 Task: Find and compare flights from New Delhi to Dubai for 01 Jun 2023, considering price and duration.
Action: Mouse pressed left at (142, 98)
Screenshot: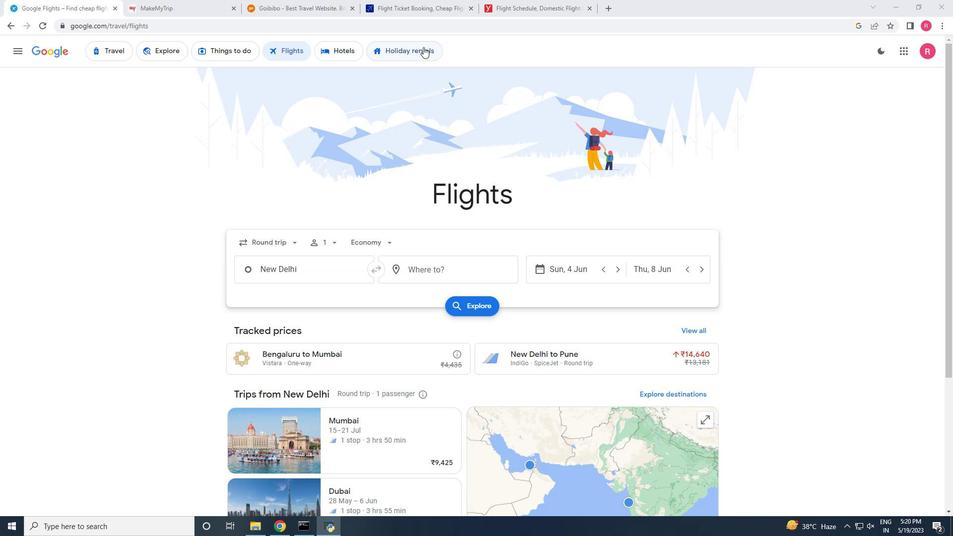 
Action: Mouse moved to (152, 241)
Screenshot: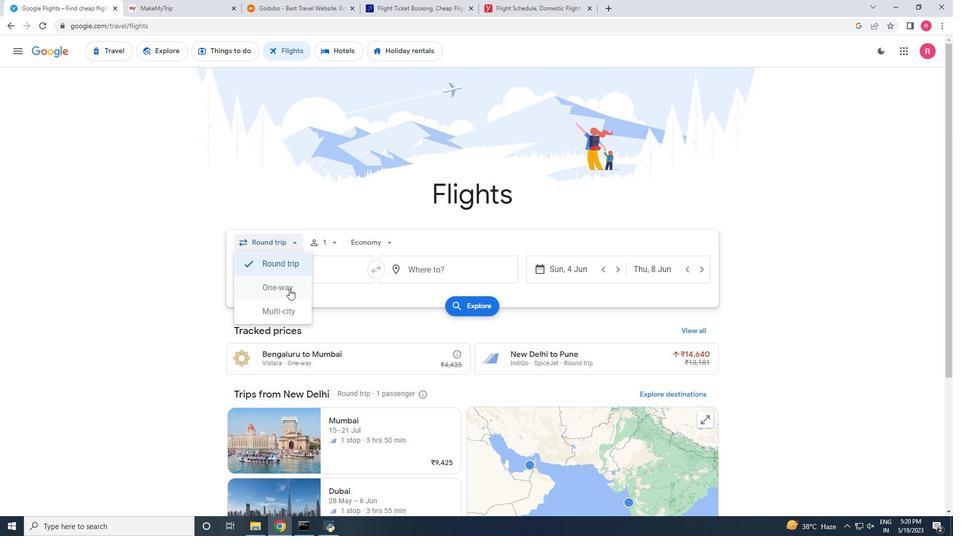 
Action: Mouse pressed left at (152, 241)
Screenshot: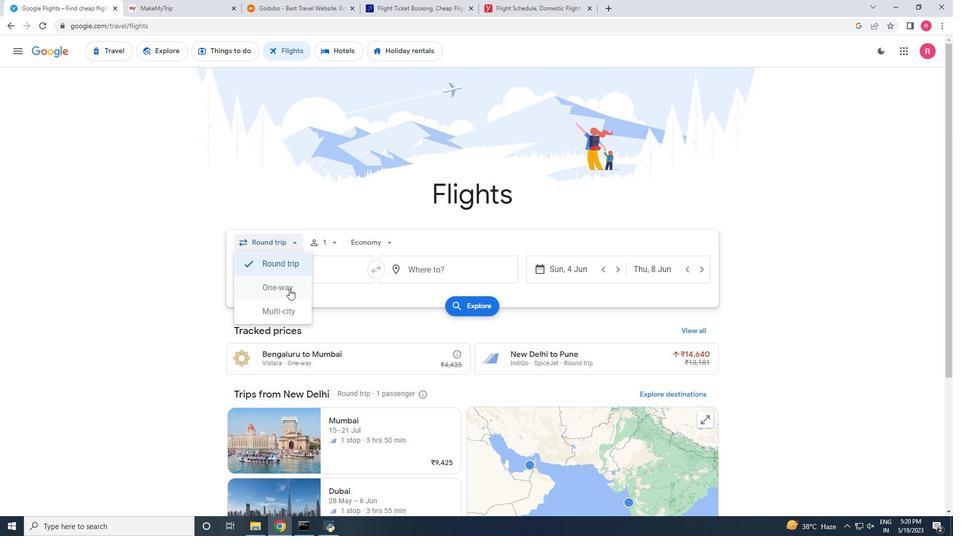 
Action: Mouse moved to (165, 69)
Screenshot: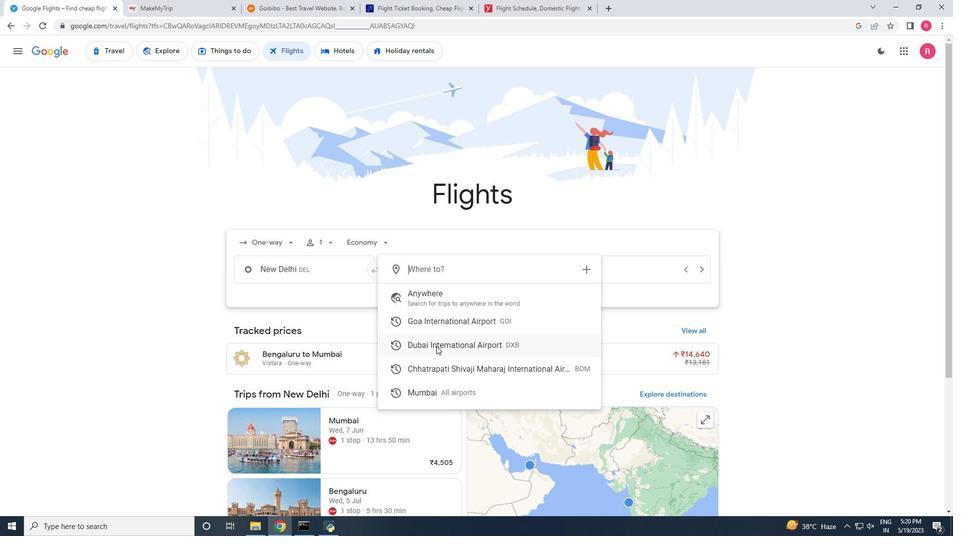 
Action: Mouse pressed left at (165, 69)
Screenshot: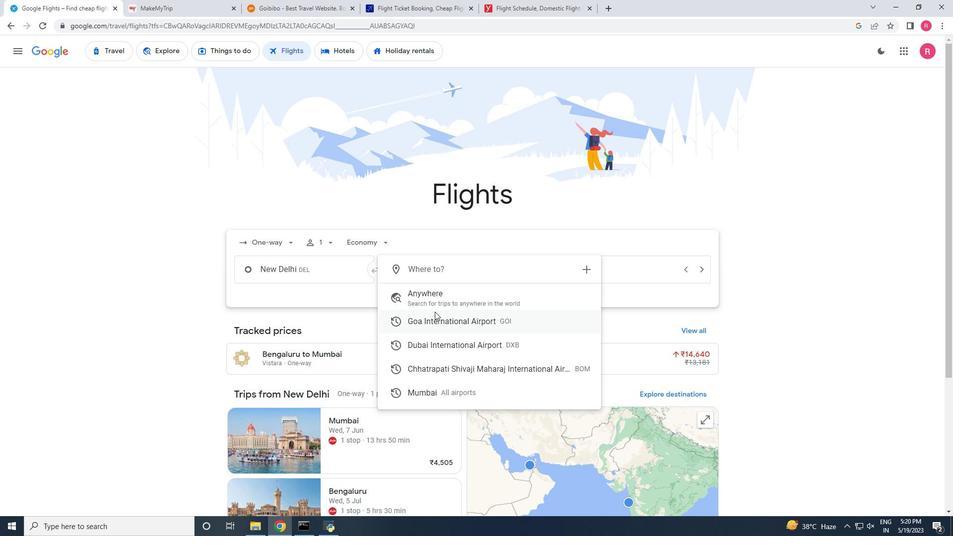
Action: Mouse moved to (3, 25)
Screenshot: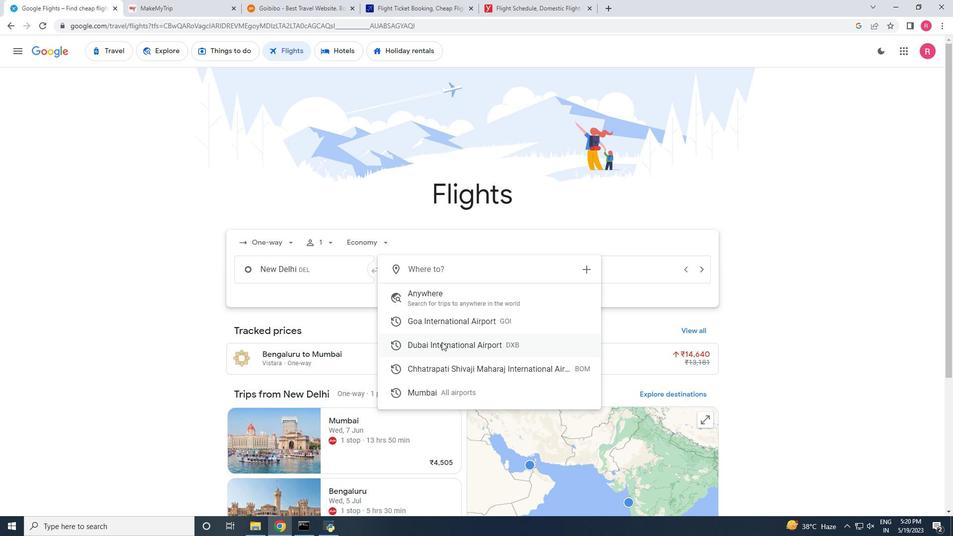 
Action: Mouse pressed left at (3, 25)
Screenshot: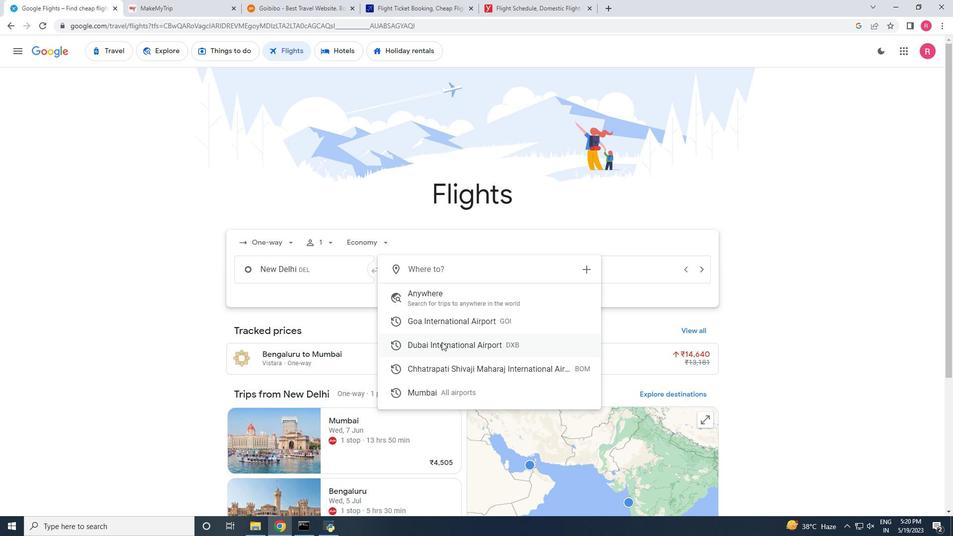 
Action: Mouse moved to (12, 24)
Screenshot: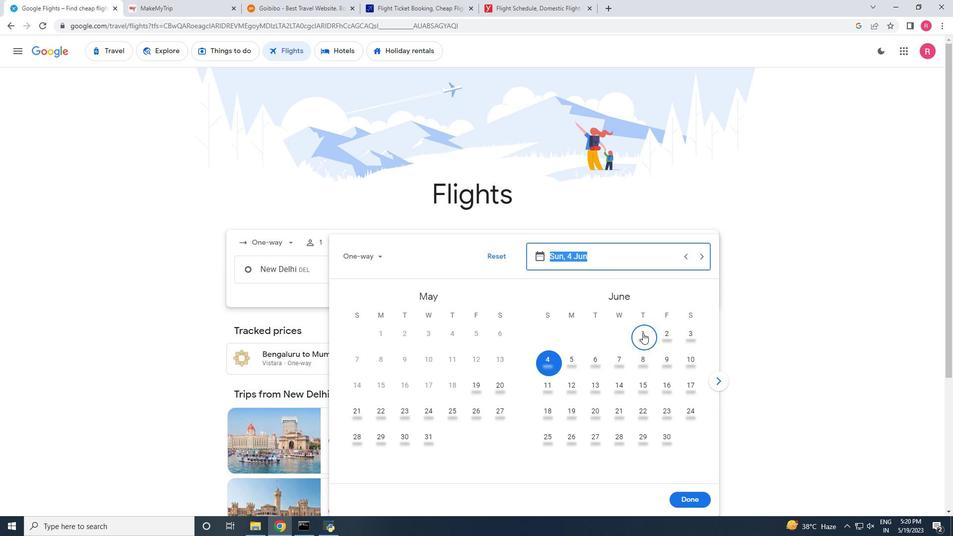 
Action: Mouse pressed left at (12, 24)
Screenshot: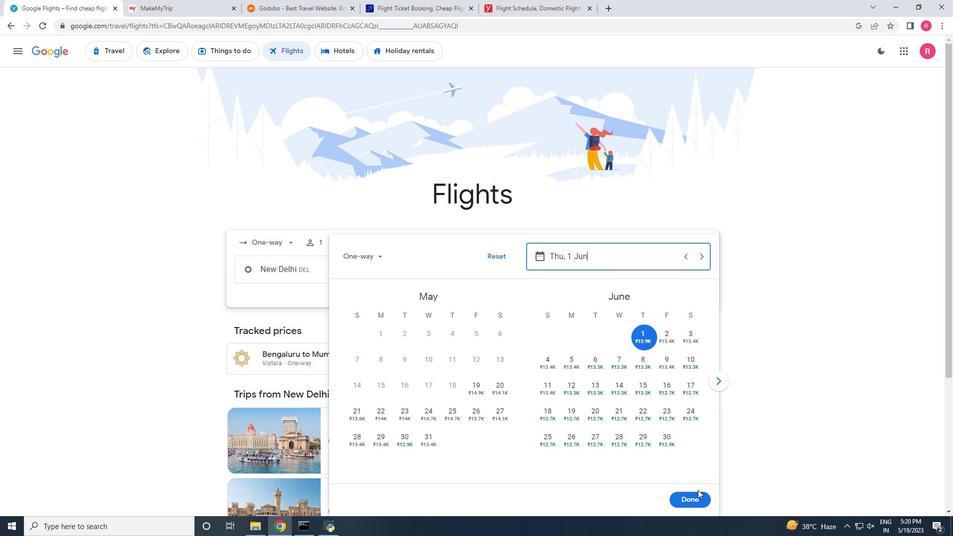 
Action: Mouse moved to (13, 25)
Screenshot: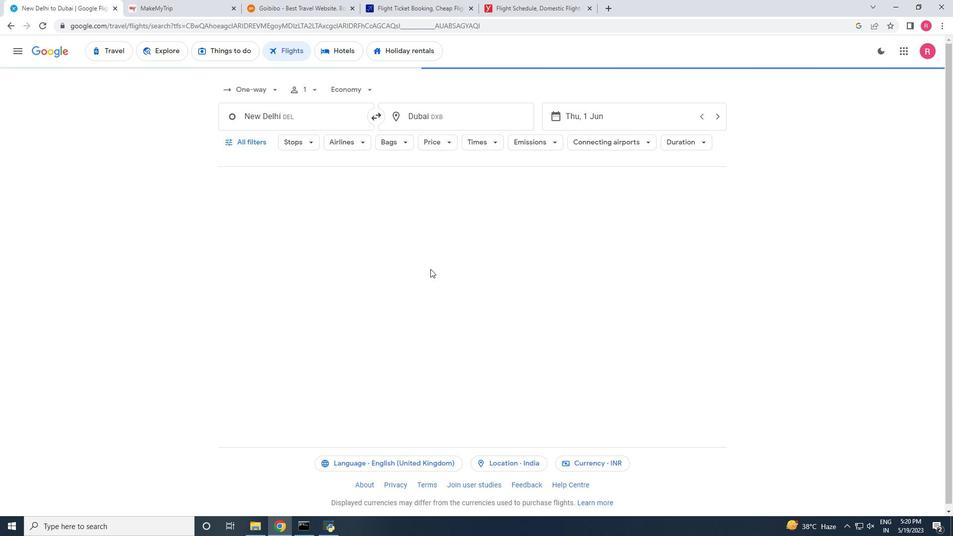
Action: Mouse pressed left at (13, 25)
Screenshot: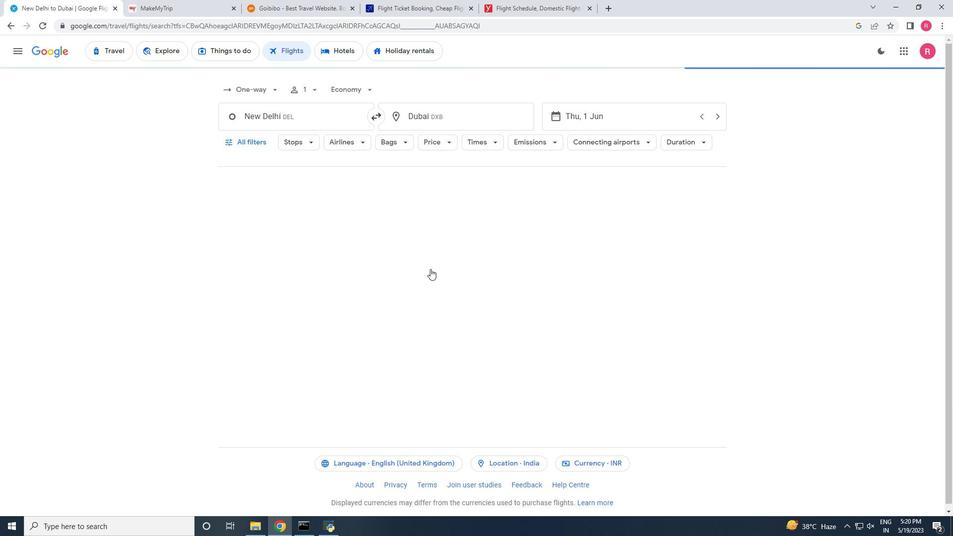 
Action: Mouse moved to (139, 315)
Screenshot: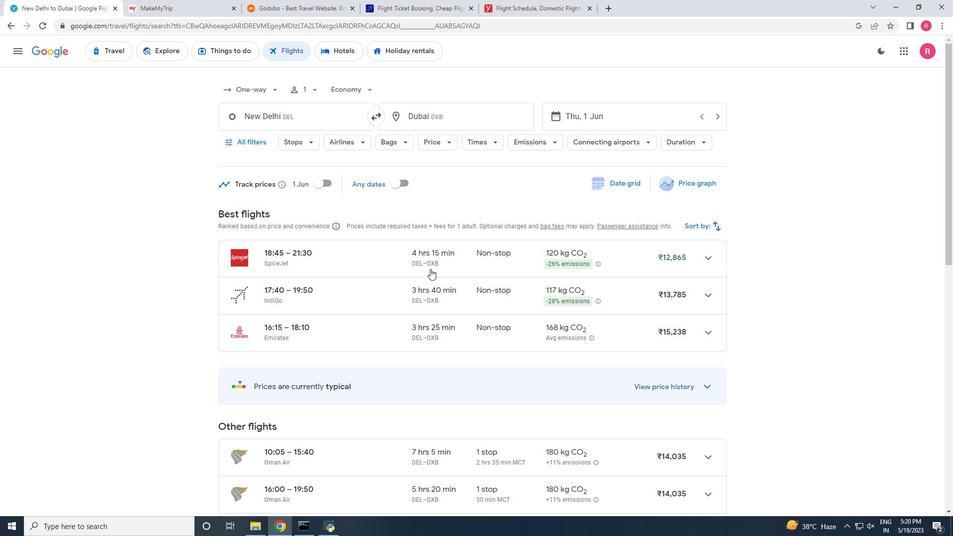 
Action: Mouse scrolled (139, 314) with delta (0, 0)
Screenshot: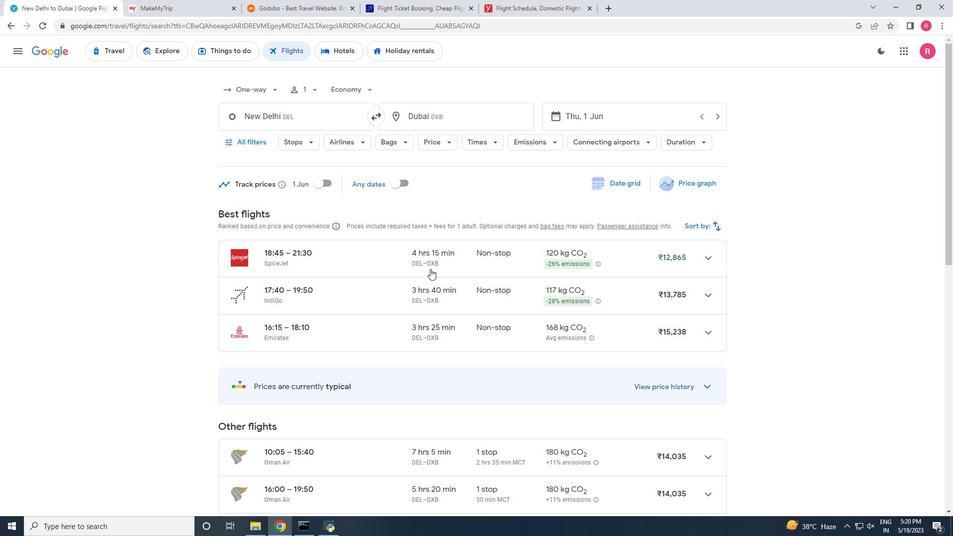 
Action: Mouse scrolled (139, 314) with delta (0, 0)
Screenshot: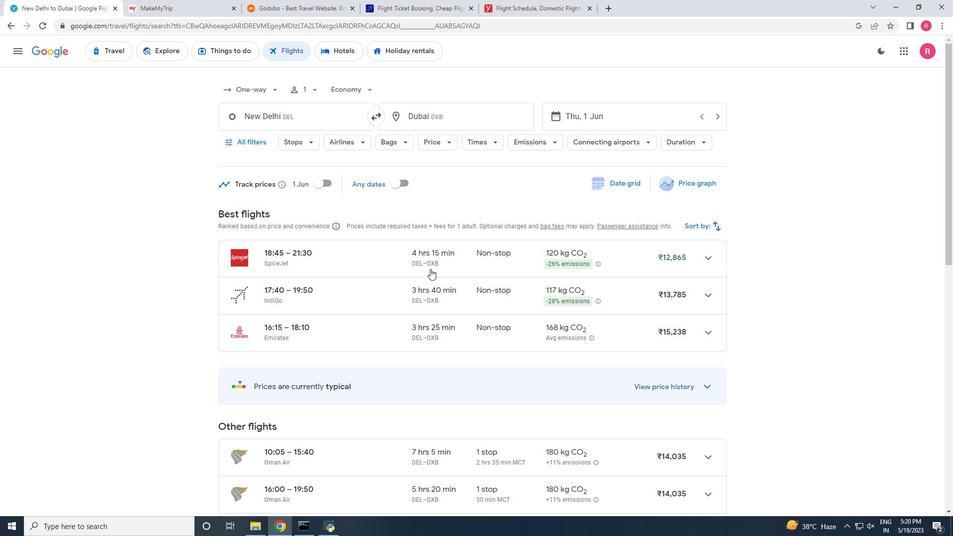 
Action: Mouse moved to (150, 198)
Screenshot: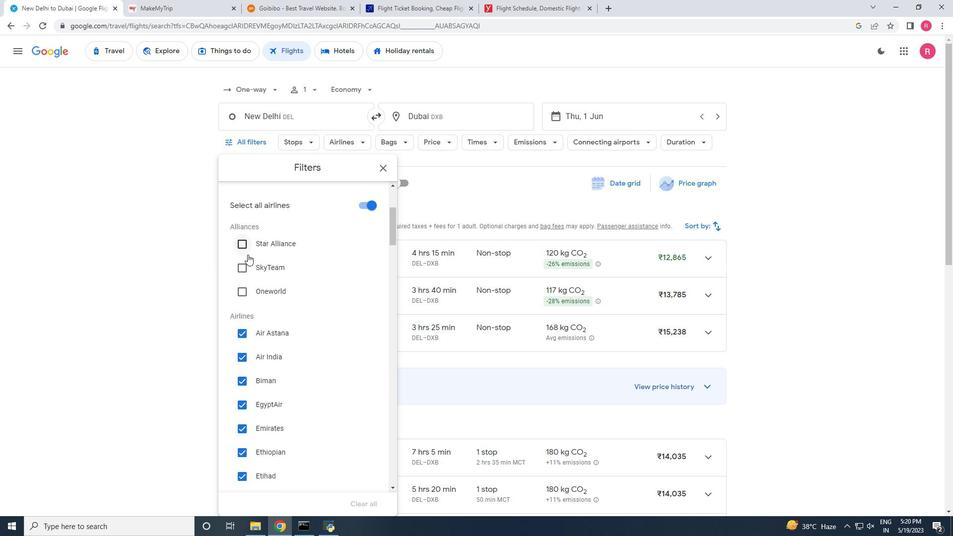 
Action: Mouse pressed left at (150, 198)
Screenshot: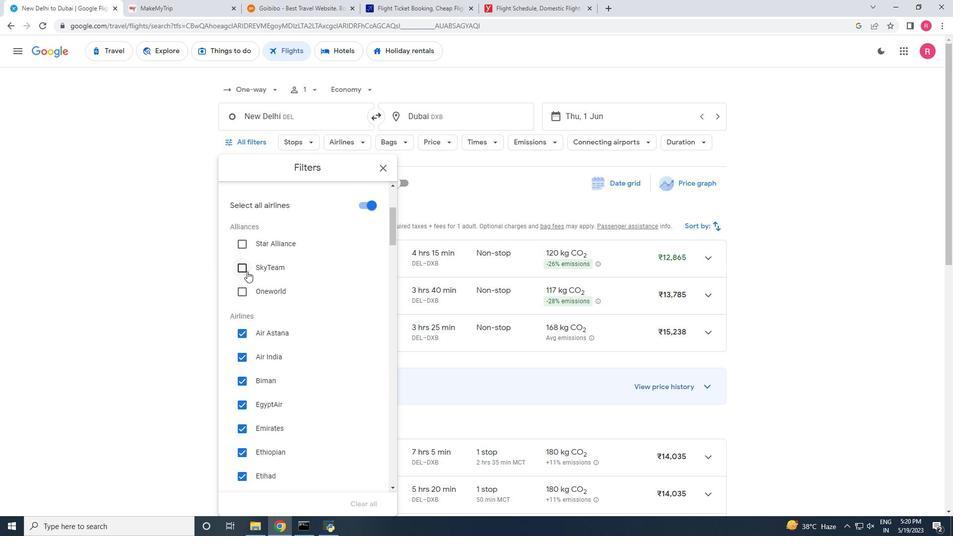 
Action: Mouse moved to (269, 237)
Screenshot: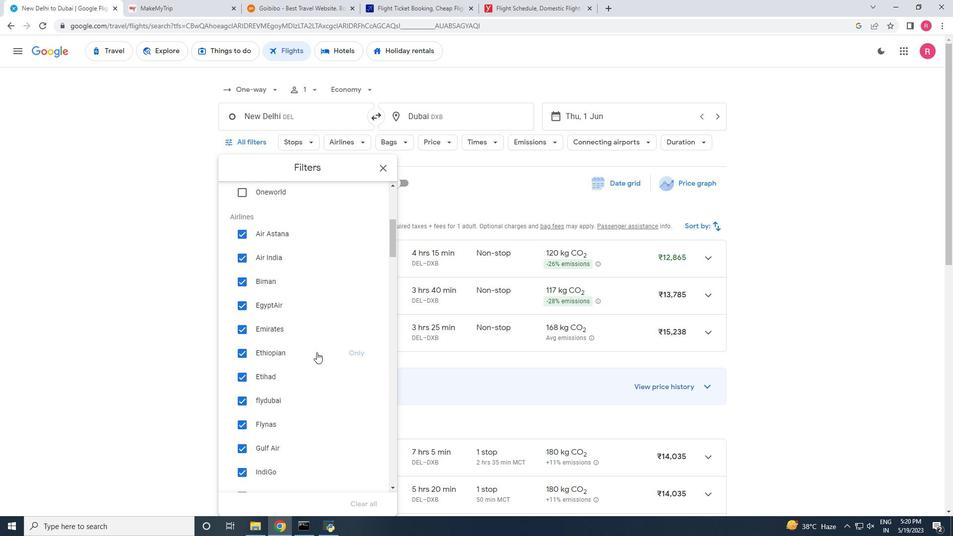 
Action: Mouse scrolled (269, 236) with delta (0, 0)
Screenshot: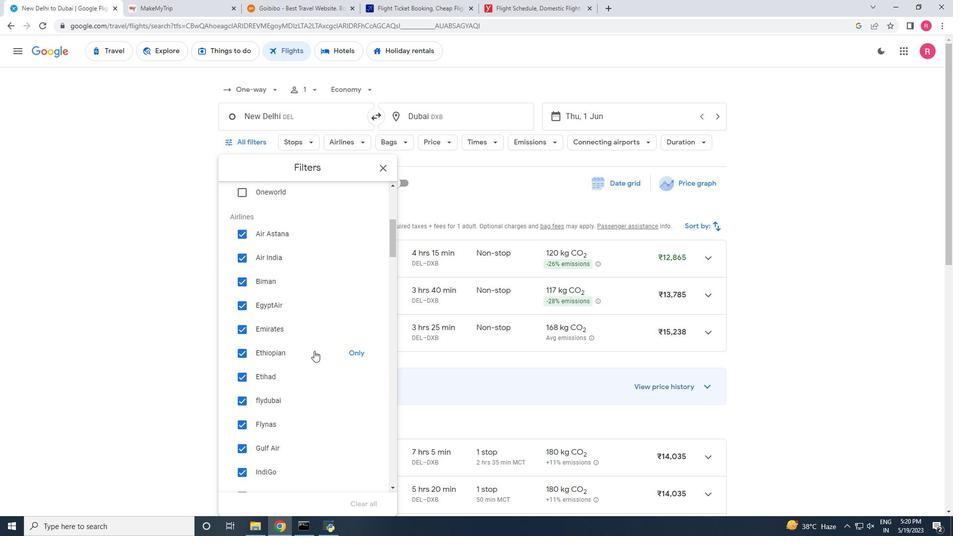 
Action: Mouse scrolled (269, 236) with delta (0, 0)
Screenshot: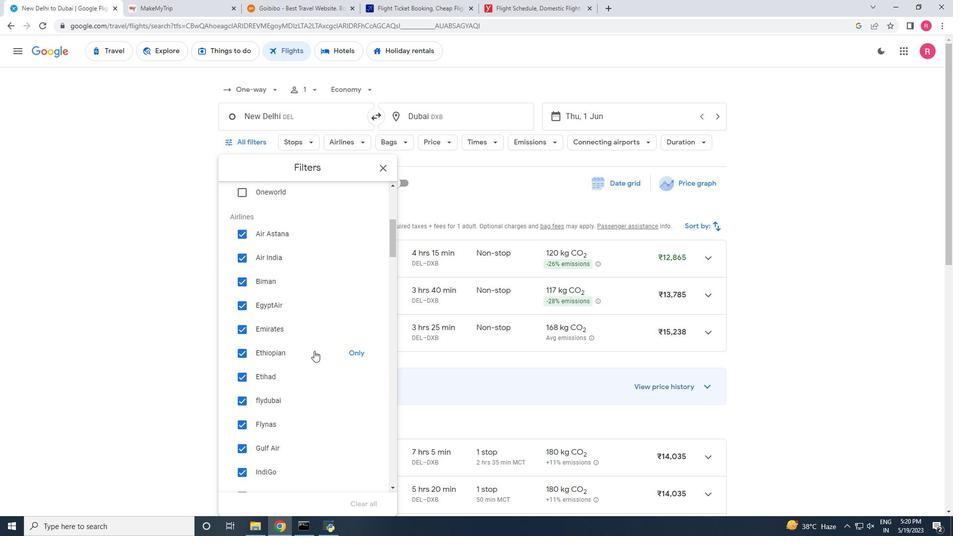 
Action: Mouse moved to (270, 278)
Screenshot: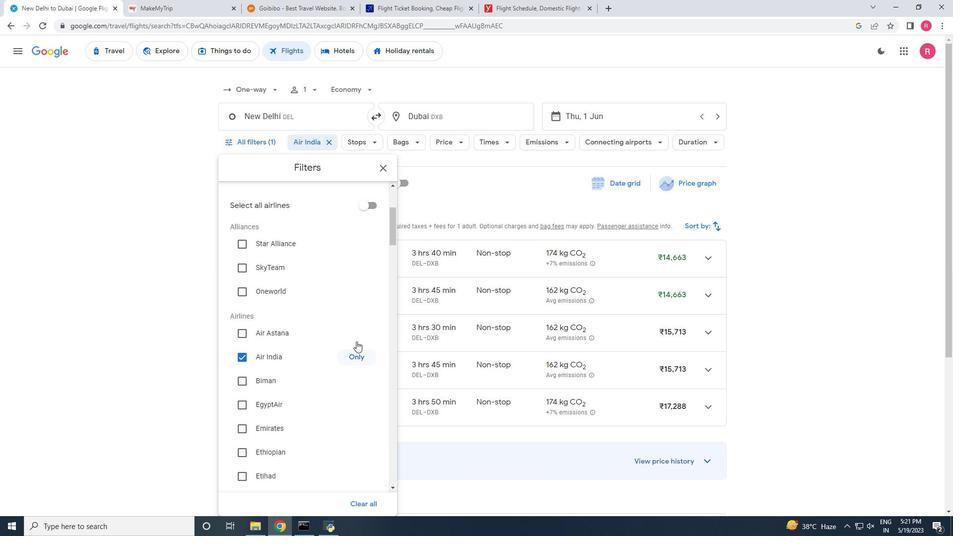 
Action: Mouse pressed left at (270, 278)
Screenshot: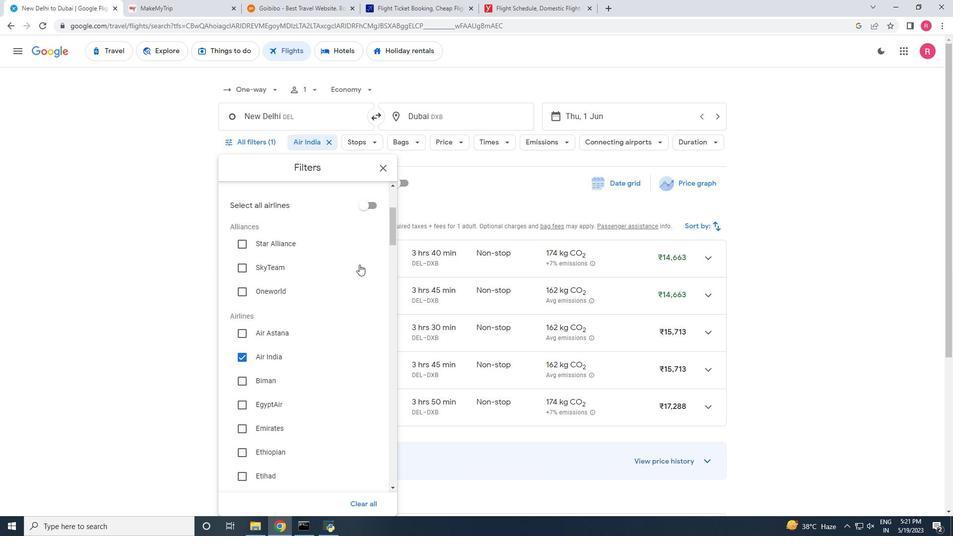 
Action: Mouse moved to (168, 242)
Screenshot: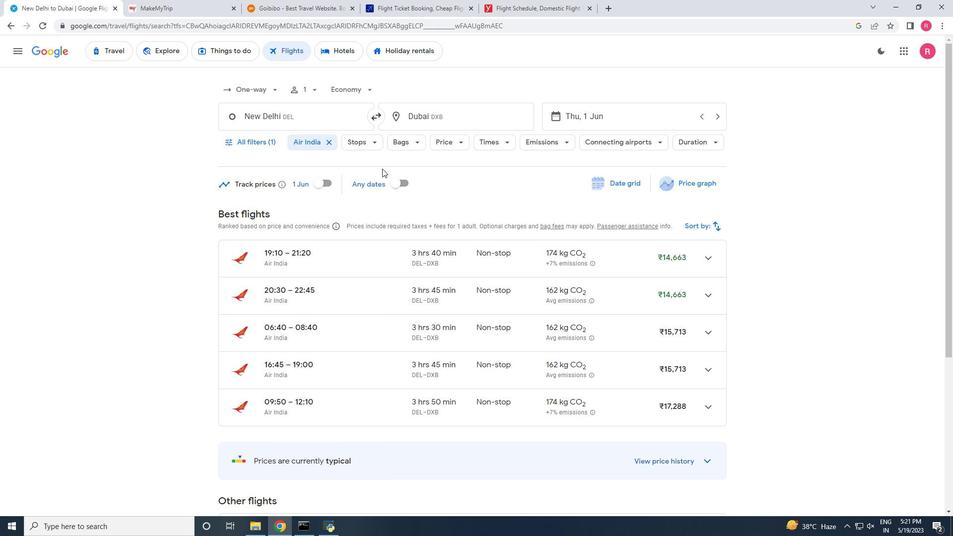 
Action: Mouse pressed left at (168, 242)
Screenshot: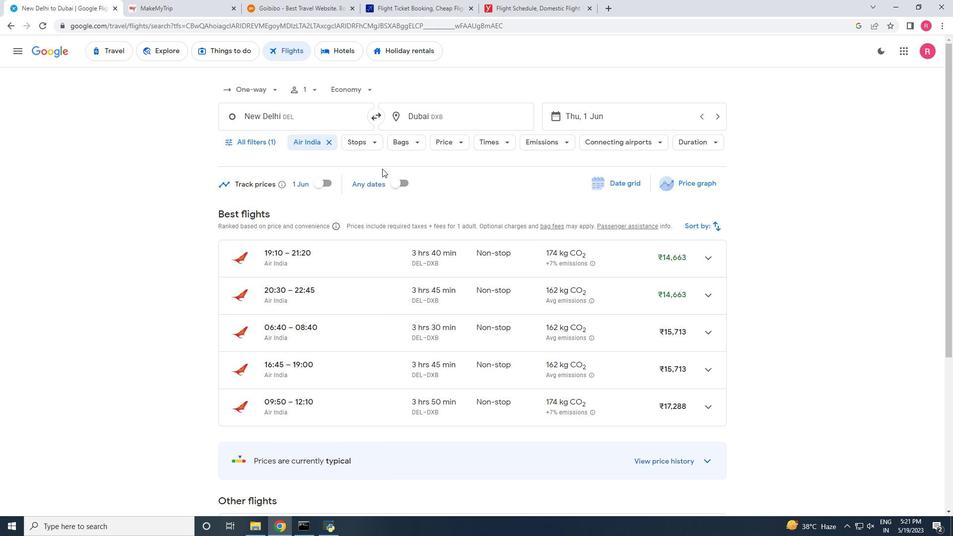 
Action: Mouse moved to (420, 186)
Screenshot: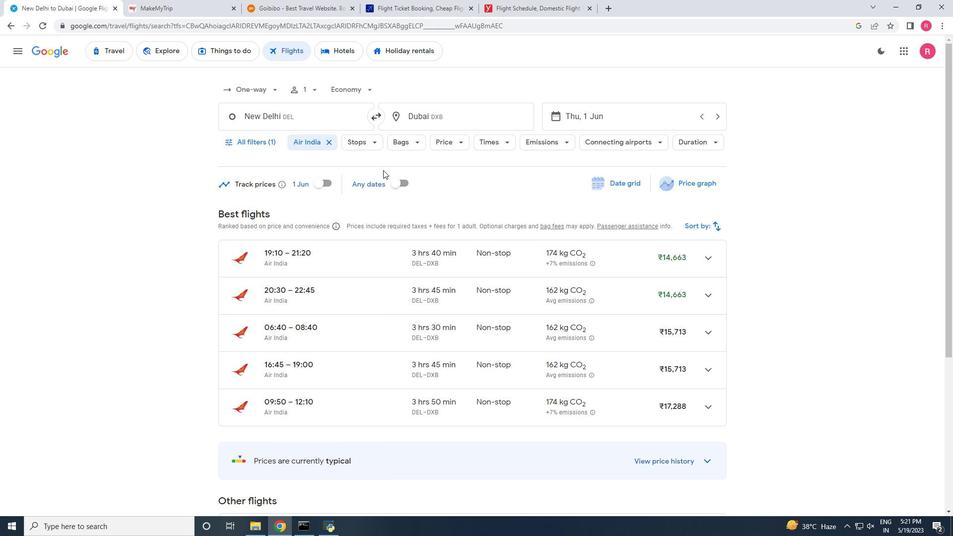 
Action: Mouse scrolled (420, 186) with delta (0, 0)
Screenshot: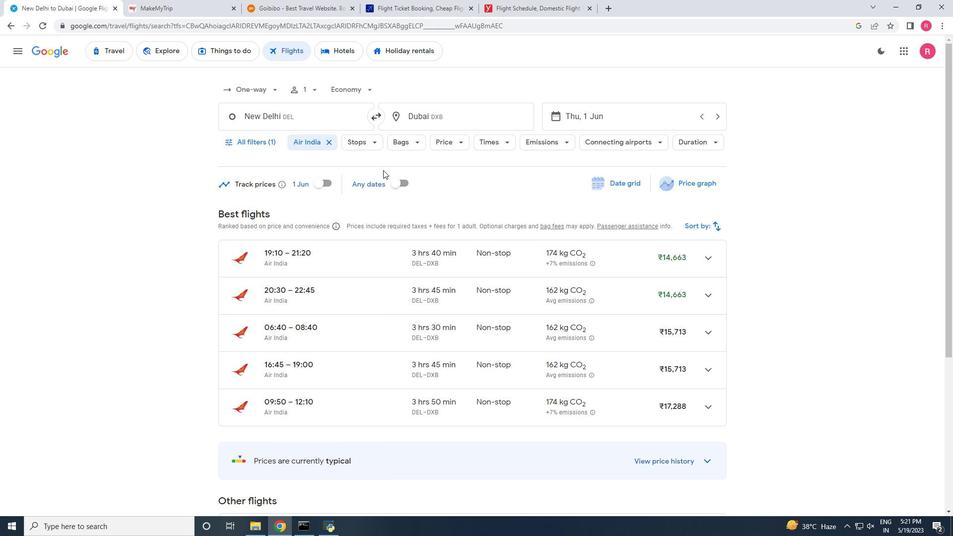 
Action: Mouse scrolled (420, 186) with delta (0, 0)
Screenshot: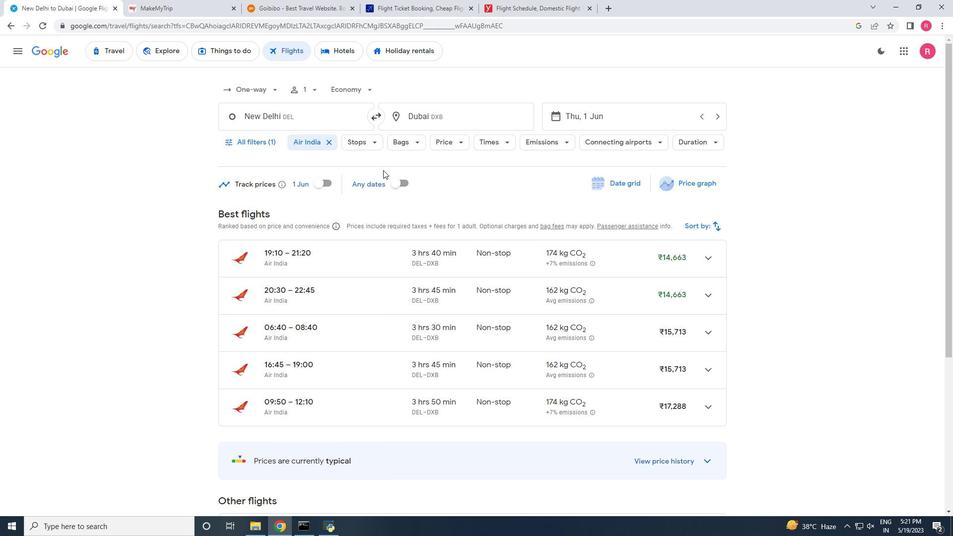
Action: Mouse scrolled (420, 186) with delta (0, 0)
Screenshot: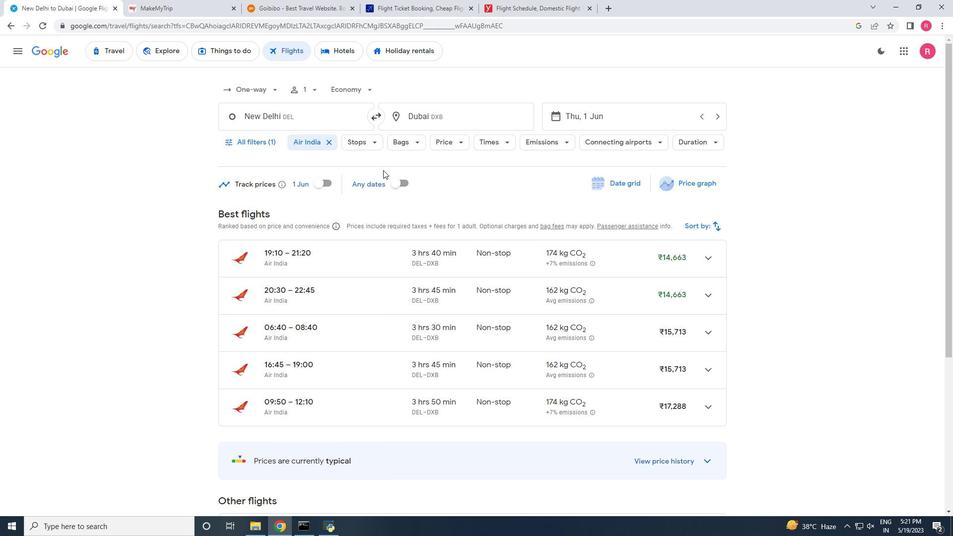 
Action: Mouse scrolled (420, 186) with delta (0, 0)
Screenshot: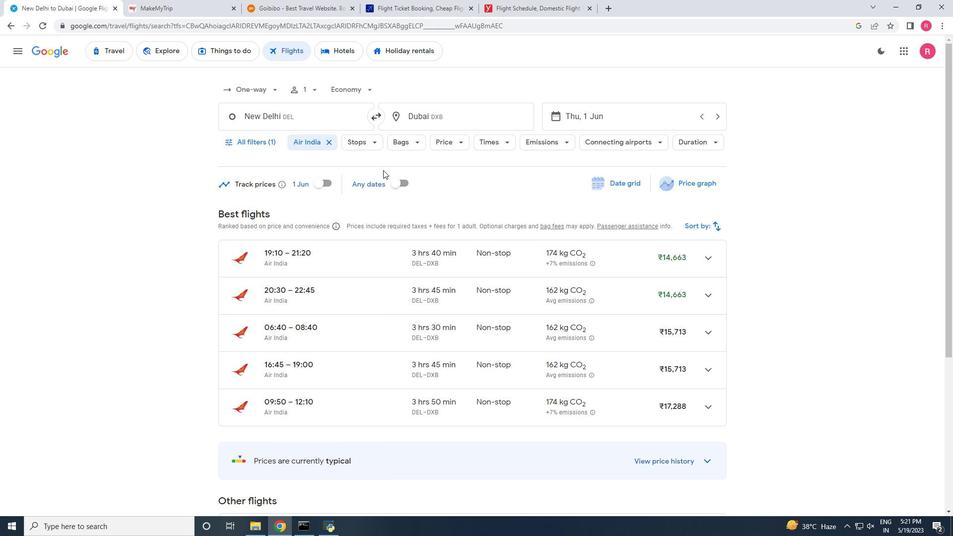 
Action: Mouse scrolled (420, 186) with delta (0, 0)
Screenshot: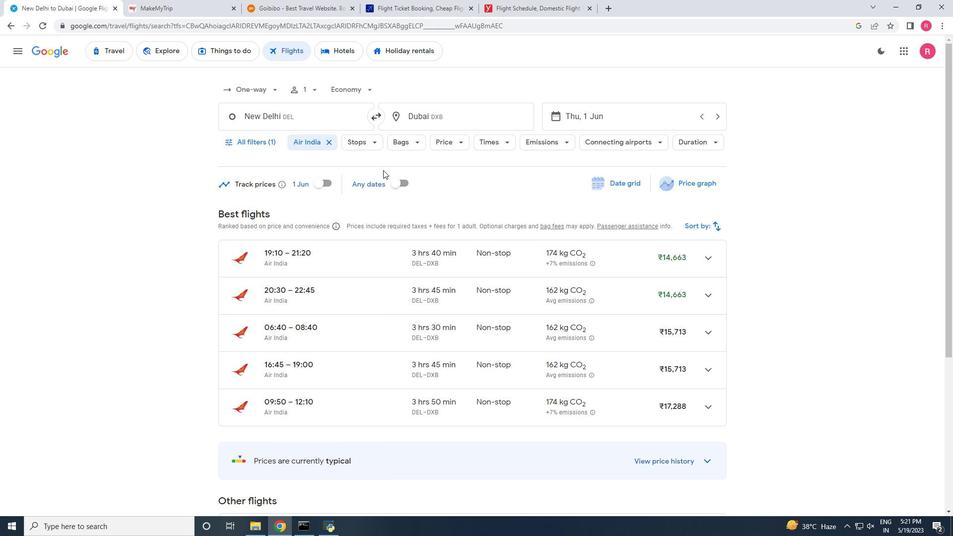 
Action: Mouse scrolled (420, 186) with delta (0, 0)
Screenshot: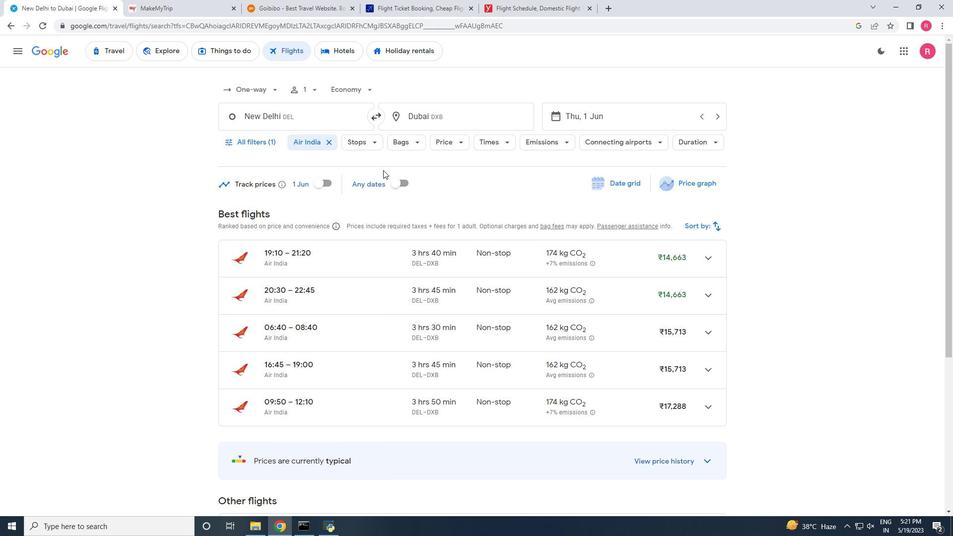 
Action: Mouse scrolled (420, 186) with delta (0, 0)
Screenshot: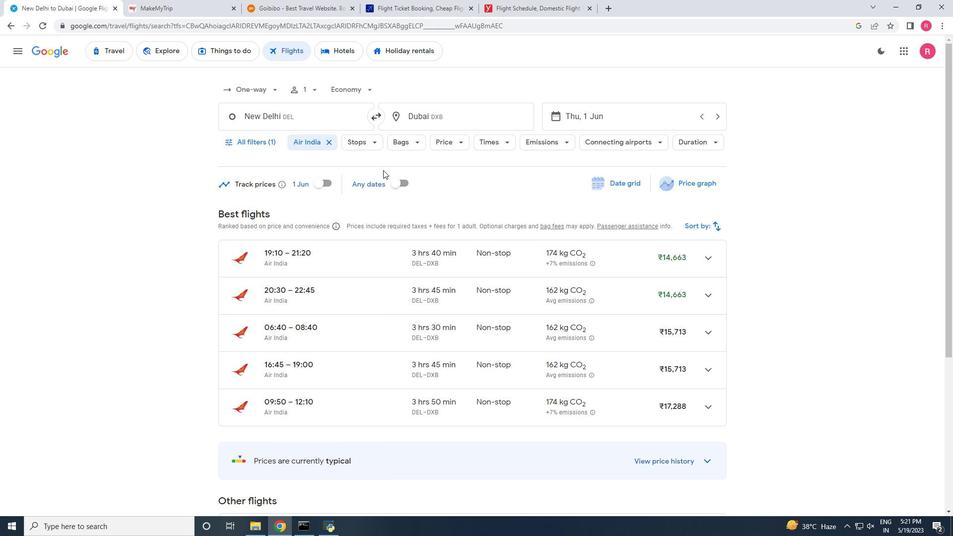 
Action: Mouse moved to (419, 186)
Screenshot: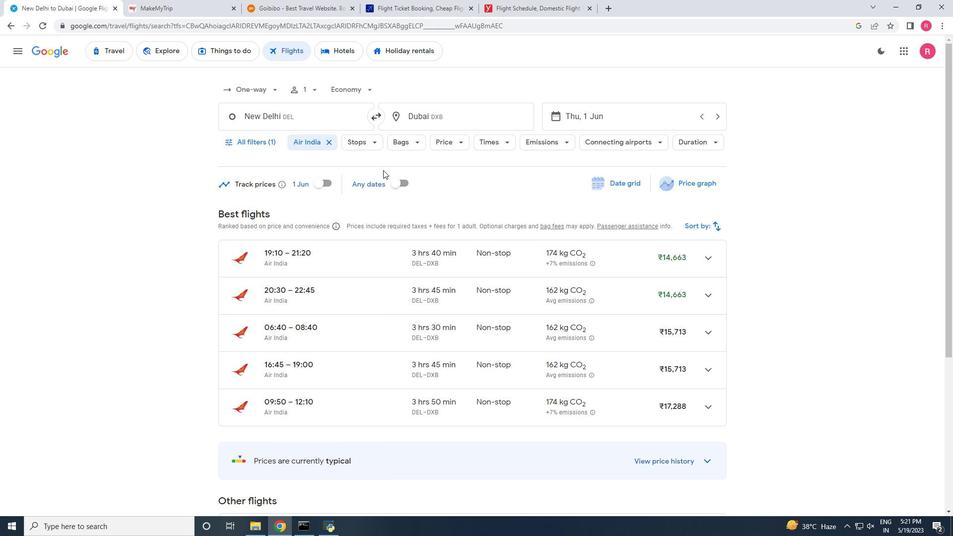 
Action: Mouse scrolled (419, 186) with delta (0, 0)
Screenshot: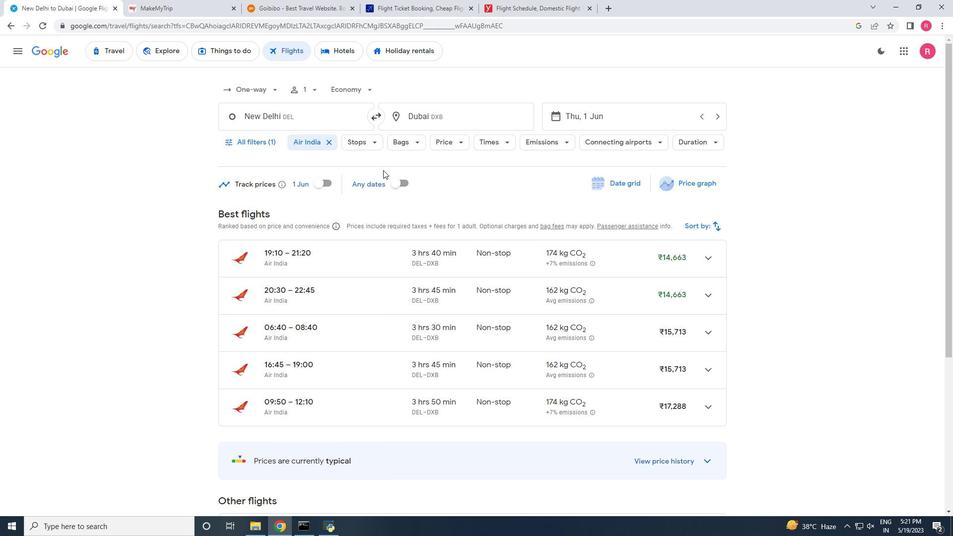 
Action: Mouse moved to (419, 187)
Screenshot: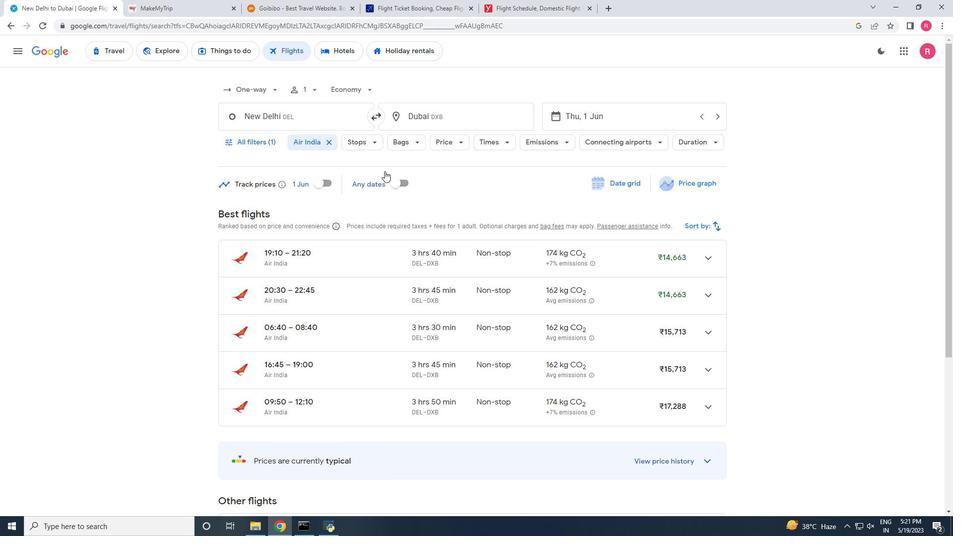 
Action: Mouse scrolled (419, 186) with delta (0, 0)
Screenshot: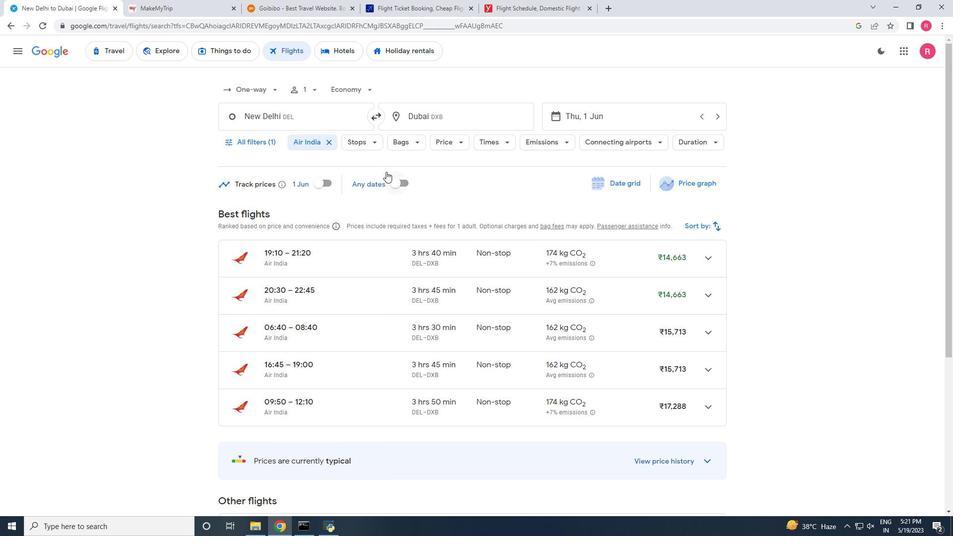 
Action: Mouse moved to (418, 187)
Screenshot: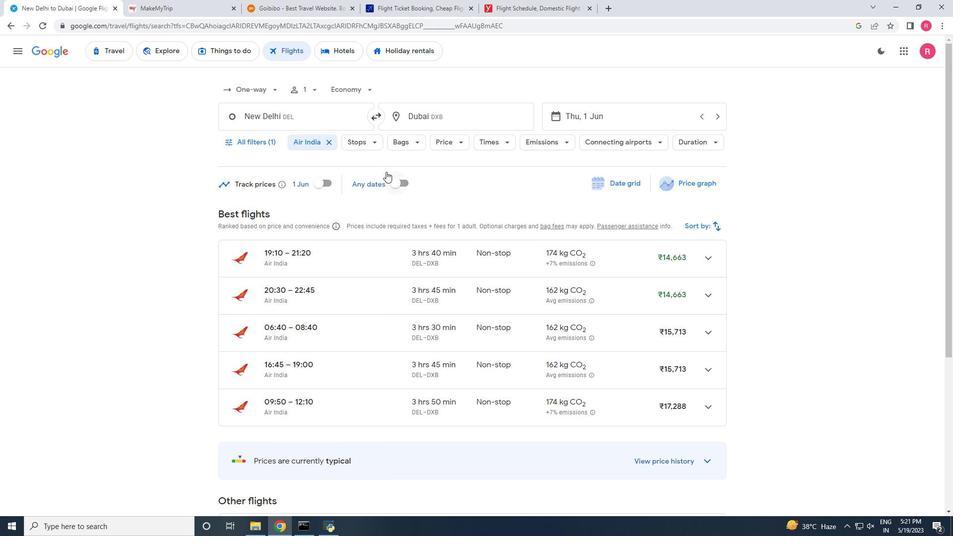 
Action: Mouse scrolled (418, 186) with delta (0, 0)
Screenshot: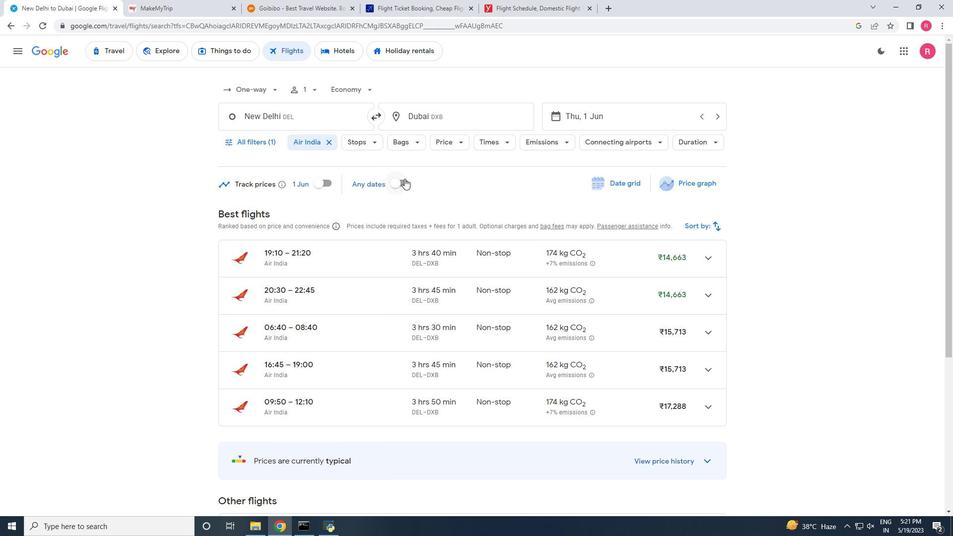 
Action: Mouse moved to (581, 431)
Screenshot: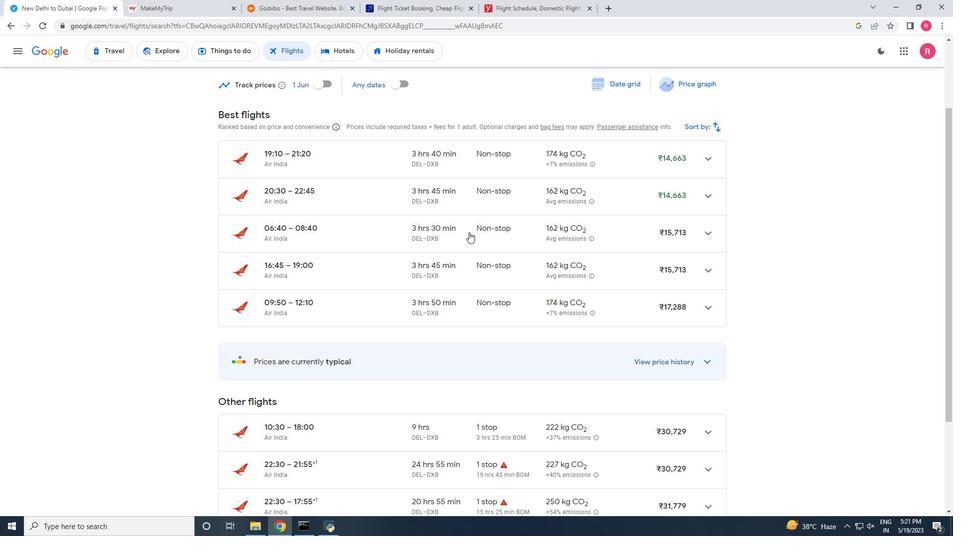 
Action: Mouse scrolled (581, 432) with delta (0, 0)
Screenshot: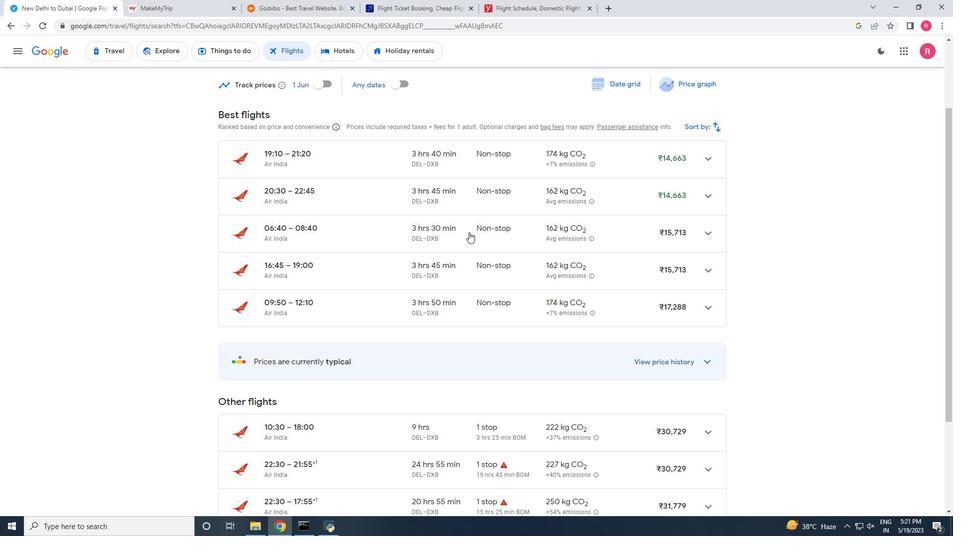 
Action: Mouse scrolled (581, 432) with delta (0, 0)
Screenshot: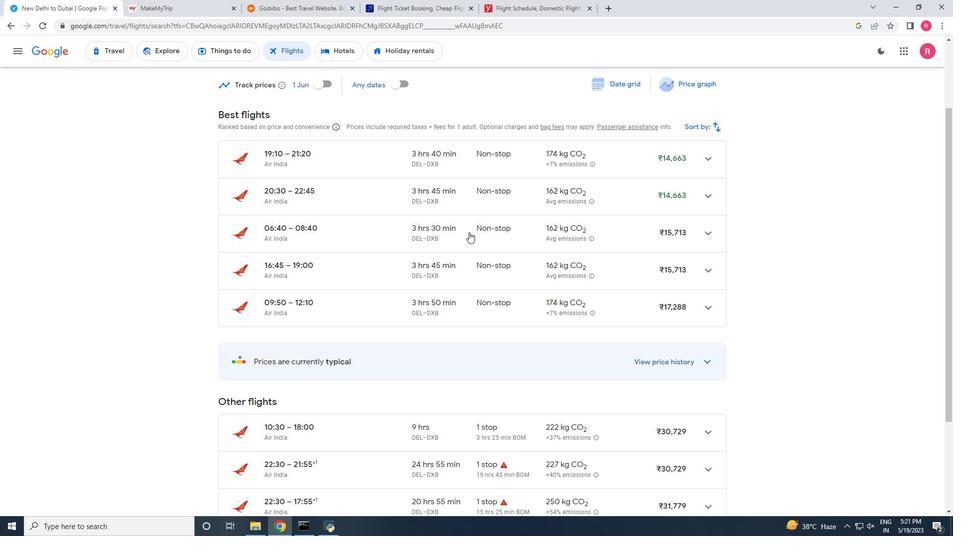 
Action: Mouse scrolled (581, 432) with delta (0, 0)
Screenshot: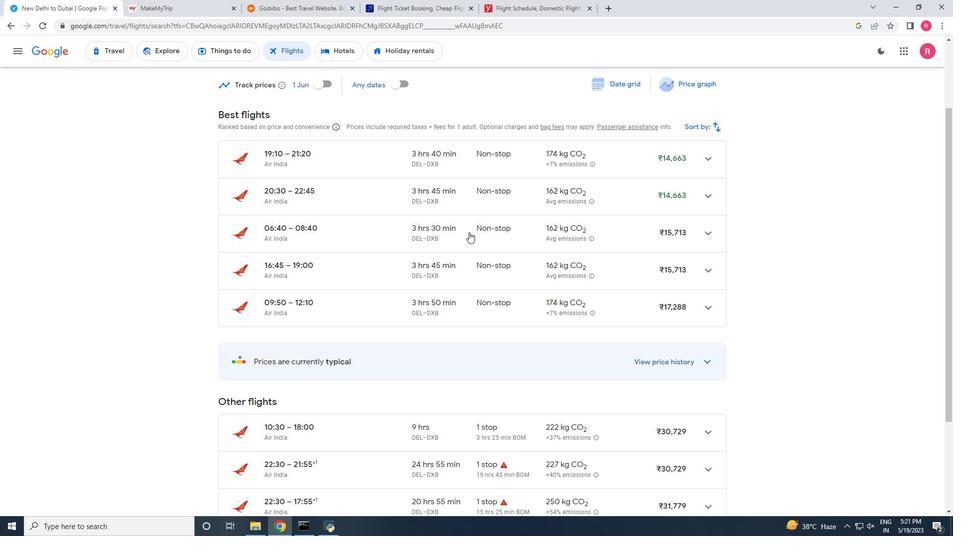
Action: Mouse scrolled (581, 432) with delta (0, 0)
Screenshot: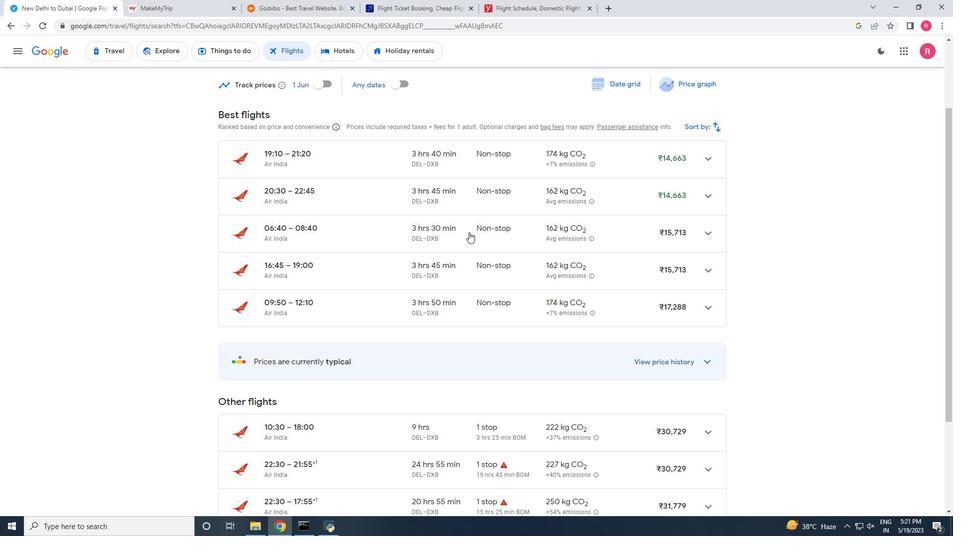 
Action: Mouse moved to (581, 431)
Screenshot: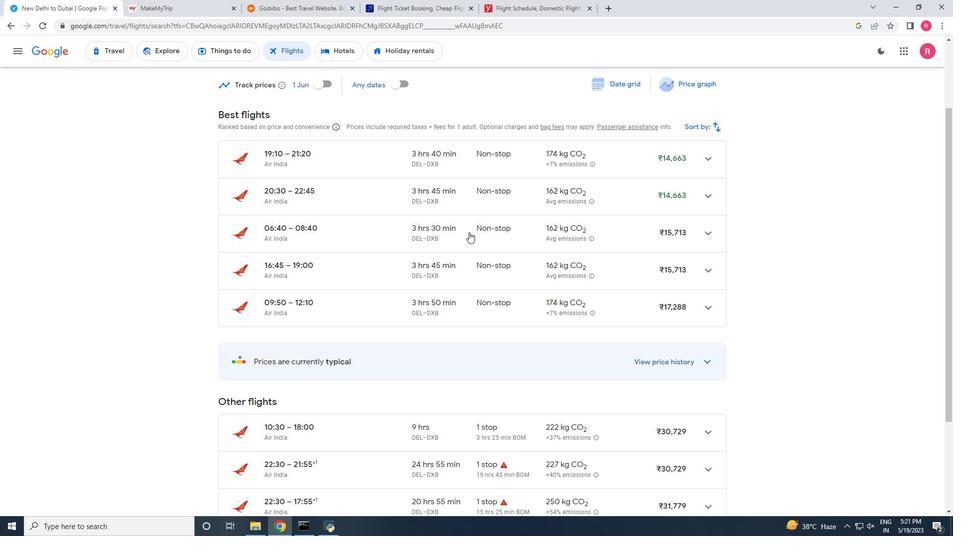 
Action: Mouse scrolled (581, 432) with delta (0, 0)
Screenshot: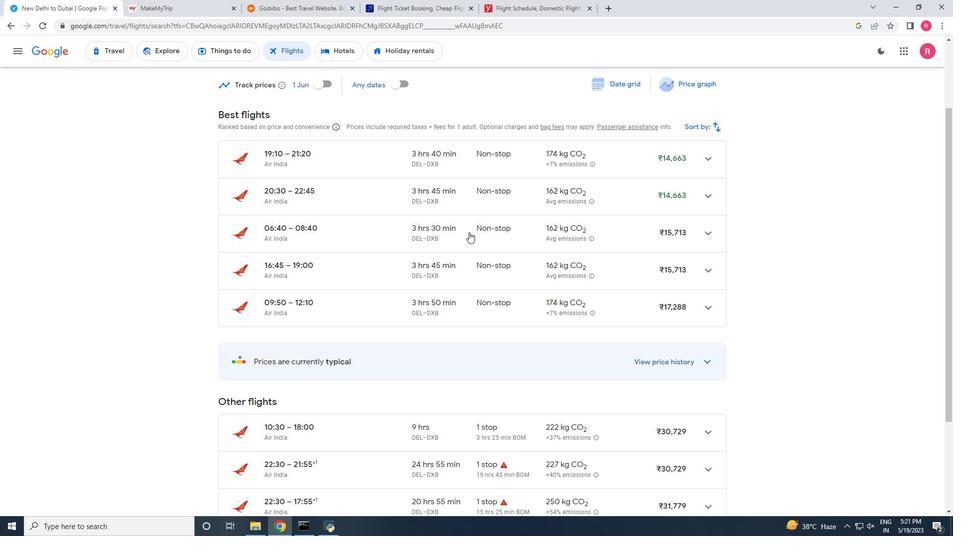 
Action: Mouse scrolled (581, 432) with delta (0, 0)
Screenshot: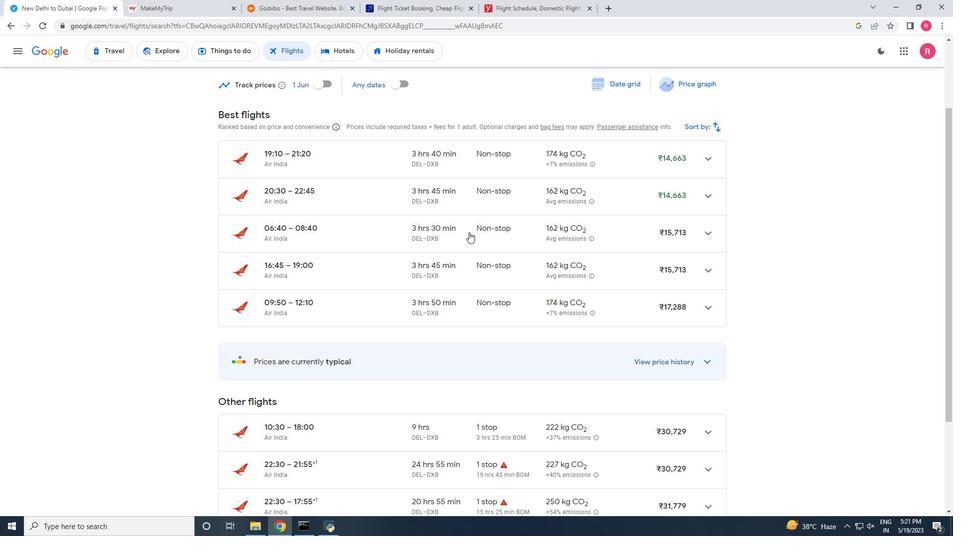 
Action: Mouse moved to (582, 430)
Screenshot: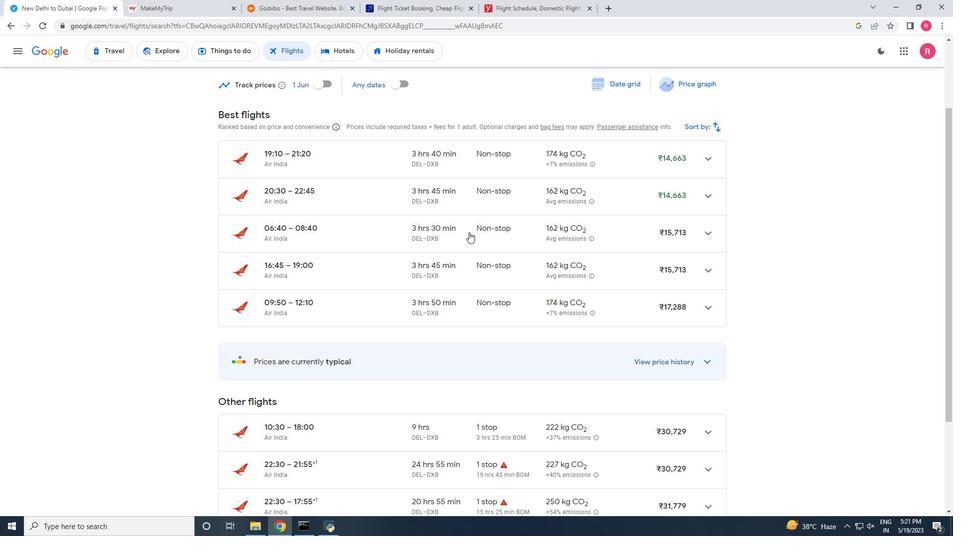 
Action: Mouse scrolled (582, 430) with delta (0, 0)
Screenshot: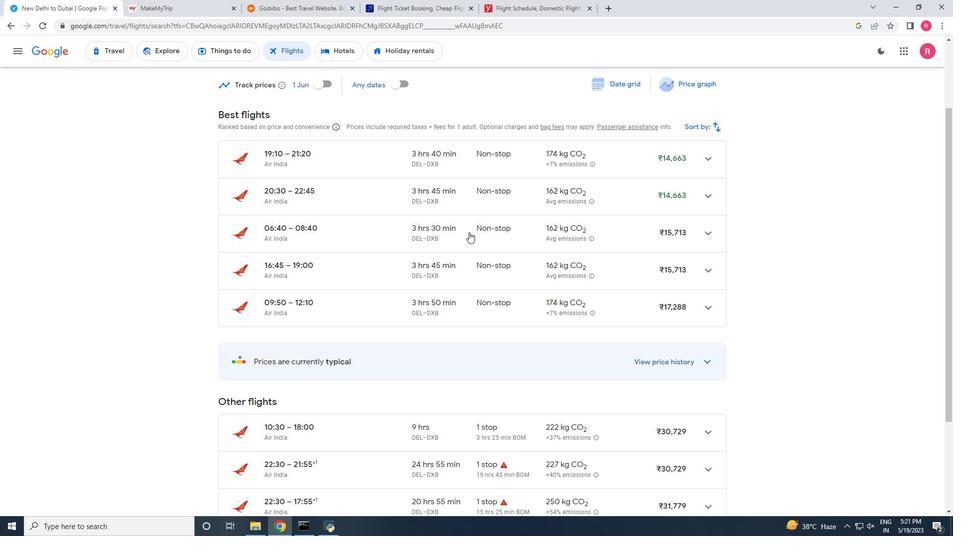 
Action: Mouse scrolled (582, 430) with delta (0, 0)
Screenshot: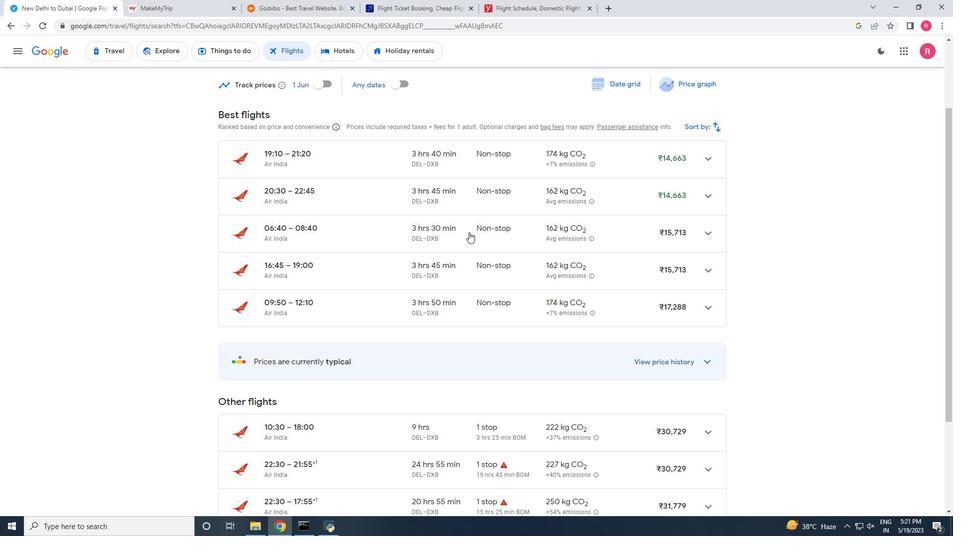 
Action: Mouse scrolled (582, 430) with delta (0, 0)
Screenshot: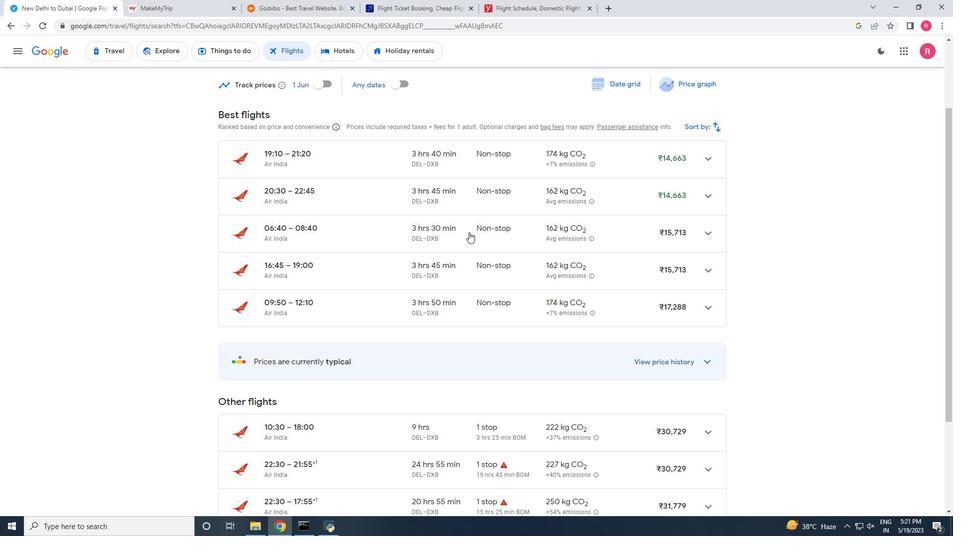 
Action: Mouse moved to (581, 430)
Screenshot: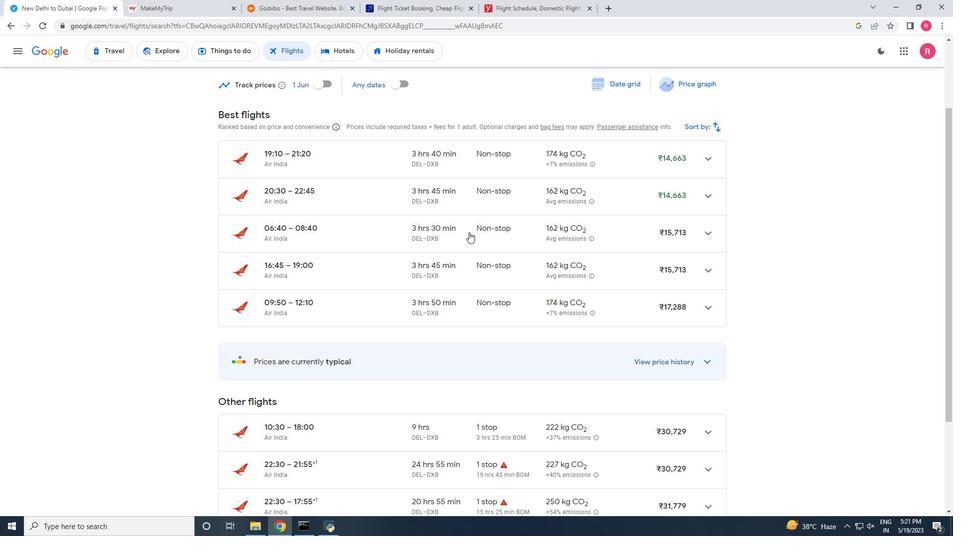 
Action: Mouse scrolled (581, 430) with delta (0, 0)
Screenshot: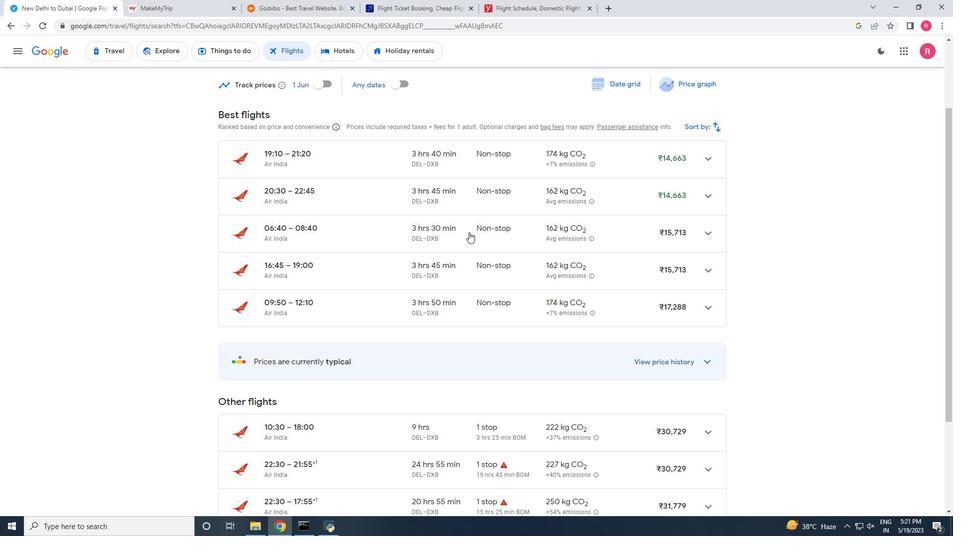
Action: Mouse moved to (580, 430)
Screenshot: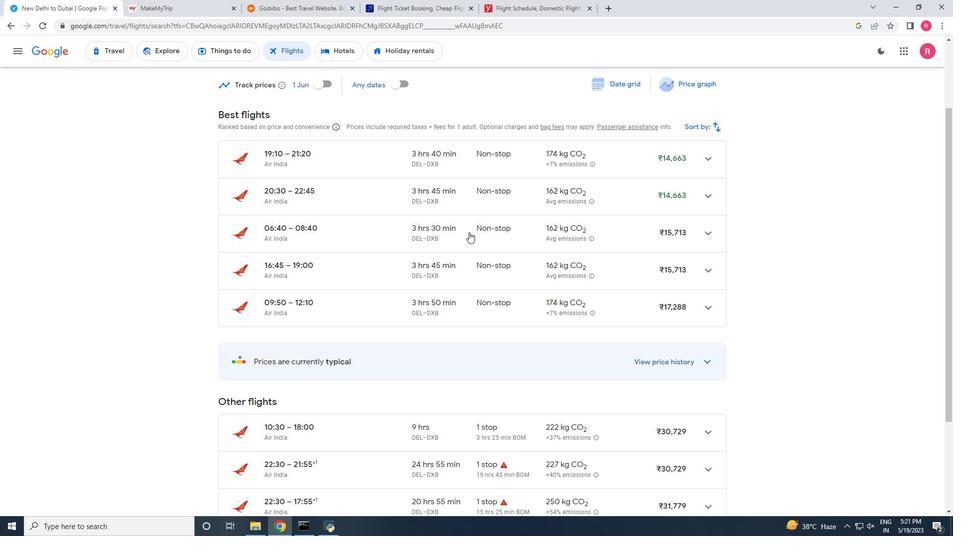 
Action: Mouse scrolled (580, 431) with delta (0, 0)
Screenshot: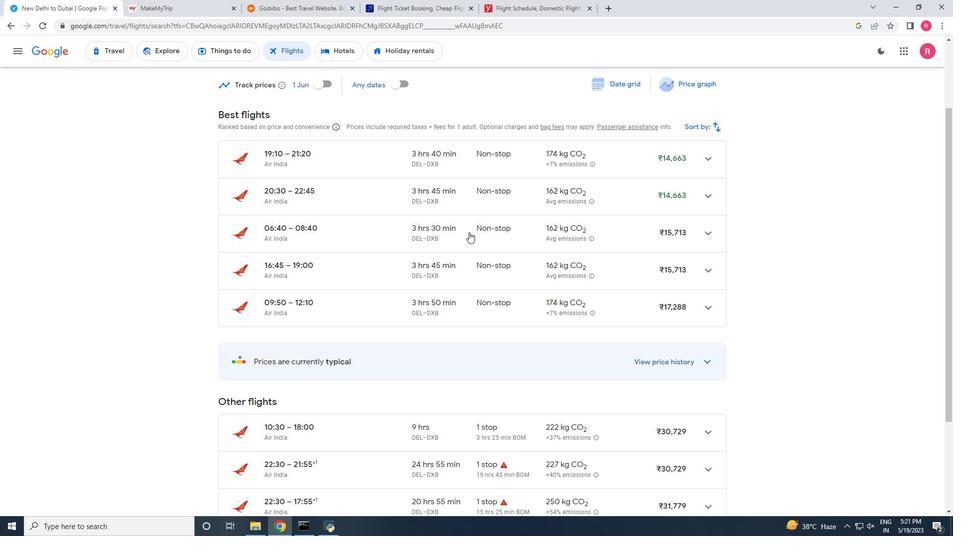
Action: Mouse moved to (365, 327)
Screenshot: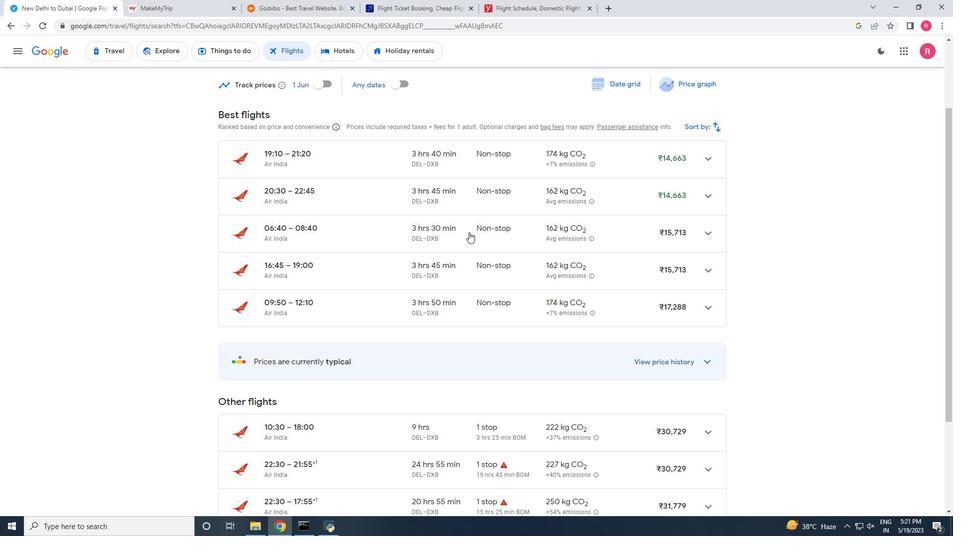 
Action: Mouse scrolled (365, 326) with delta (0, 0)
Screenshot: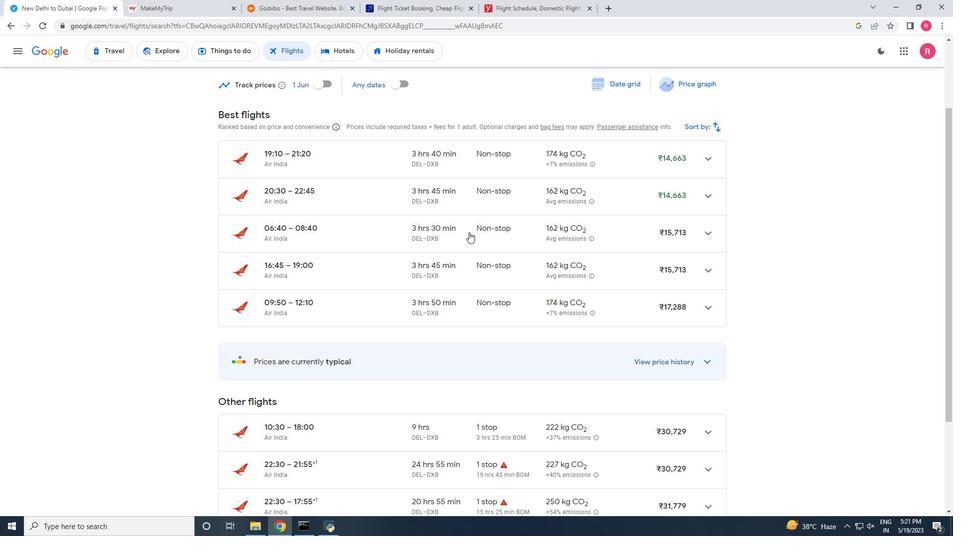 
Action: Mouse scrolled (365, 326) with delta (0, 0)
Screenshot: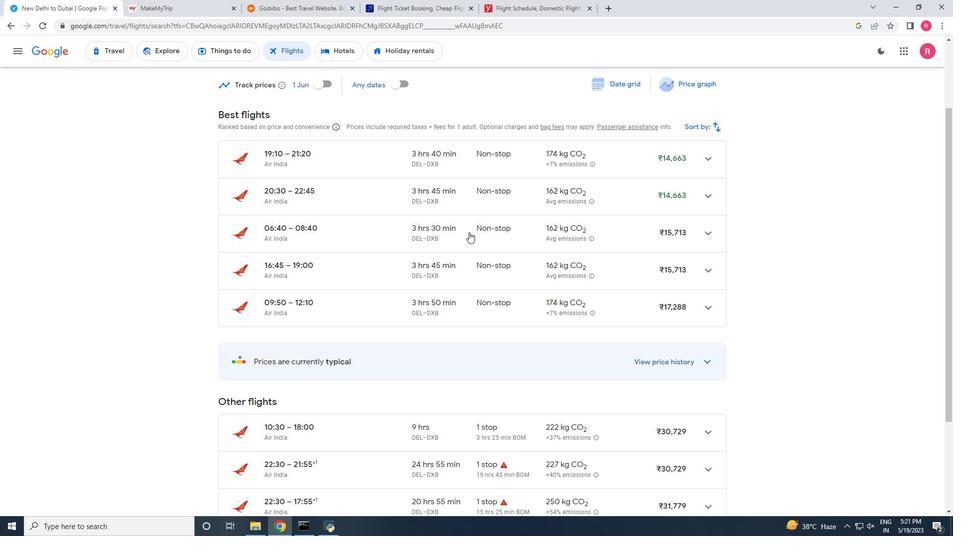 
Action: Mouse moved to (453, 344)
Screenshot: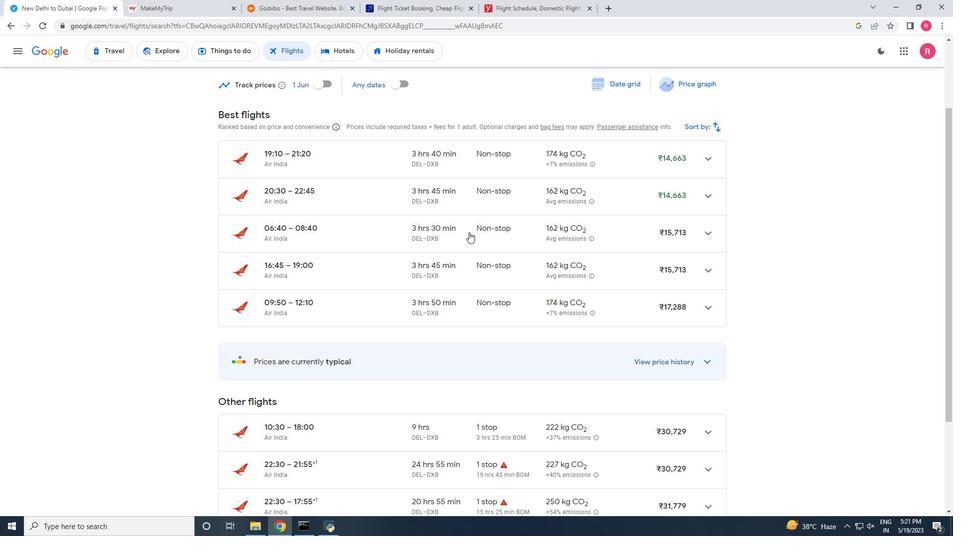 
Action: Mouse scrolled (453, 344) with delta (0, 0)
Screenshot: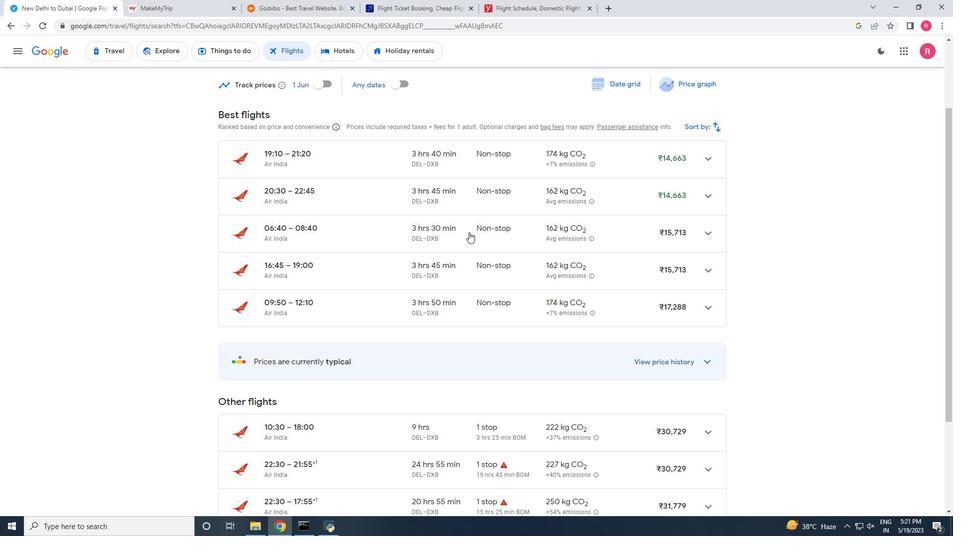 
Action: Mouse scrolled (453, 344) with delta (0, 0)
Screenshot: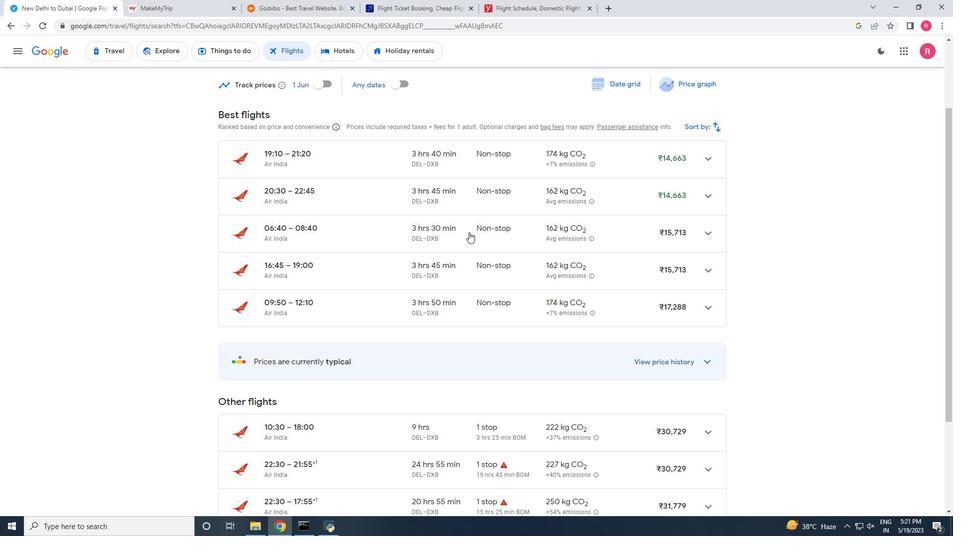 
Action: Mouse scrolled (453, 344) with delta (0, 0)
Screenshot: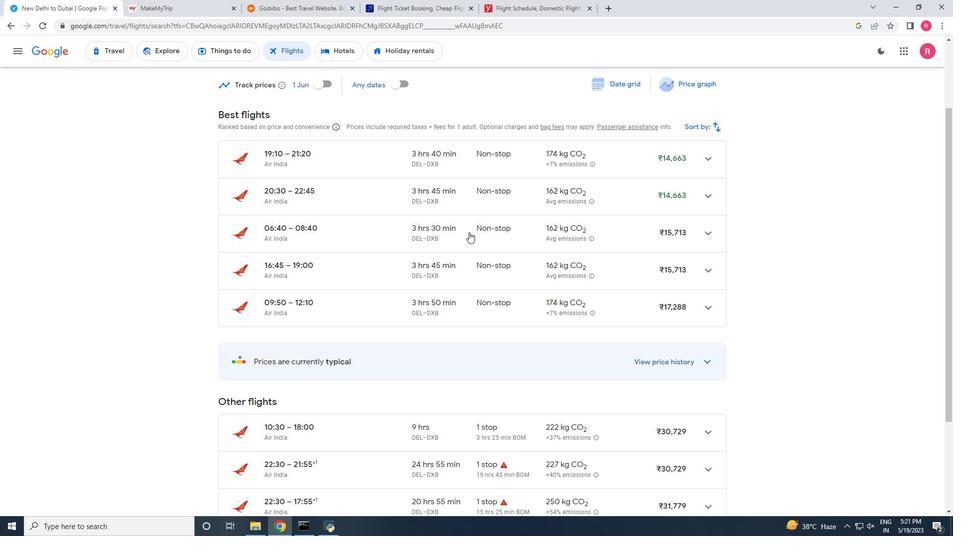 
Action: Mouse scrolled (453, 344) with delta (0, 0)
Screenshot: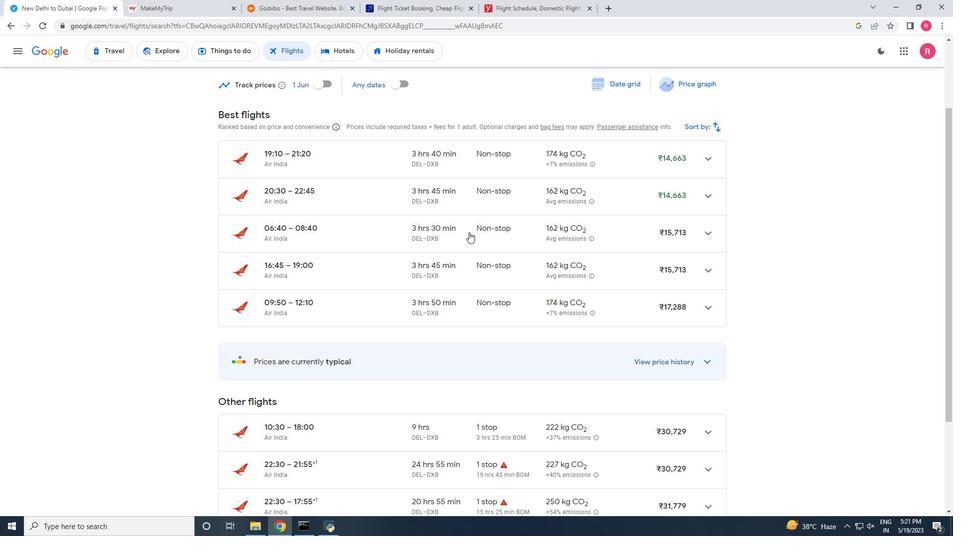 
Action: Mouse scrolled (453, 344) with delta (0, 0)
Screenshot: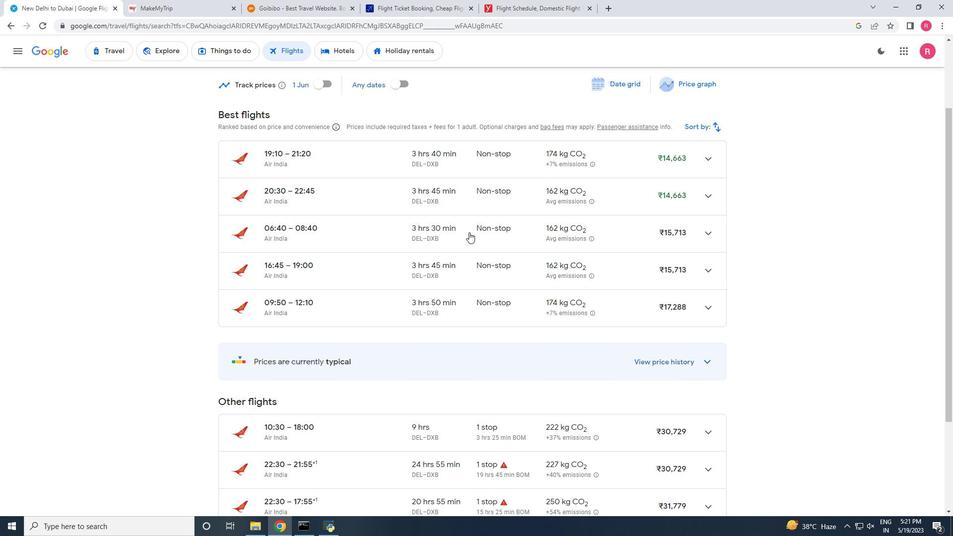 
Action: Mouse scrolled (453, 344) with delta (0, 0)
Screenshot: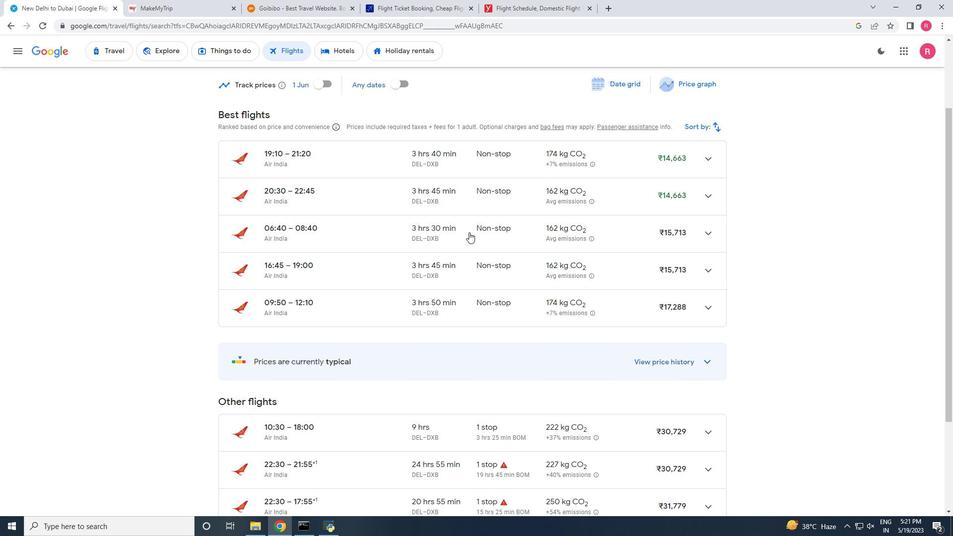 
Action: Mouse scrolled (453, 344) with delta (0, 0)
Screenshot: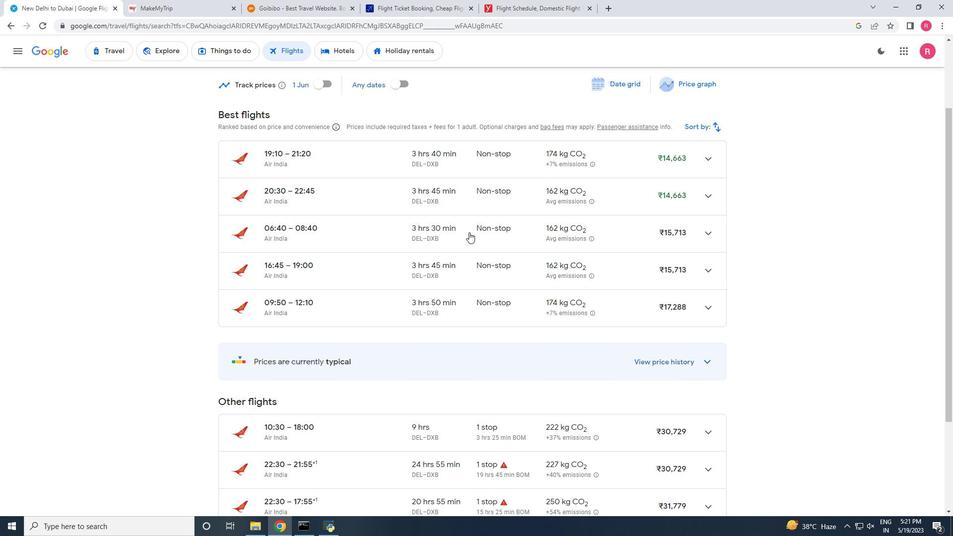 
Action: Mouse scrolled (453, 344) with delta (0, 0)
Screenshot: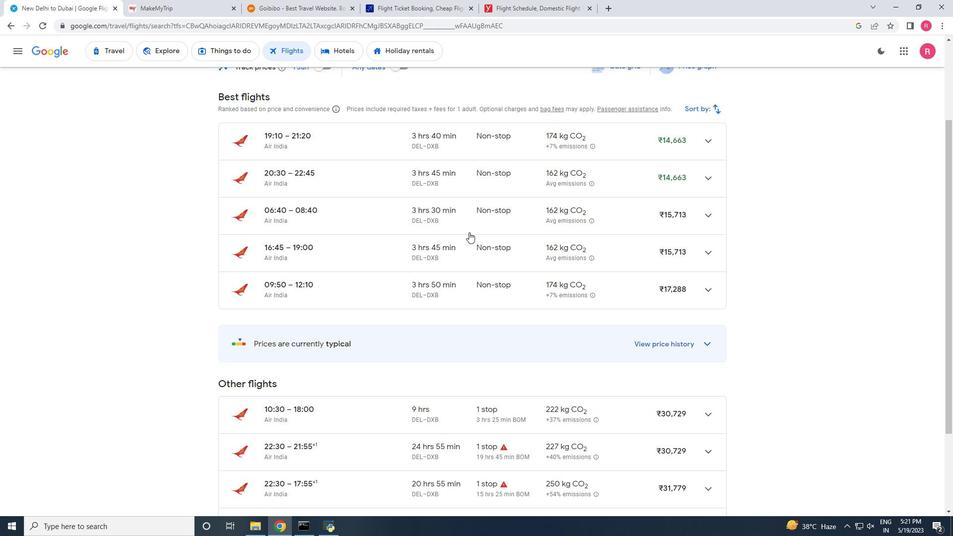 
Action: Mouse scrolled (453, 344) with delta (0, 0)
Screenshot: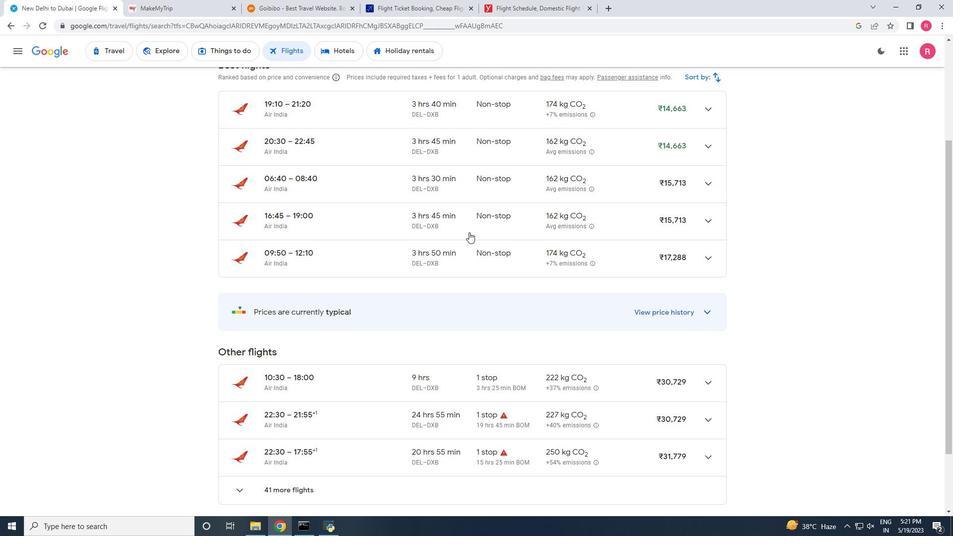 
Action: Mouse scrolled (453, 344) with delta (0, 0)
Screenshot: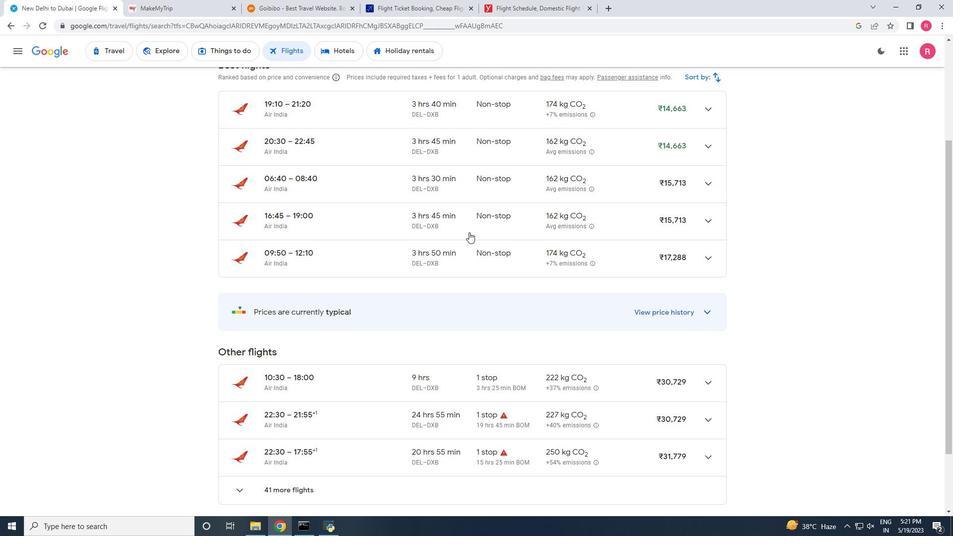 
Action: Mouse moved to (506, 436)
Screenshot: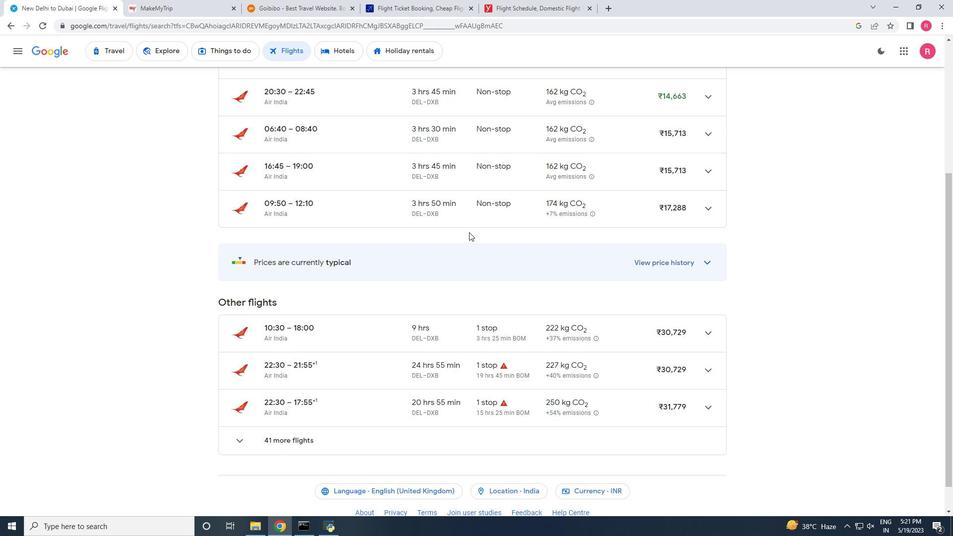 
Action: Mouse scrolled (506, 435) with delta (0, 0)
Screenshot: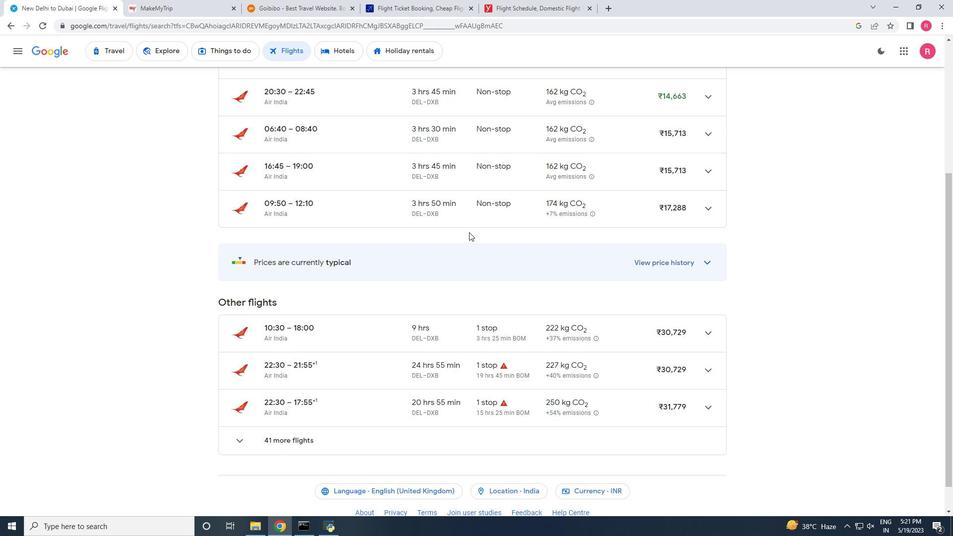 
Action: Mouse scrolled (506, 435) with delta (0, 0)
Screenshot: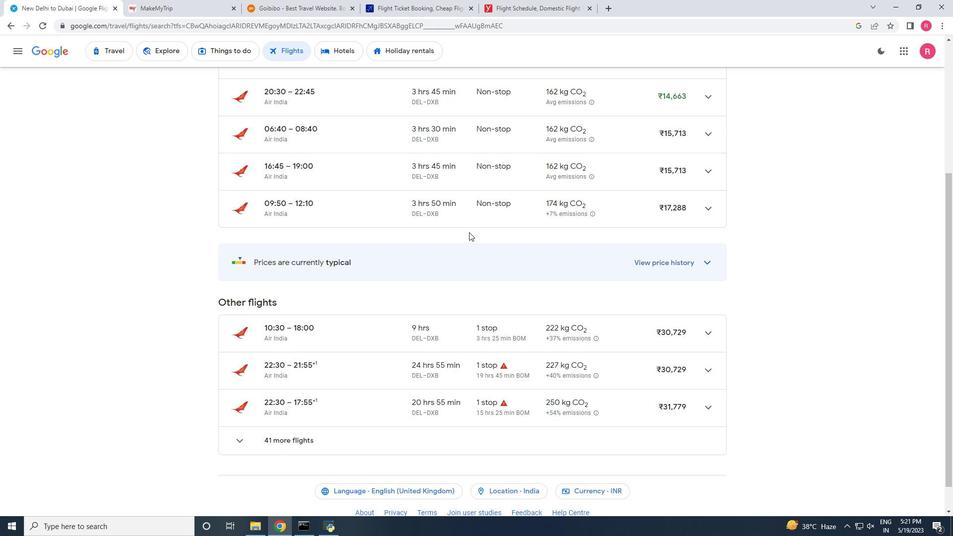 
Action: Mouse moved to (506, 435)
Screenshot: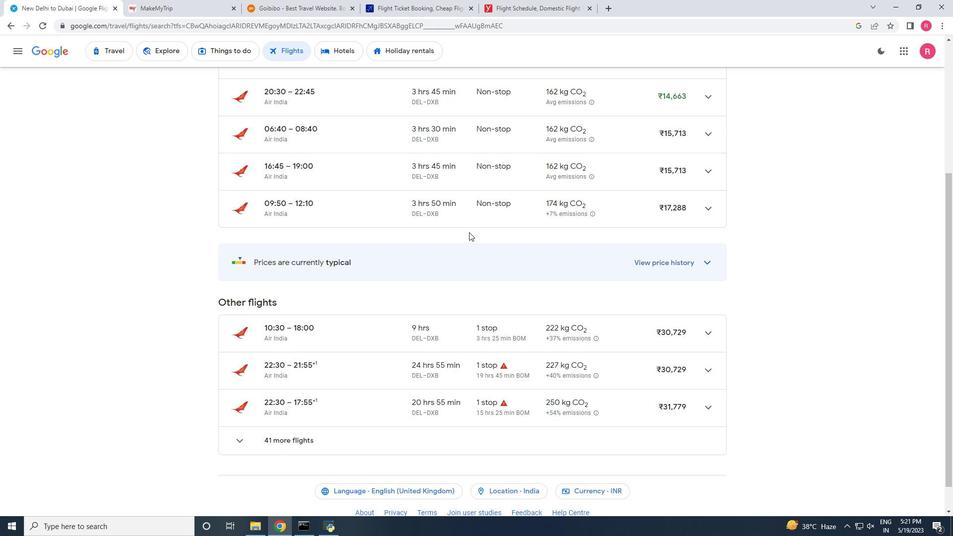 
Action: Mouse scrolled (506, 435) with delta (0, 0)
Screenshot: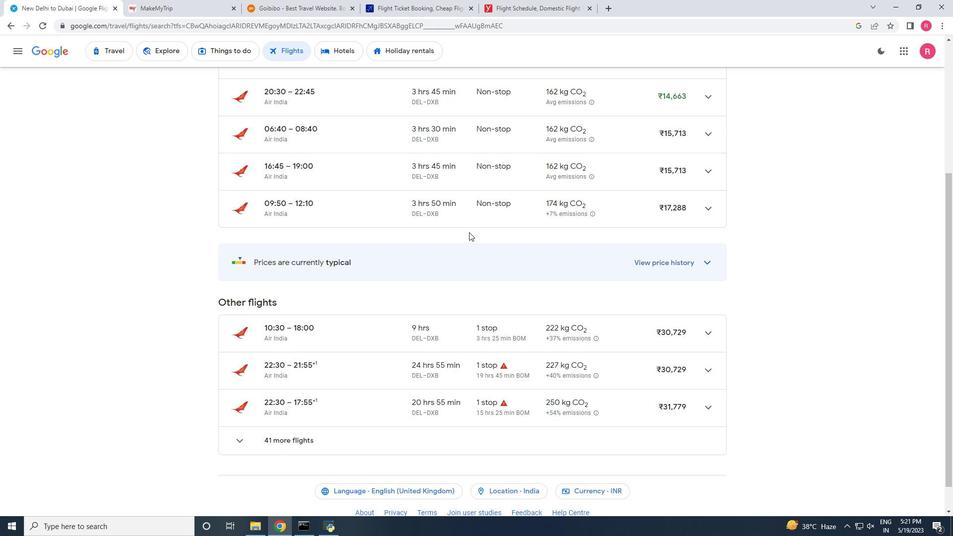 
Action: Mouse moved to (363, 381)
Screenshot: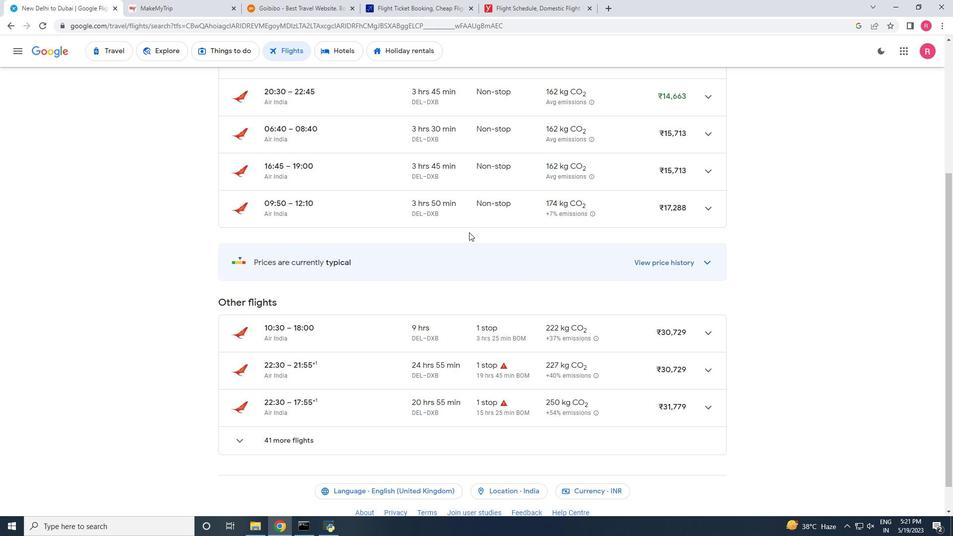 
Action: Mouse scrolled (363, 382) with delta (0, 0)
Screenshot: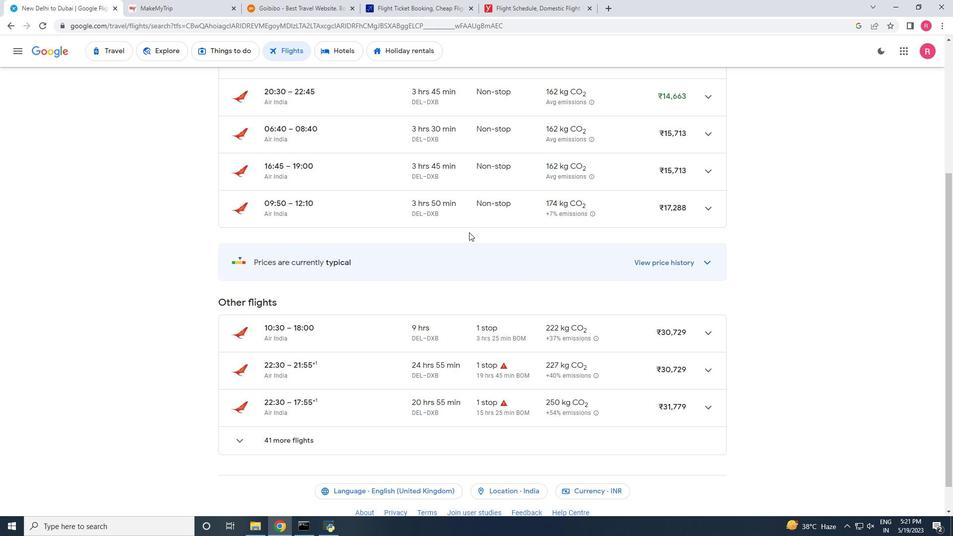 
Action: Mouse scrolled (363, 382) with delta (0, 0)
Screenshot: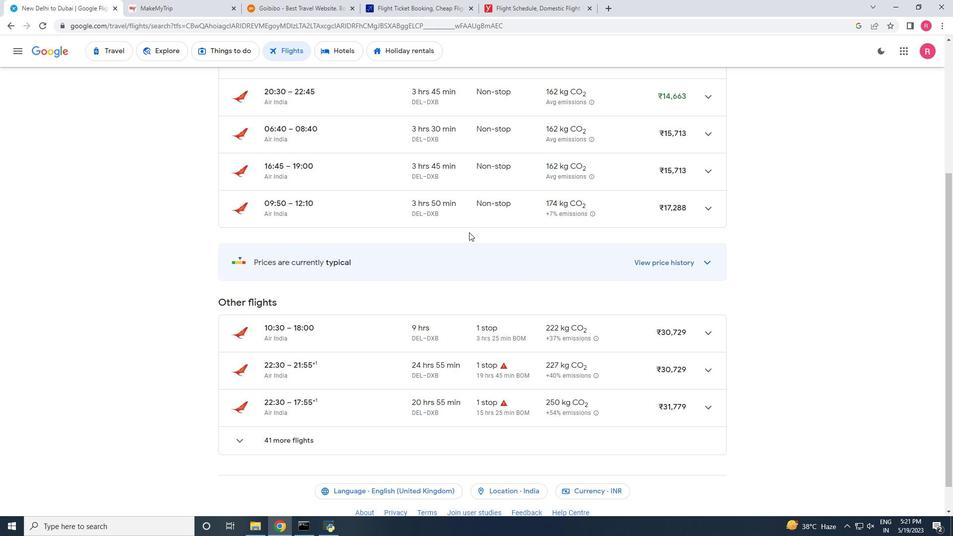 
Action: Mouse scrolled (363, 382) with delta (0, 0)
Screenshot: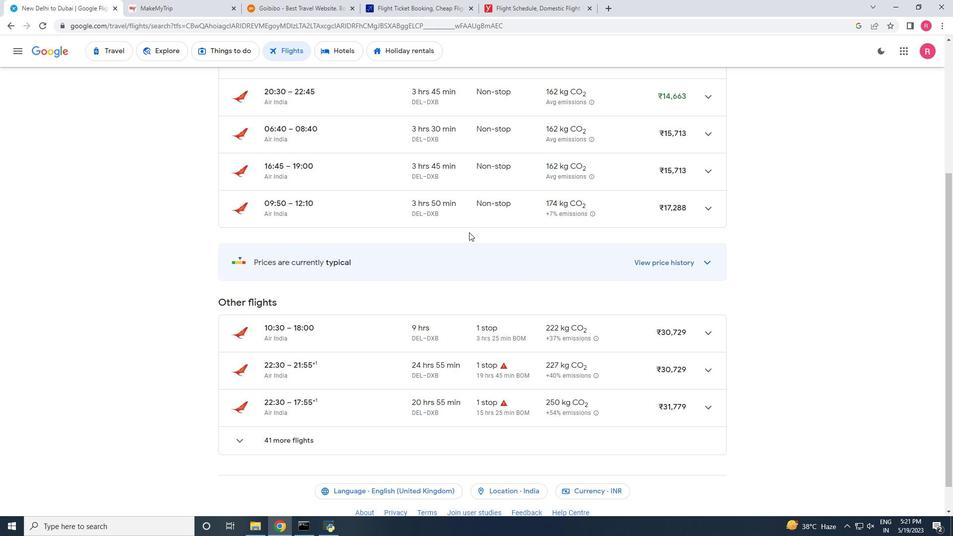 
Action: Mouse scrolled (363, 382) with delta (0, 0)
Screenshot: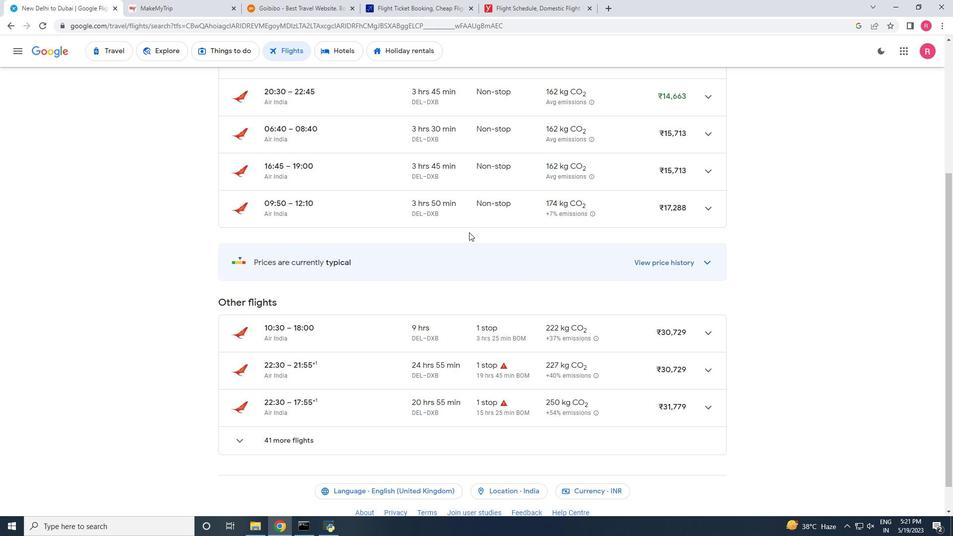
Action: Mouse scrolled (363, 382) with delta (0, 0)
Screenshot: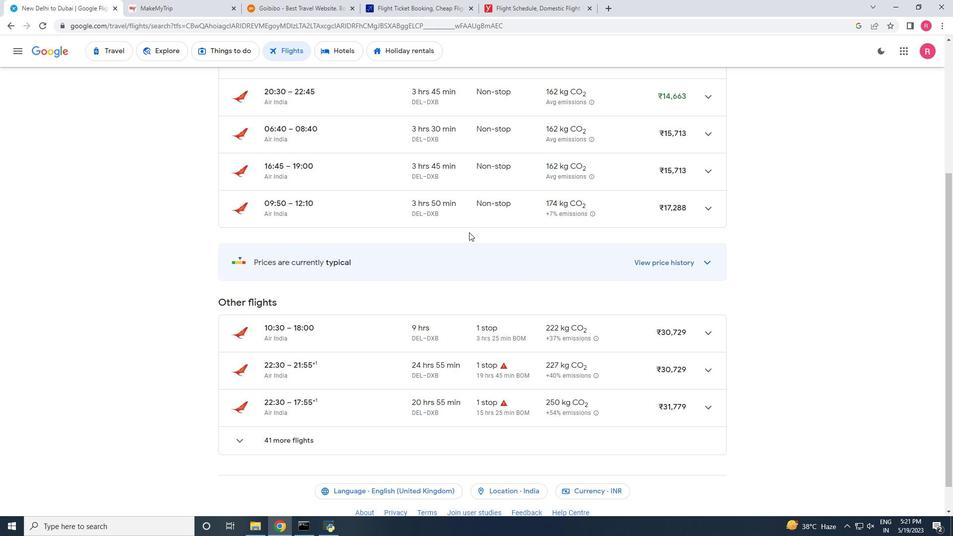 
Action: Mouse scrolled (363, 382) with delta (0, 0)
Screenshot: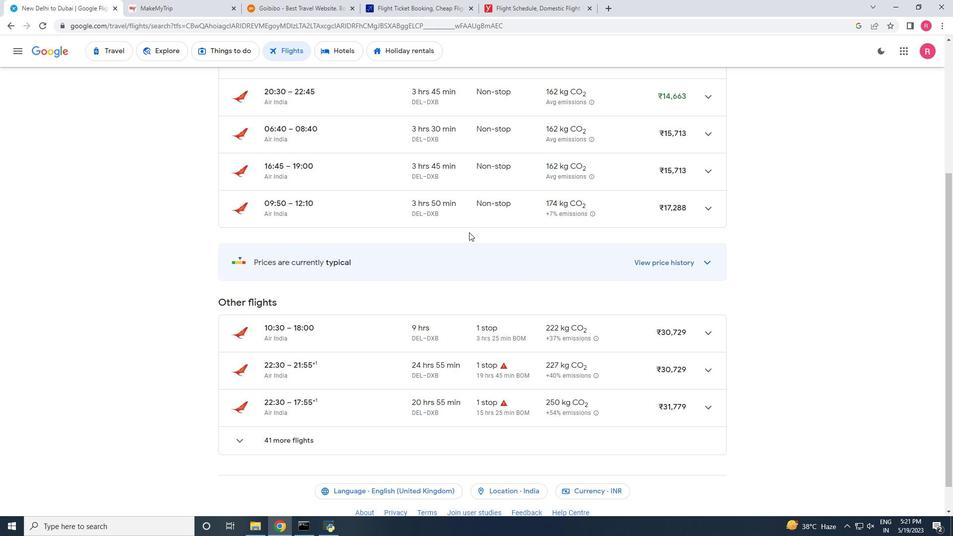 
Action: Mouse scrolled (363, 382) with delta (0, 0)
Screenshot: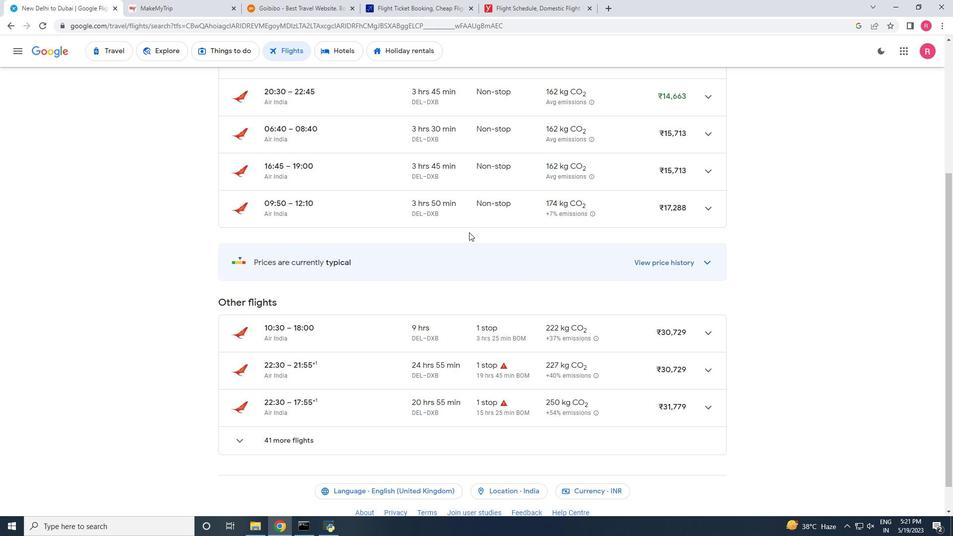 
Action: Mouse scrolled (363, 382) with delta (0, 0)
Screenshot: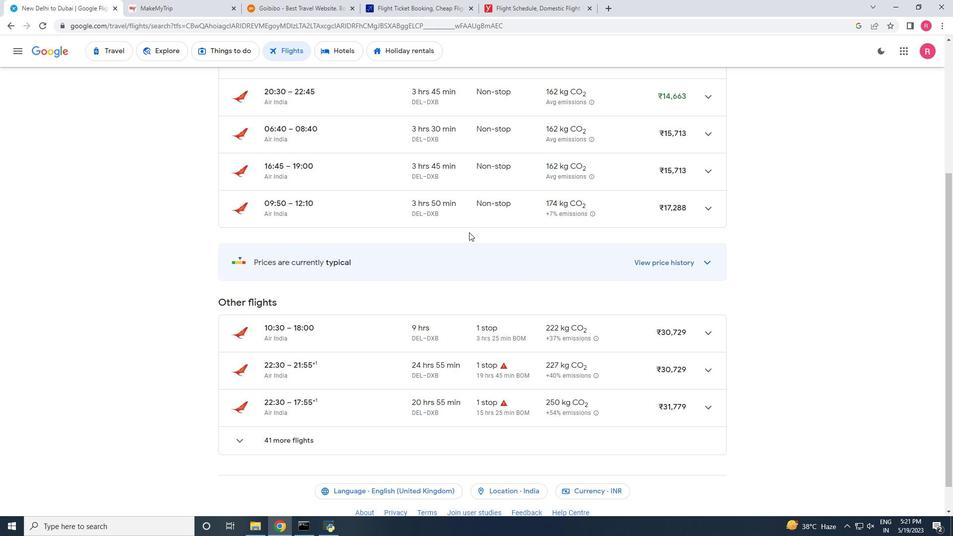 
Action: Mouse moved to (360, 337)
Screenshot: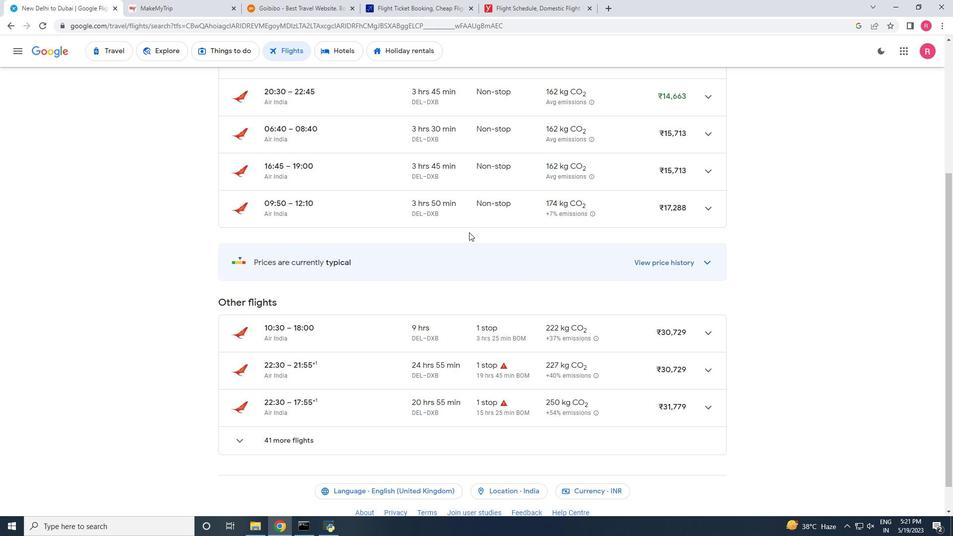 
Action: Mouse scrolled (360, 336) with delta (0, 0)
Screenshot: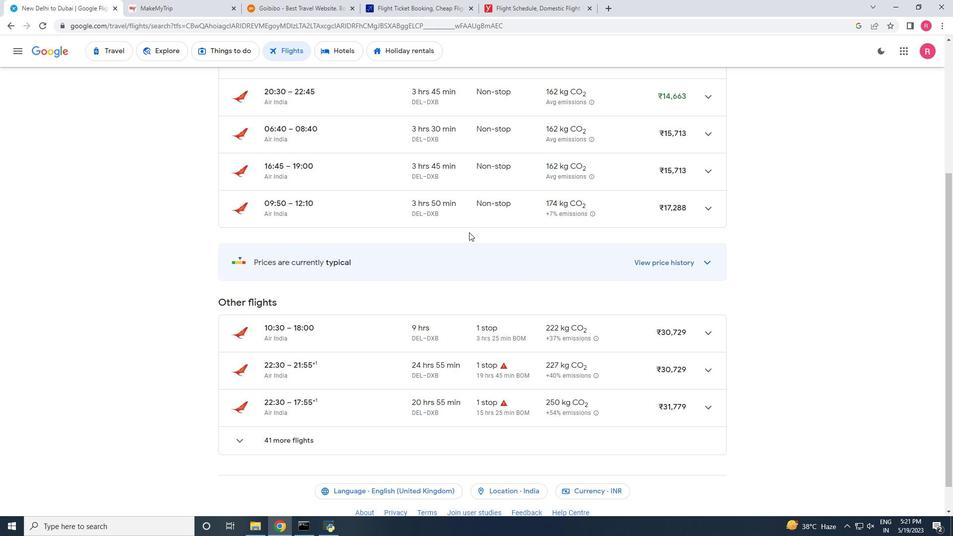
Action: Mouse scrolled (360, 336) with delta (0, 0)
Screenshot: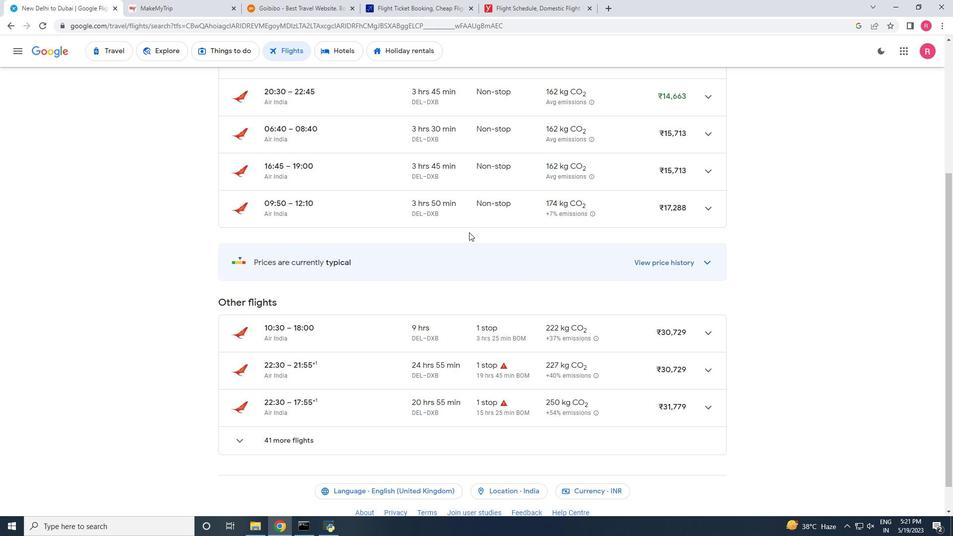 
Action: Mouse scrolled (360, 336) with delta (0, 0)
Screenshot: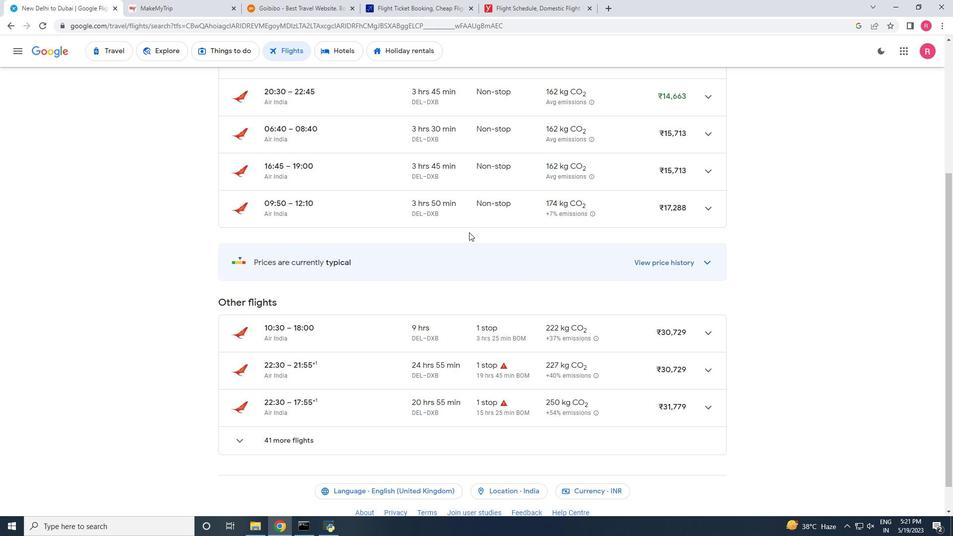 
Action: Mouse scrolled (360, 336) with delta (0, 0)
Screenshot: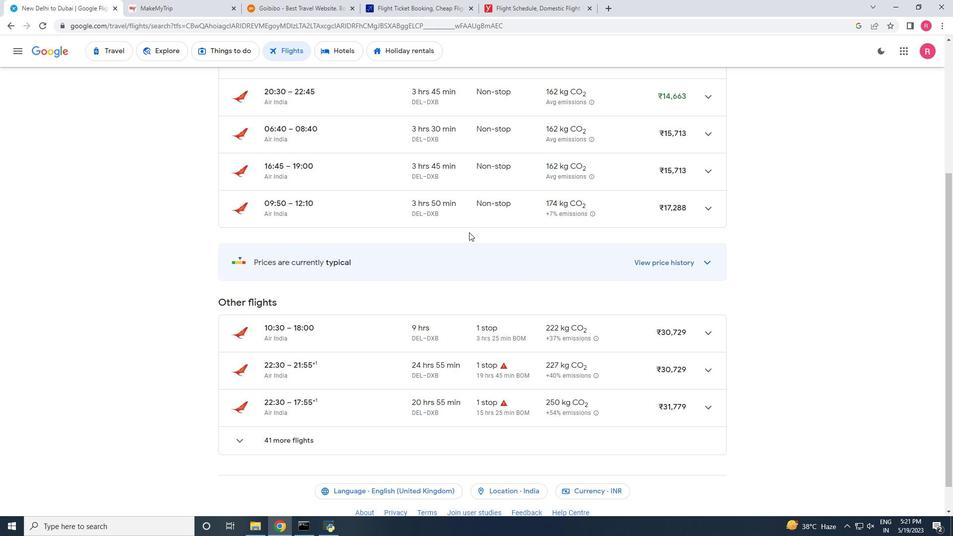 
Action: Mouse scrolled (360, 336) with delta (0, 0)
Screenshot: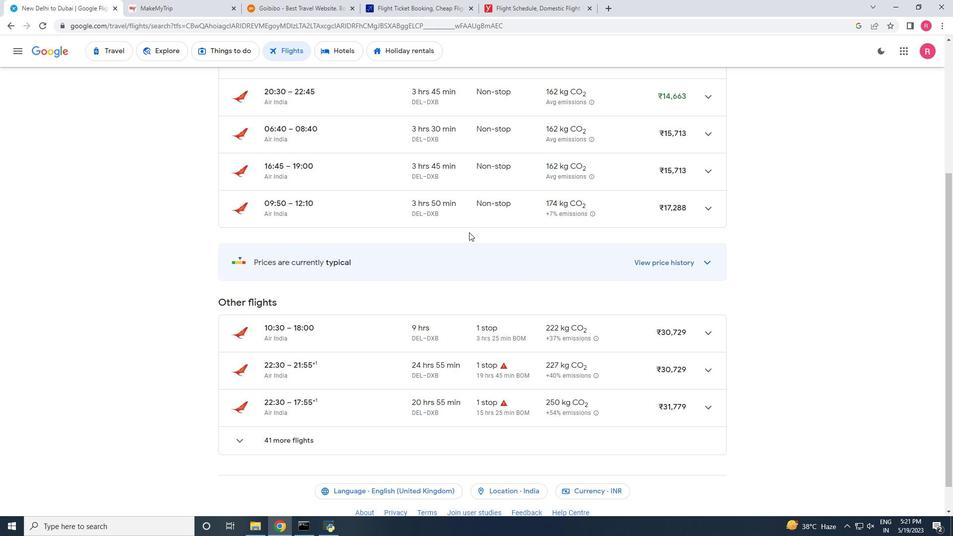 
Action: Mouse scrolled (360, 336) with delta (0, 0)
Screenshot: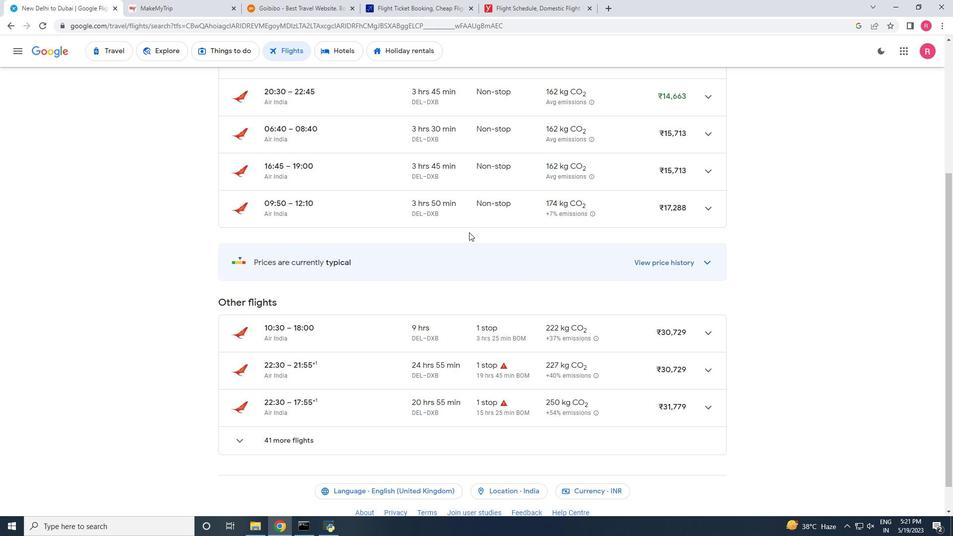 
Action: Mouse moved to (349, 339)
Screenshot: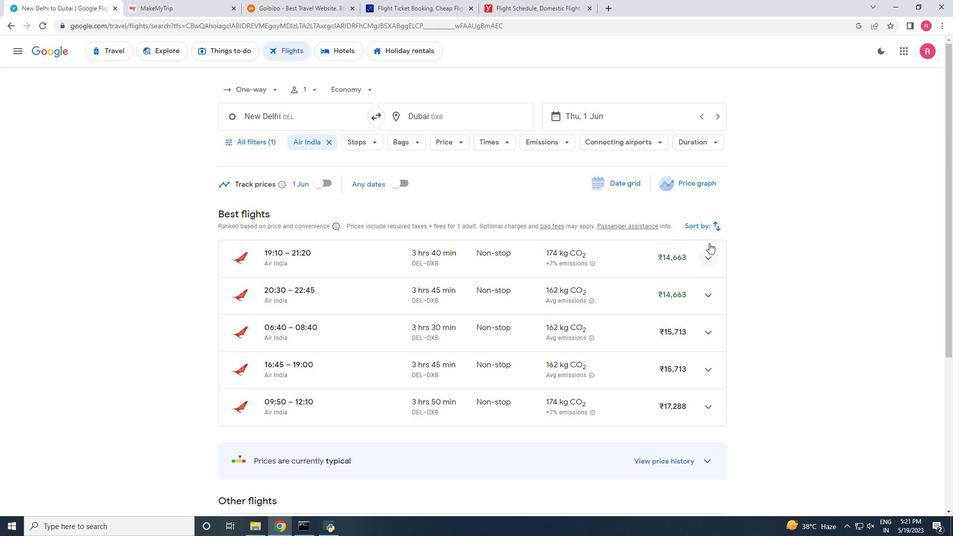 
Action: Mouse scrolled (349, 339) with delta (0, 0)
Screenshot: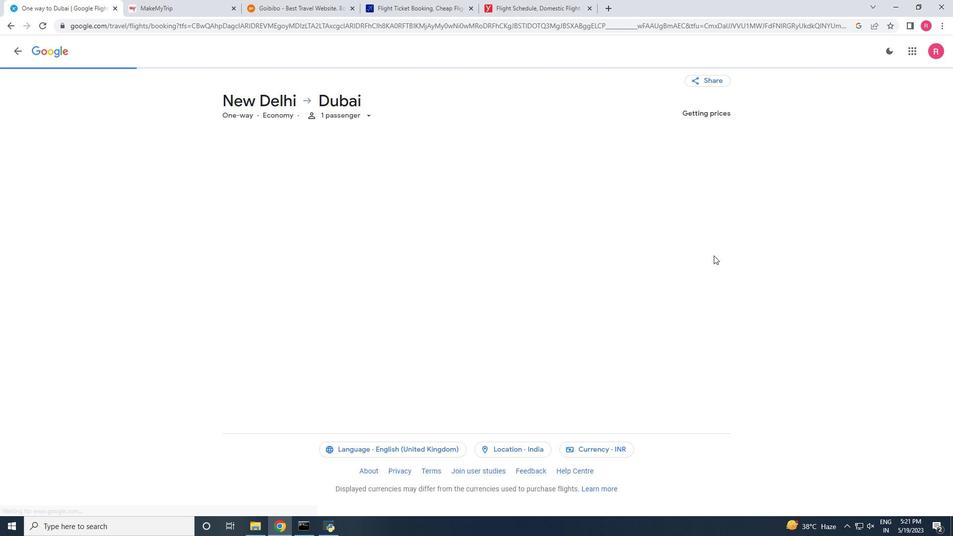 
Action: Mouse moved to (385, 321)
Screenshot: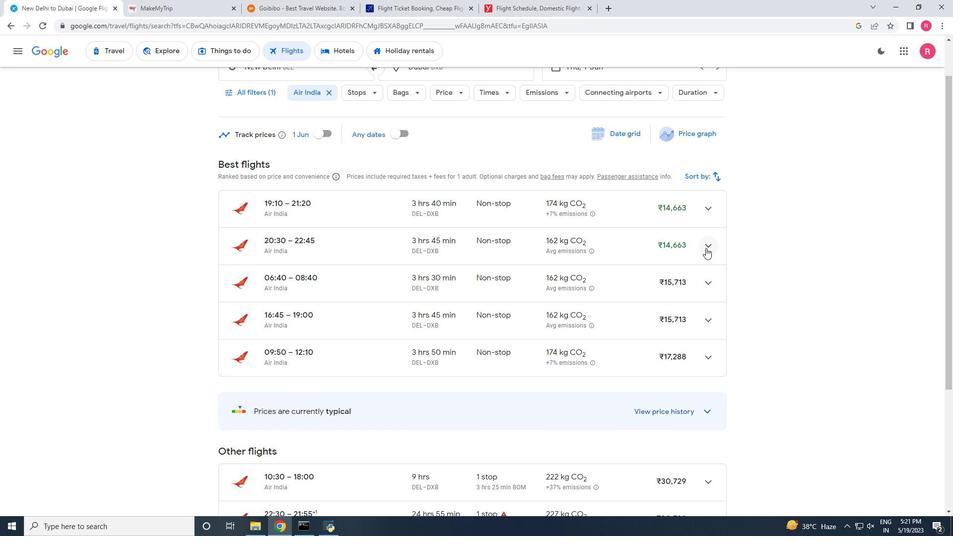 
Action: Mouse scrolled (385, 321) with delta (0, 0)
Screenshot: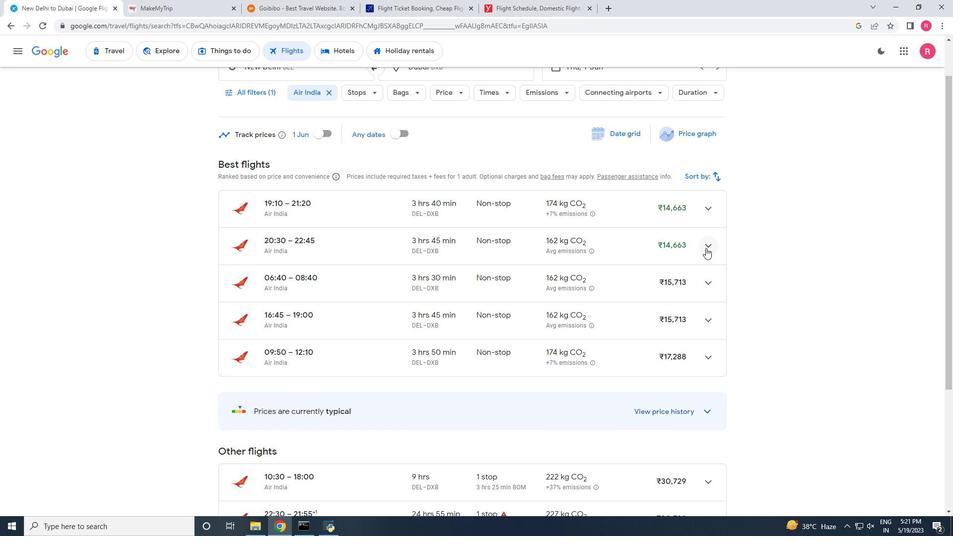 
Action: Mouse moved to (385, 334)
Screenshot: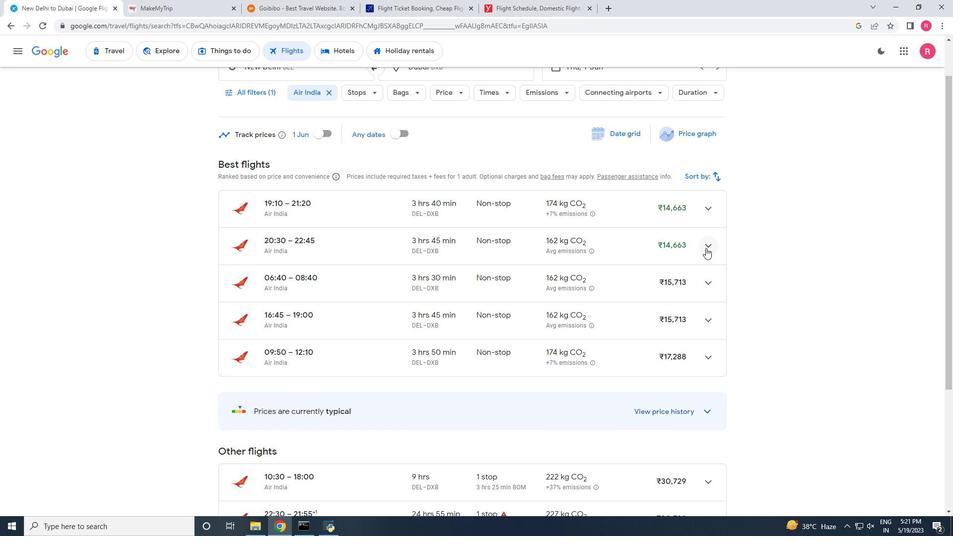 
Action: Mouse scrolled (385, 334) with delta (0, 0)
Screenshot: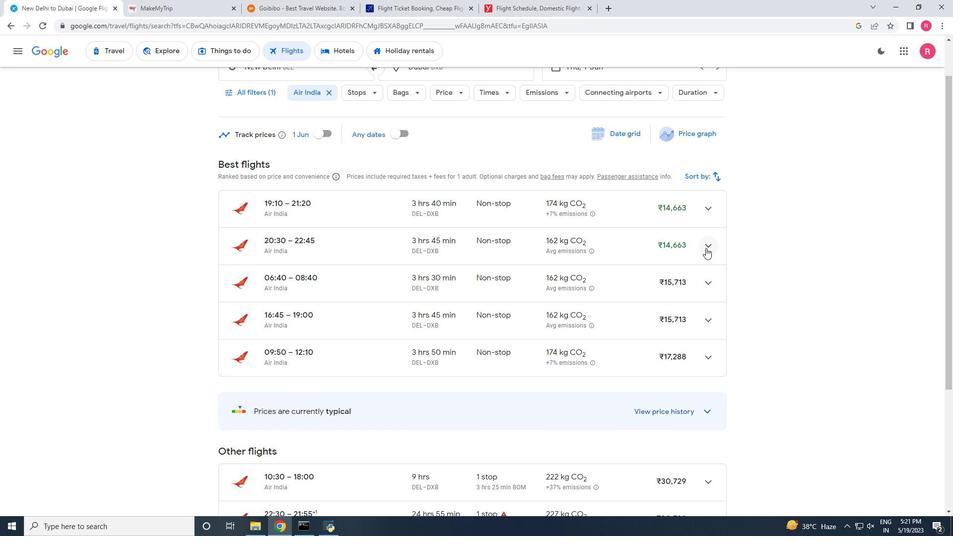 
Action: Mouse moved to (385, 343)
Screenshot: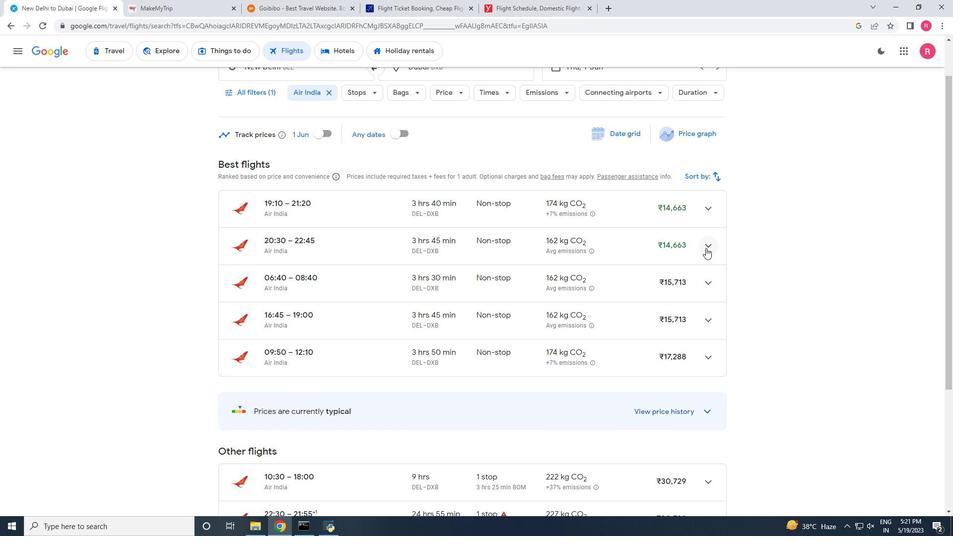 
Action: Mouse scrolled (385, 343) with delta (0, 0)
Screenshot: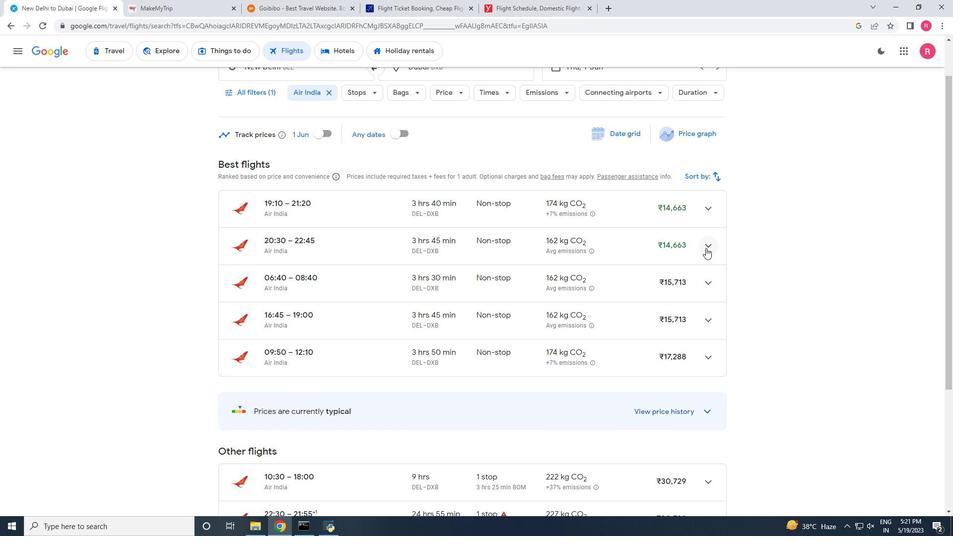 
Action: Mouse moved to (345, 384)
Screenshot: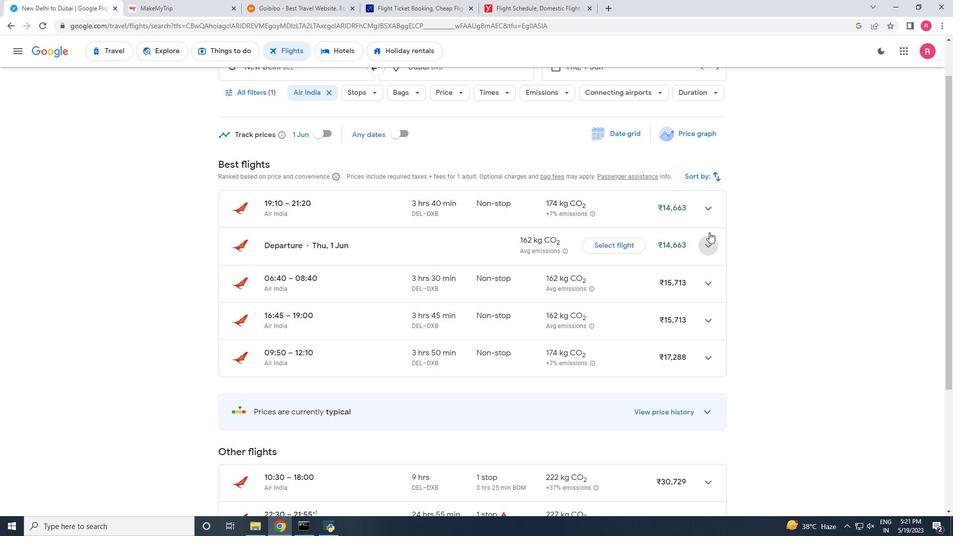 
Action: Mouse scrolled (345, 384) with delta (0, 0)
Screenshot: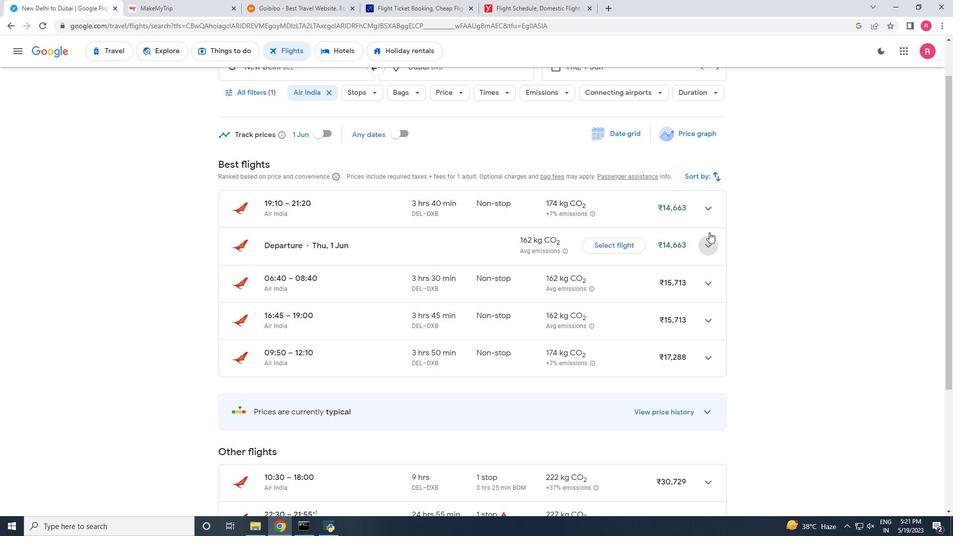 
Action: Mouse scrolled (345, 384) with delta (0, 0)
Screenshot: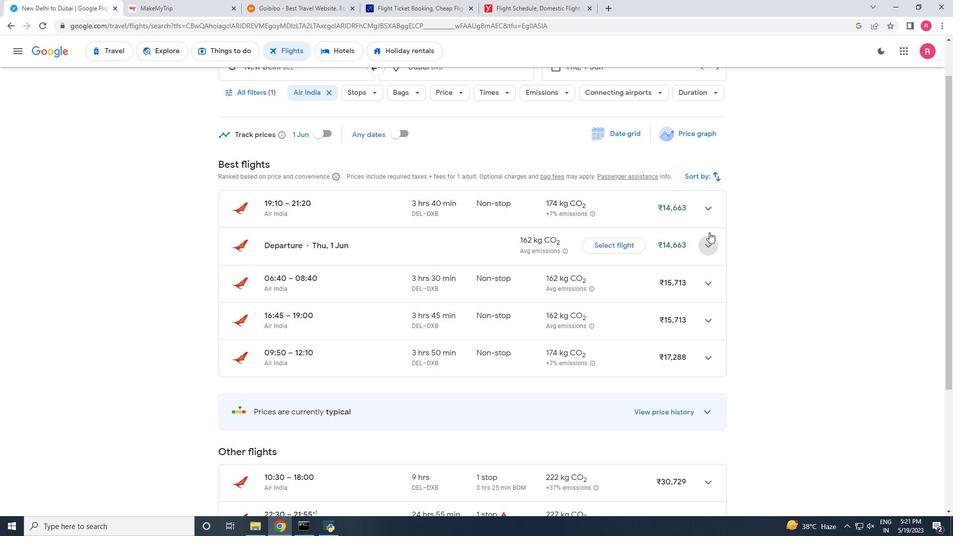 
Action: Mouse moved to (345, 384)
Screenshot: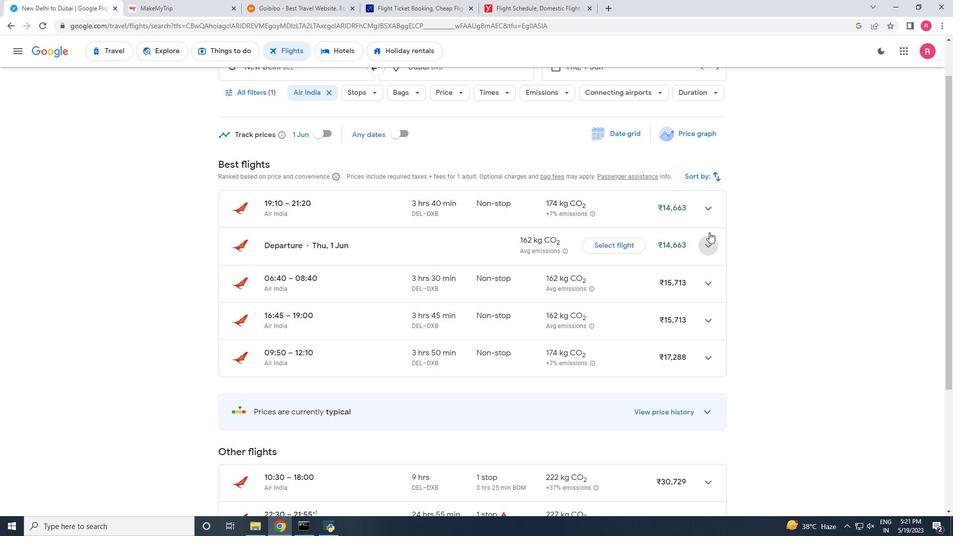 
Action: Mouse scrolled (345, 384) with delta (0, 0)
Screenshot: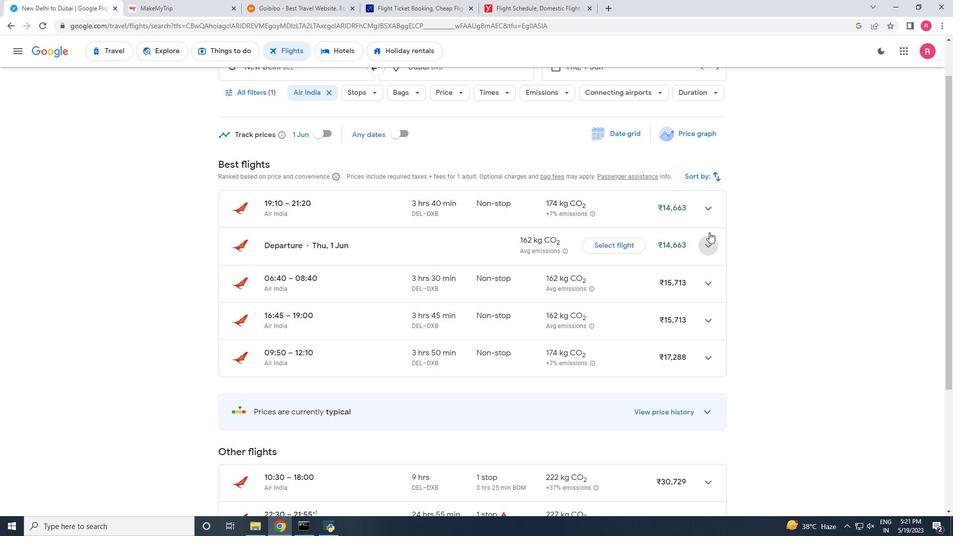
Action: Mouse scrolled (345, 384) with delta (0, 0)
Screenshot: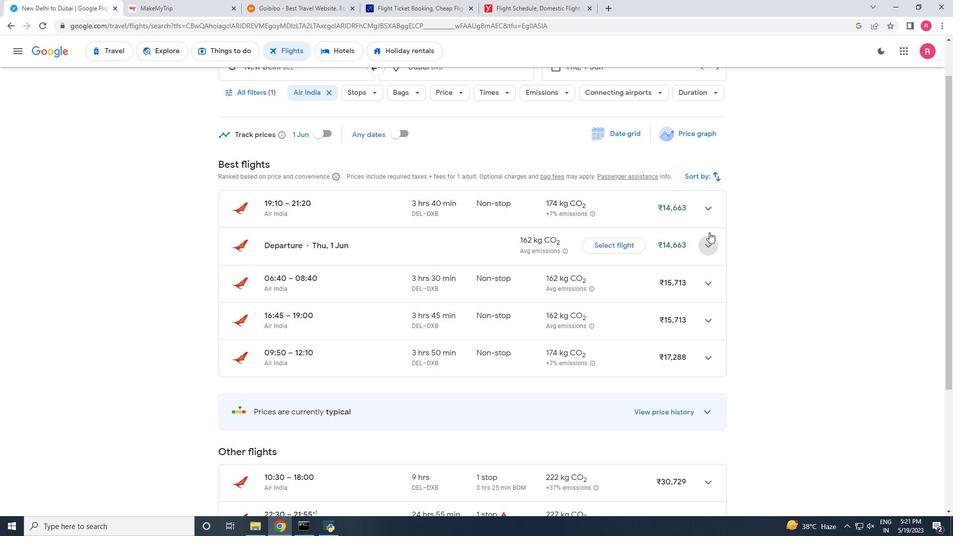 
Action: Mouse scrolled (345, 384) with delta (0, 0)
Screenshot: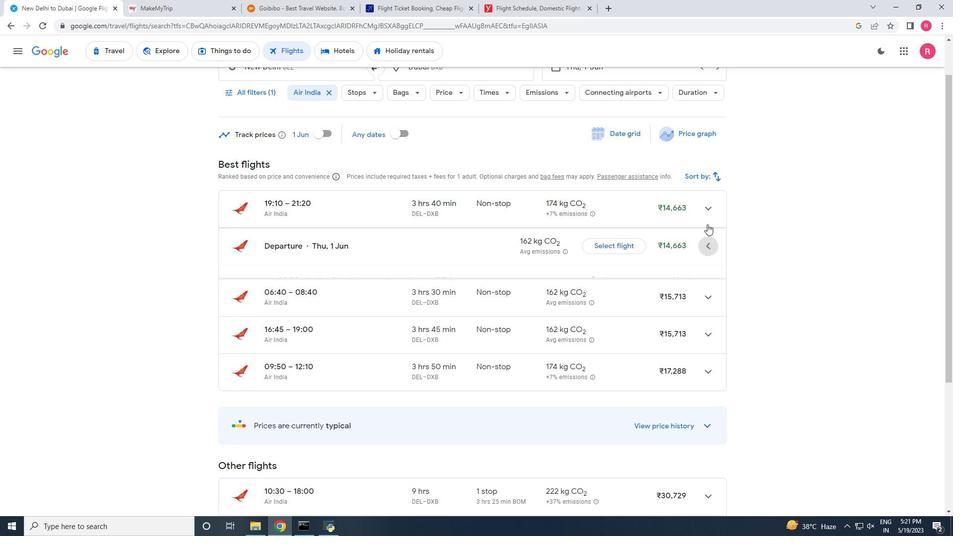 
Action: Mouse moved to (335, 373)
Screenshot: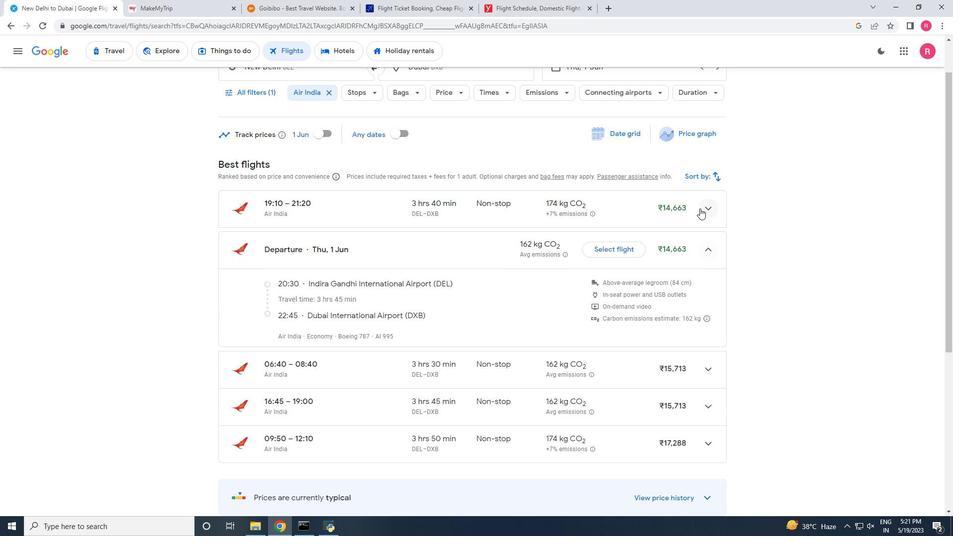
Action: Mouse scrolled (335, 373) with delta (0, 0)
Screenshot: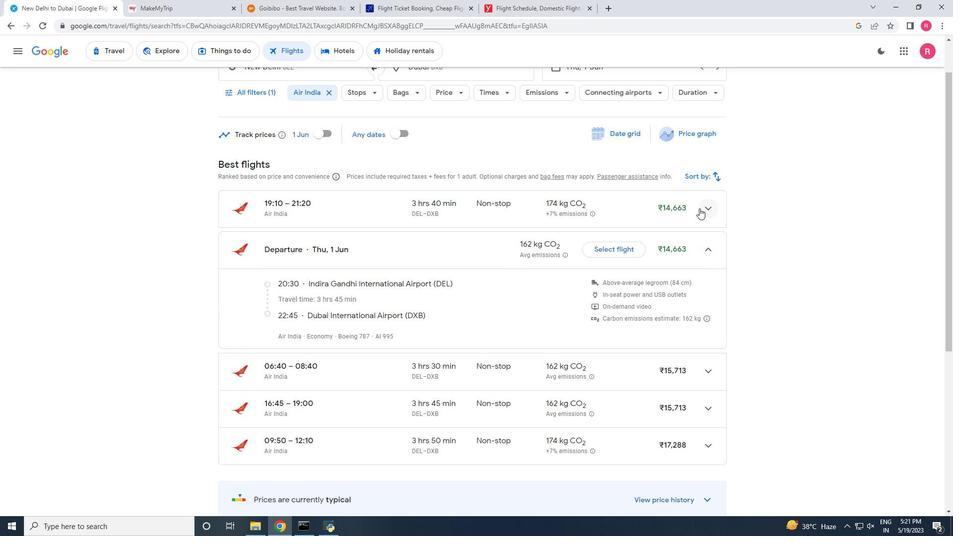 
Action: Mouse scrolled (335, 373) with delta (0, 0)
Screenshot: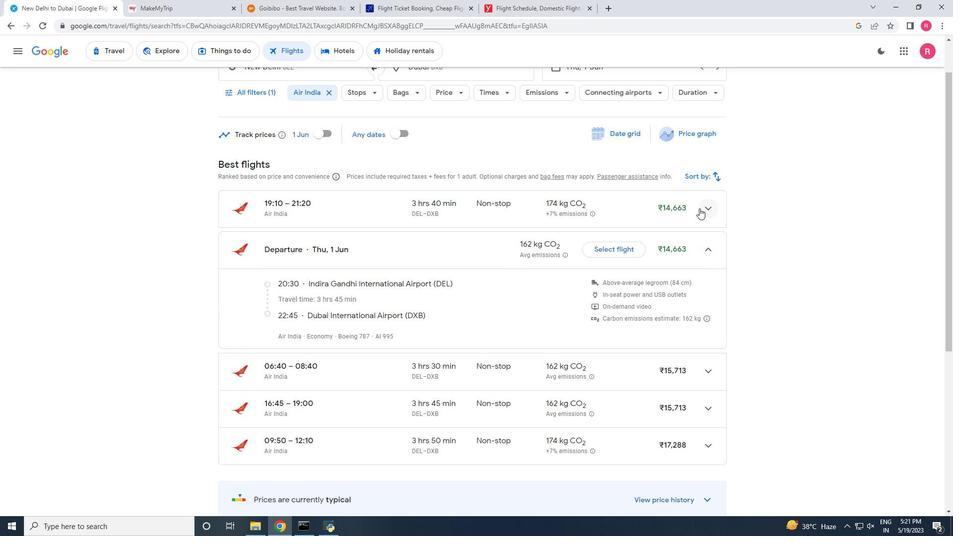 
Action: Mouse scrolled (335, 373) with delta (0, 0)
Screenshot: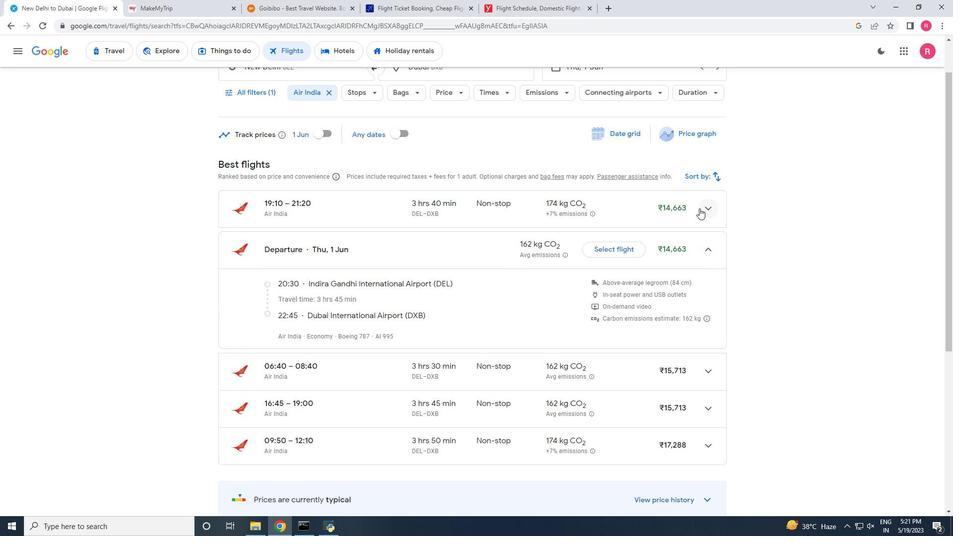 
Action: Mouse scrolled (335, 373) with delta (0, 0)
Screenshot: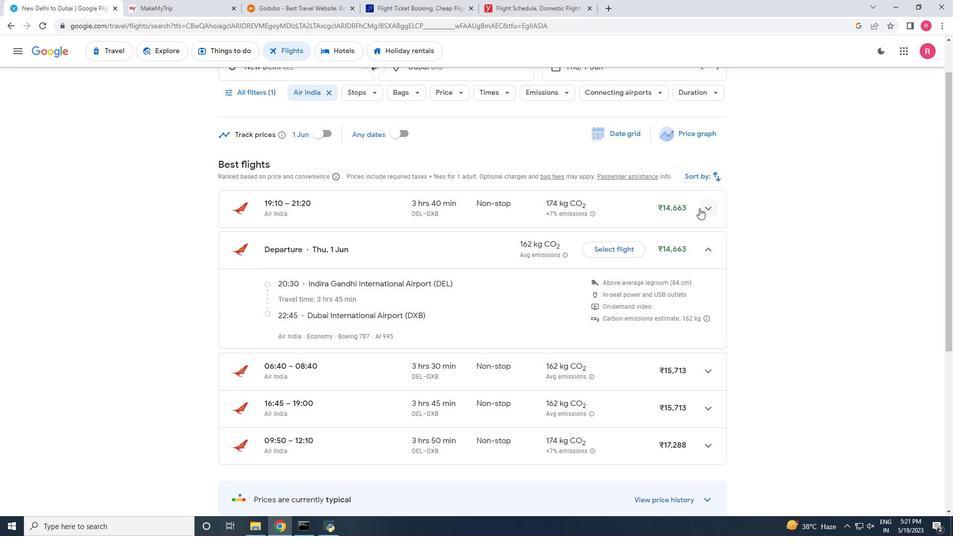 
Action: Mouse scrolled (335, 373) with delta (0, 0)
Screenshot: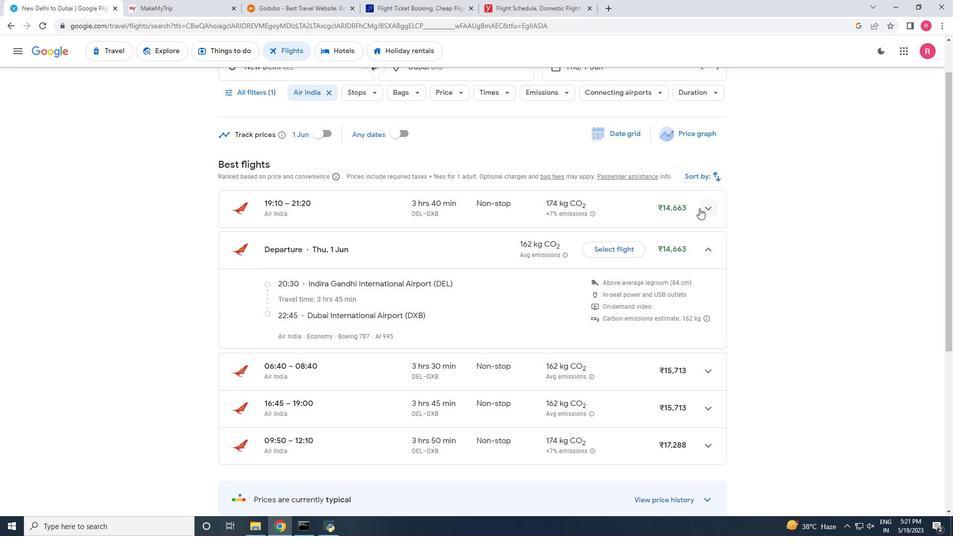 
Action: Mouse moved to (274, 3)
Screenshot: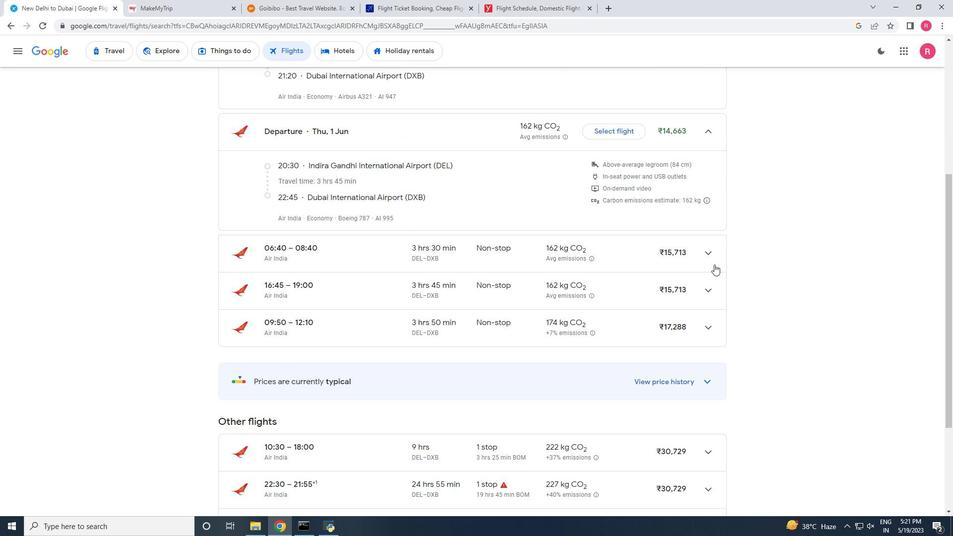 
Action: Mouse pressed left at (274, 3)
Screenshot: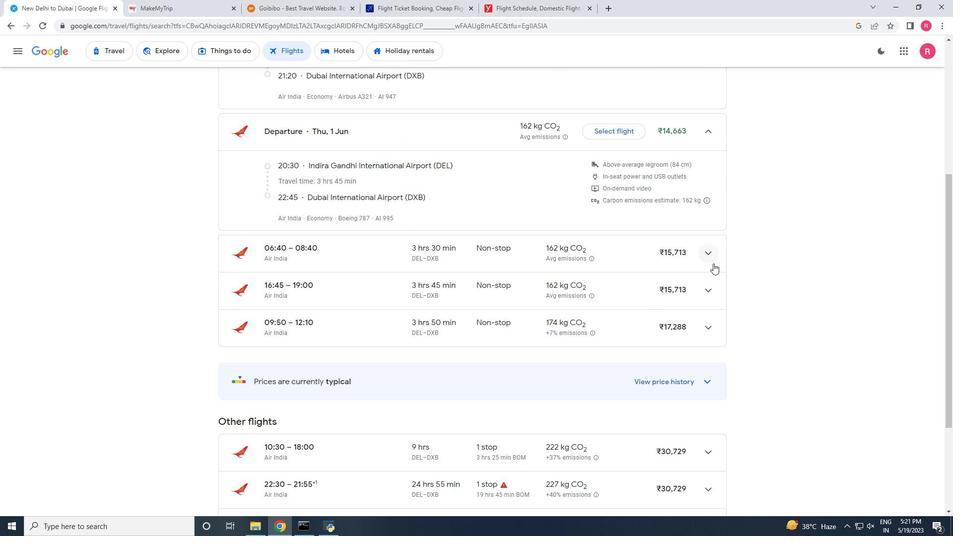 
Action: Mouse moved to (277, 6)
Screenshot: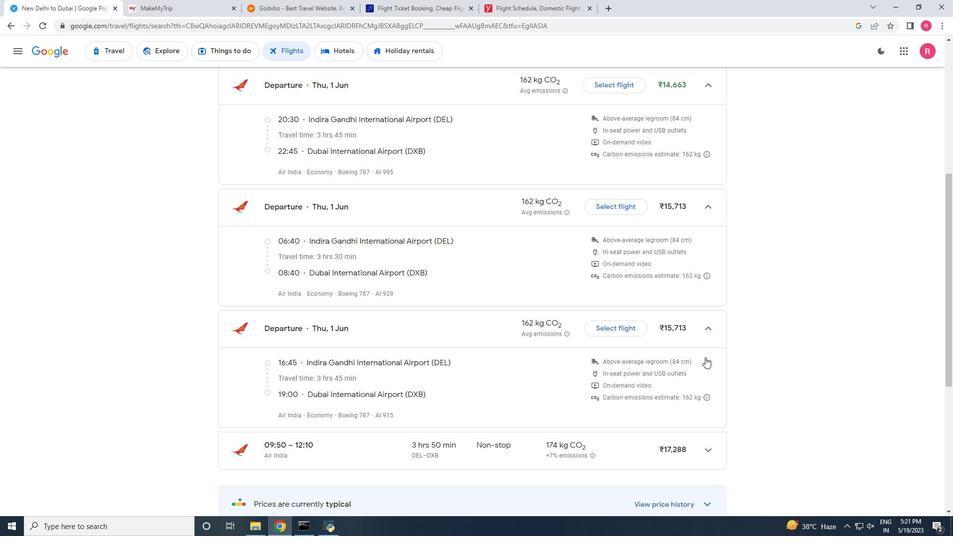 
Action: Mouse pressed left at (277, 6)
Screenshot: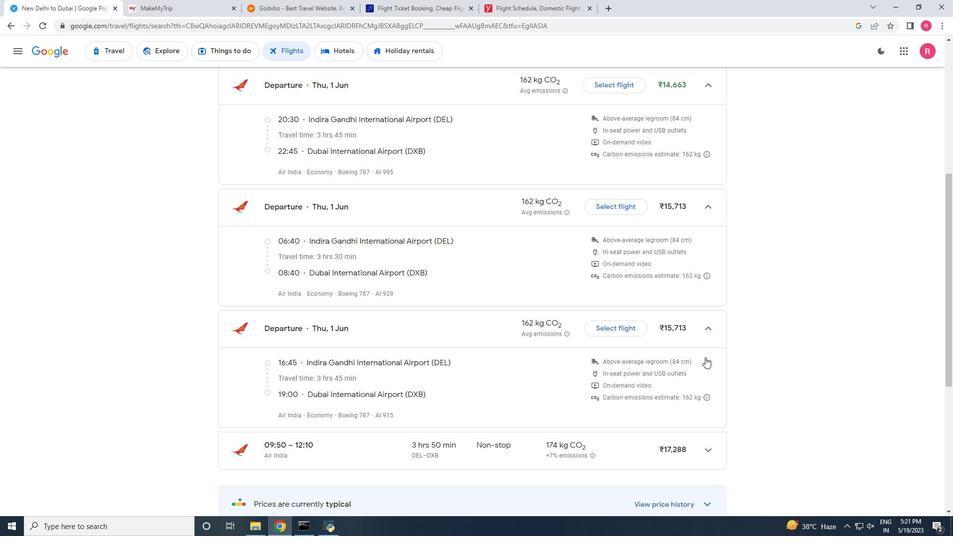 
Action: Mouse moved to (177, 15)
Screenshot: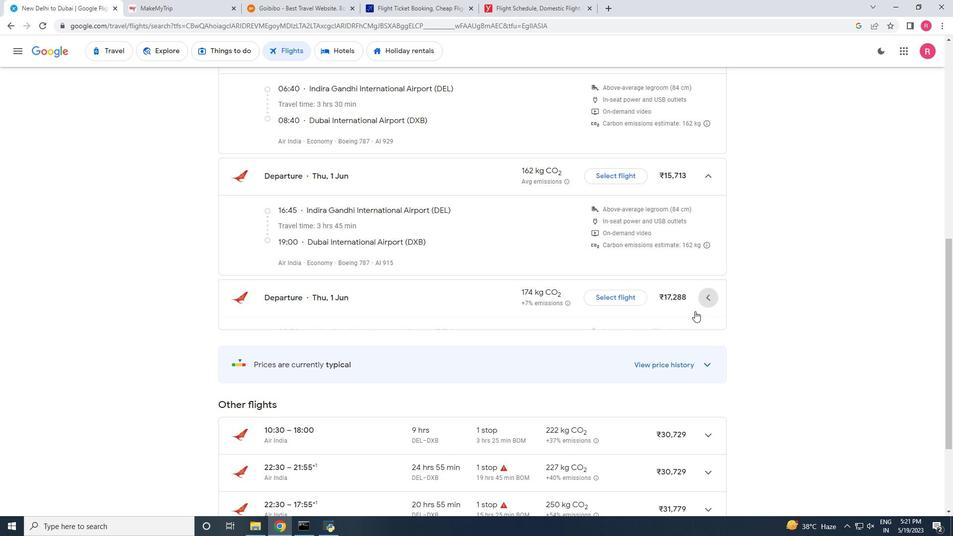 
Action: Mouse pressed left at (177, 15)
Screenshot: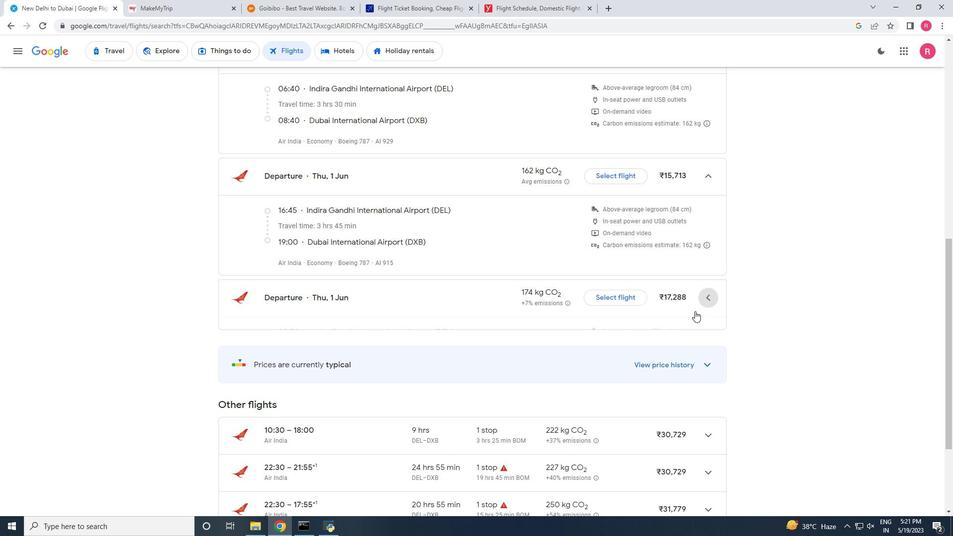 
Action: Mouse moved to (349, 244)
Screenshot: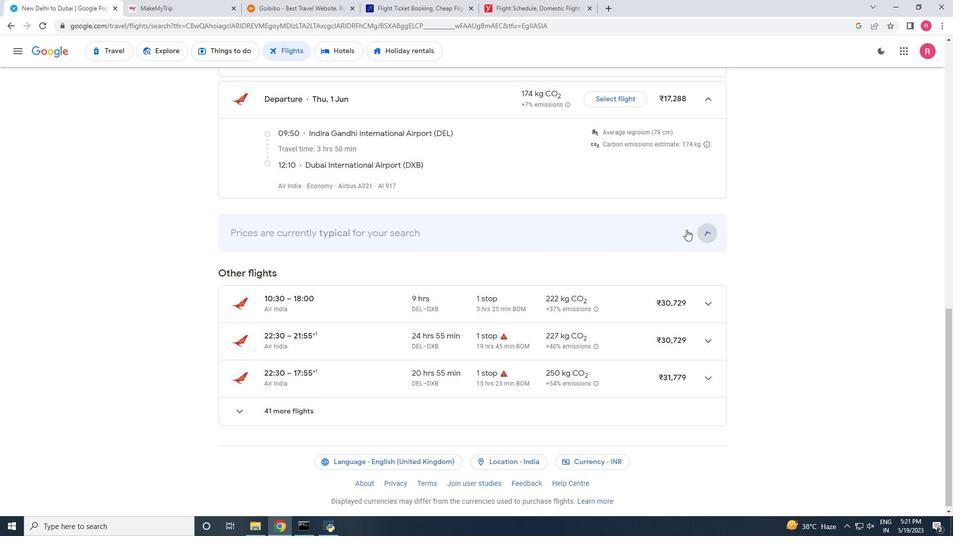 
Action: Mouse scrolled (349, 245) with delta (0, 0)
Screenshot: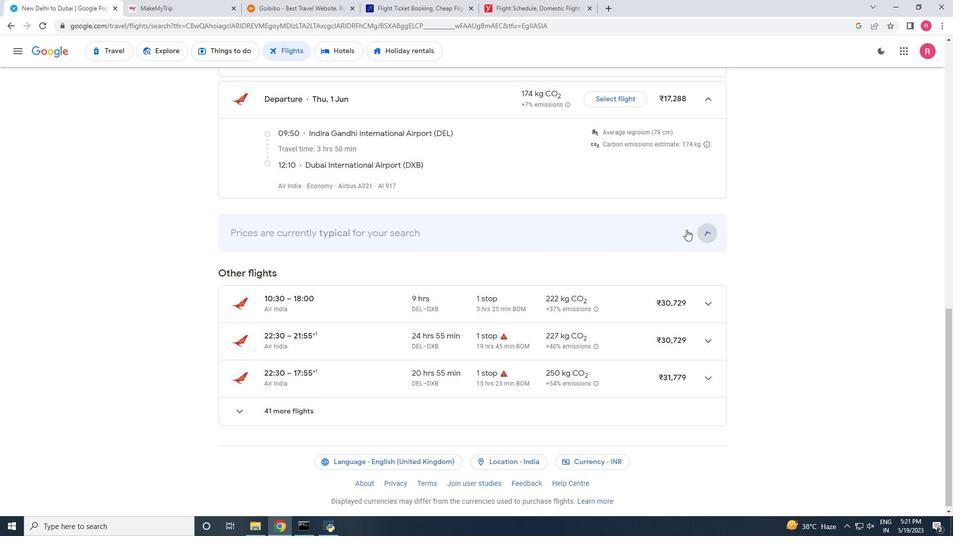 
Action: Mouse moved to (348, 245)
Screenshot: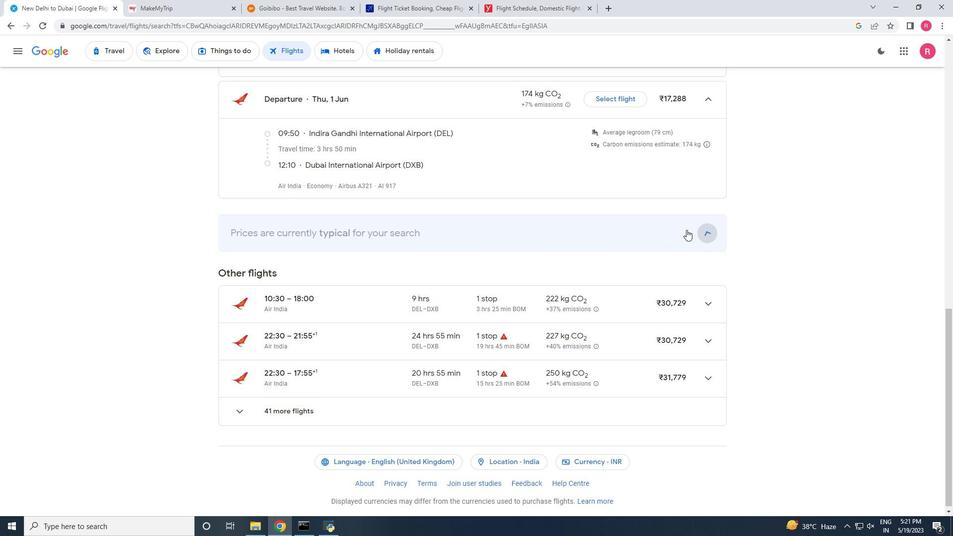 
Action: Mouse scrolled (348, 246) with delta (0, 0)
Screenshot: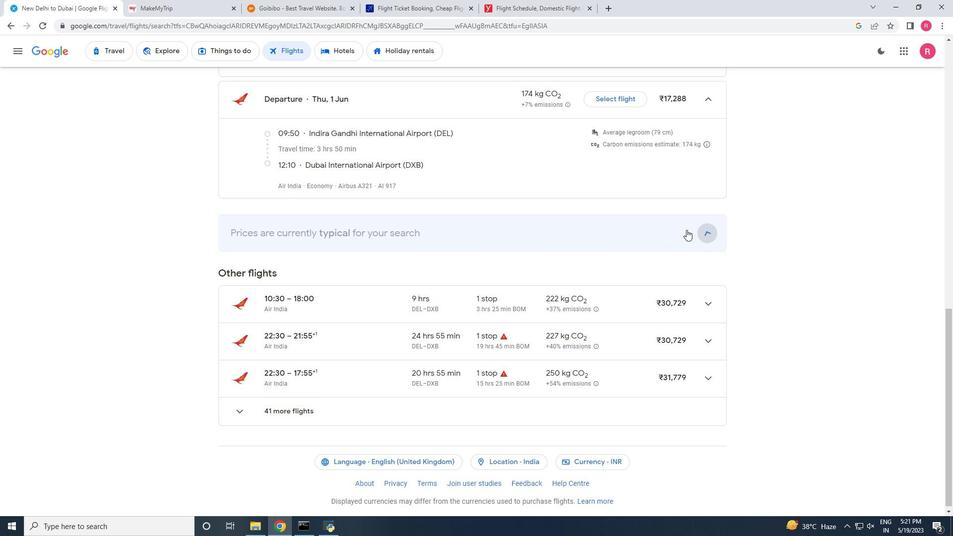 
Action: Mouse moved to (347, 246)
Screenshot: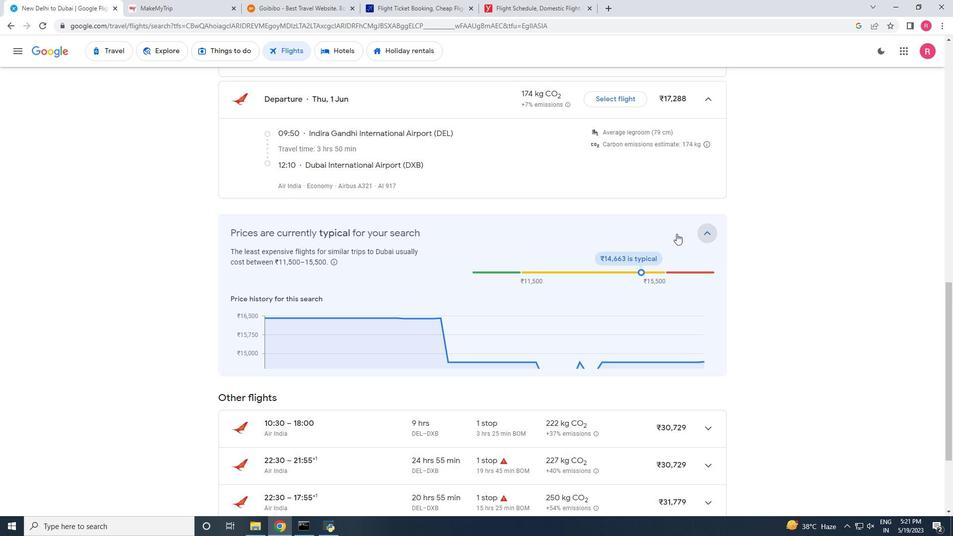 
Action: Mouse scrolled (347, 246) with delta (0, 0)
Screenshot: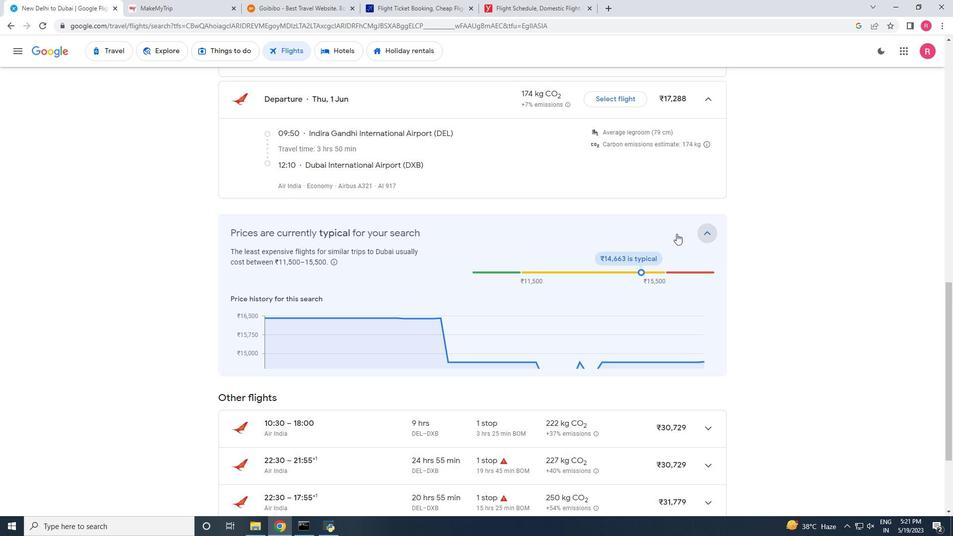 
Action: Mouse moved to (346, 246)
Screenshot: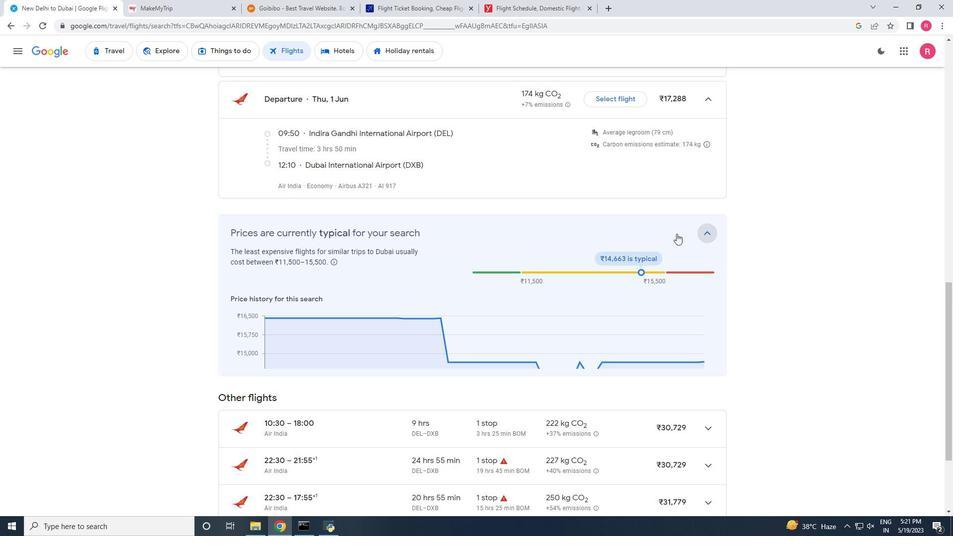 
Action: Mouse scrolled (346, 247) with delta (0, 0)
Screenshot: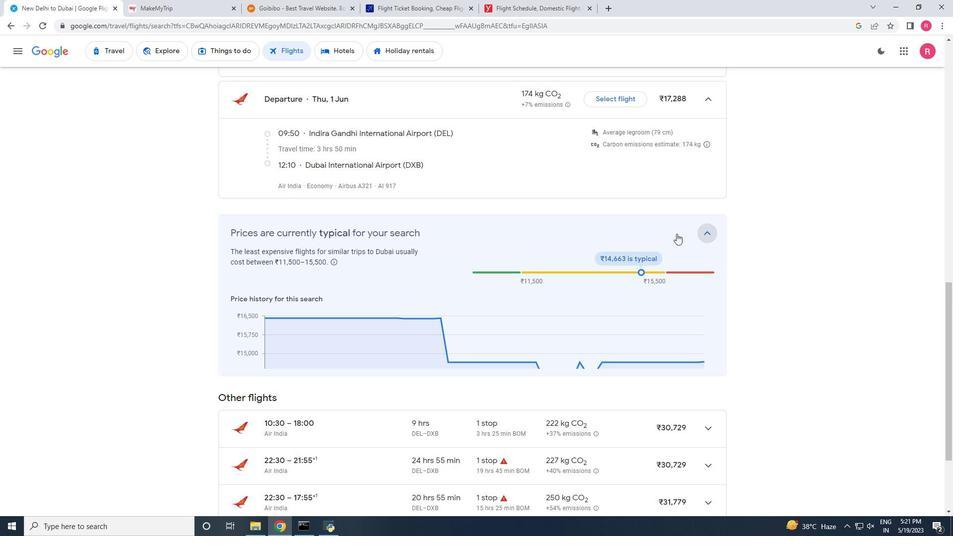 
Action: Mouse moved to (270, 197)
Screenshot: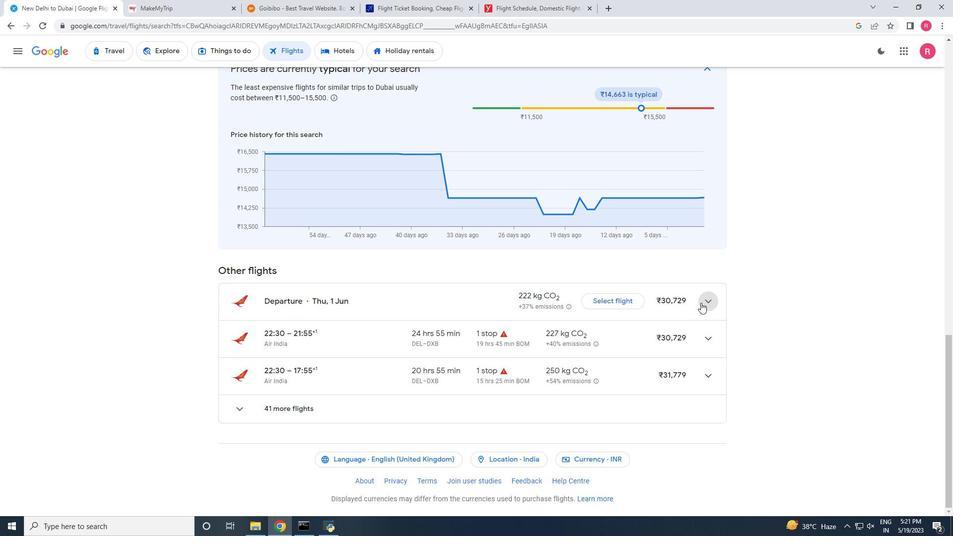 
Action: Mouse pressed left at (270, 197)
Screenshot: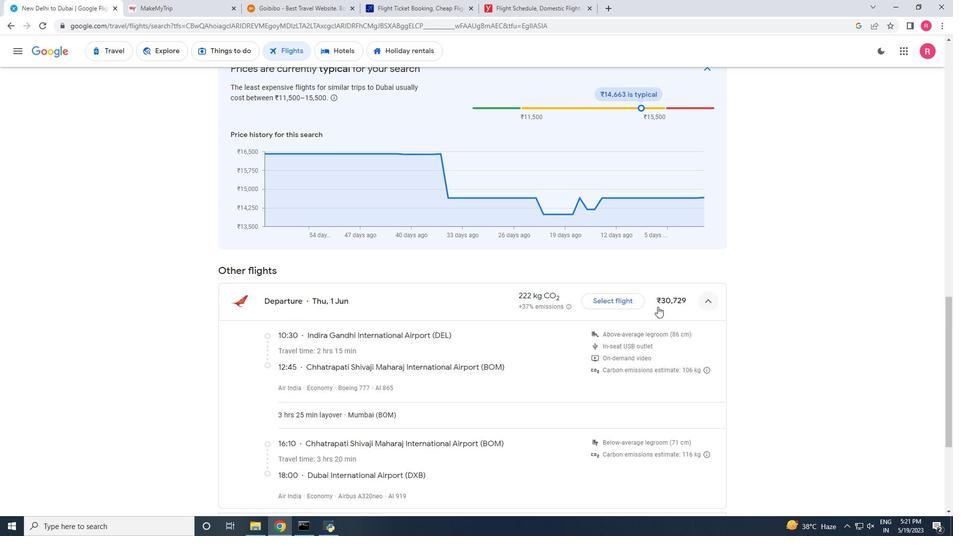 
Action: Mouse pressed left at (270, 197)
Screenshot: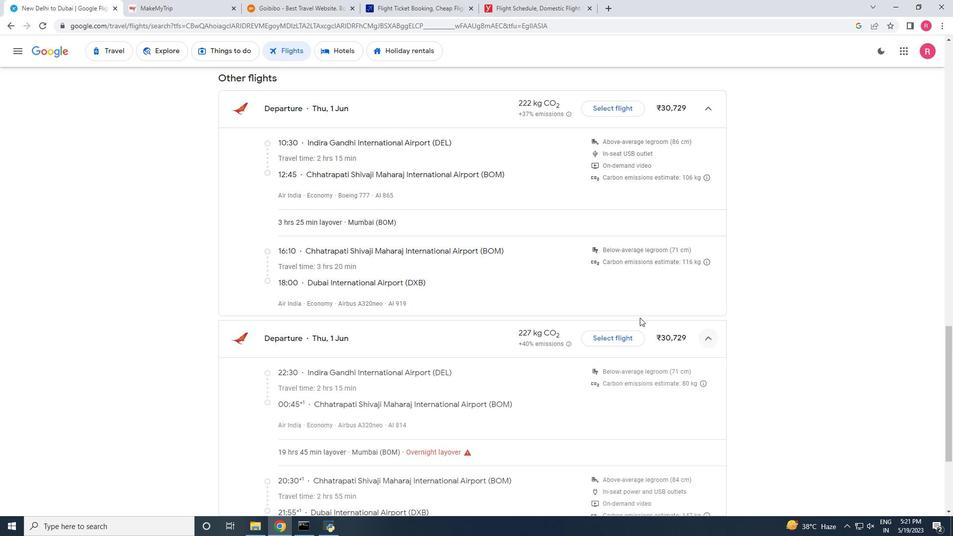
Action: Mouse pressed left at (270, 197)
Screenshot: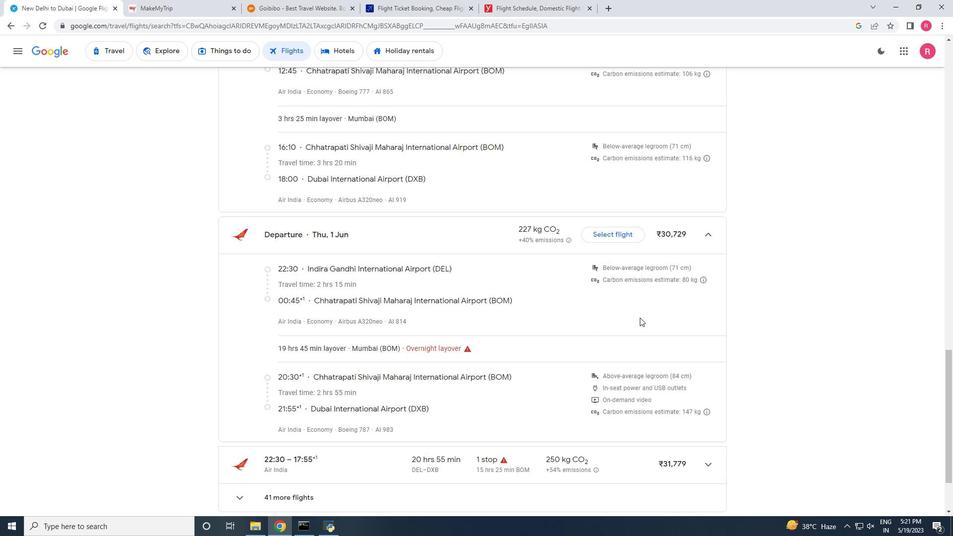
Action: Mouse moved to (329, 193)
Screenshot: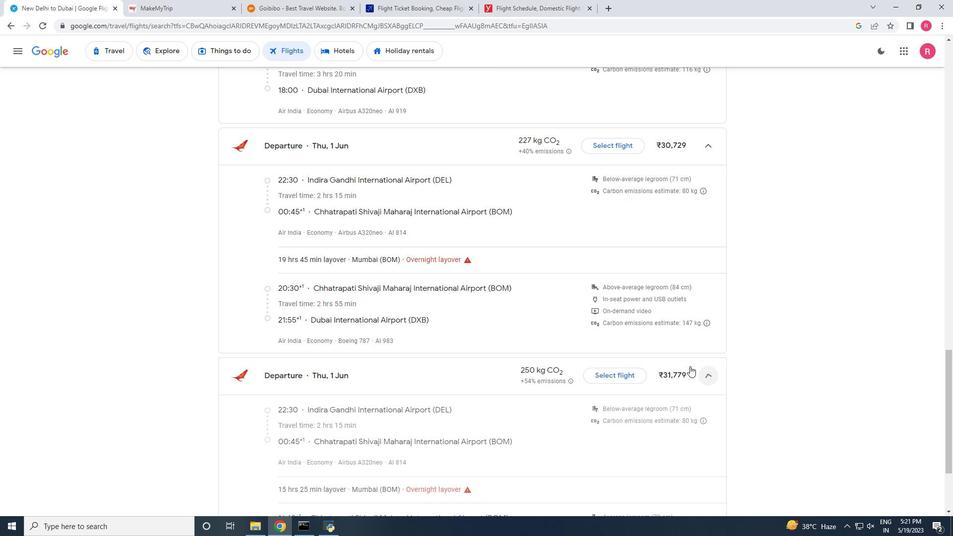 
Action: Mouse pressed left at (329, 193)
Screenshot: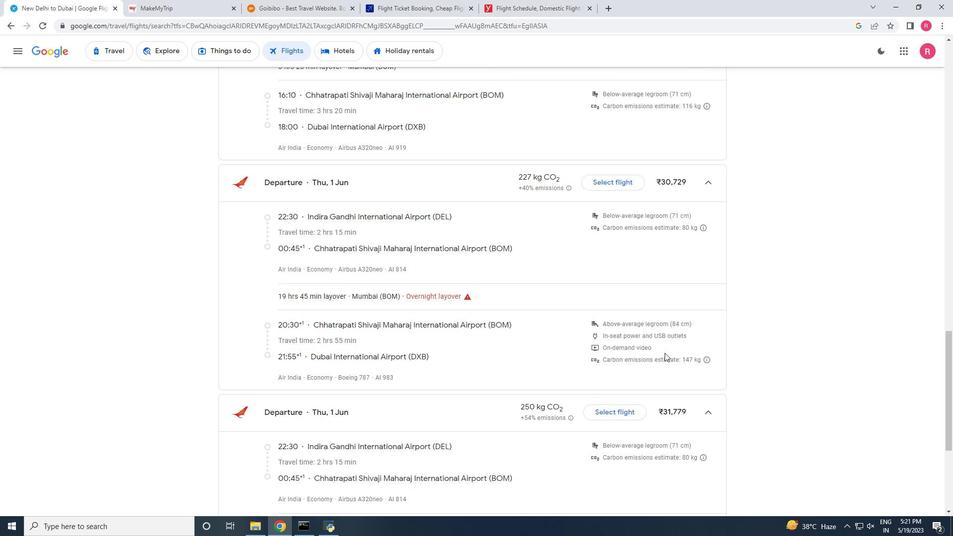 
Action: Mouse moved to (325, 195)
Screenshot: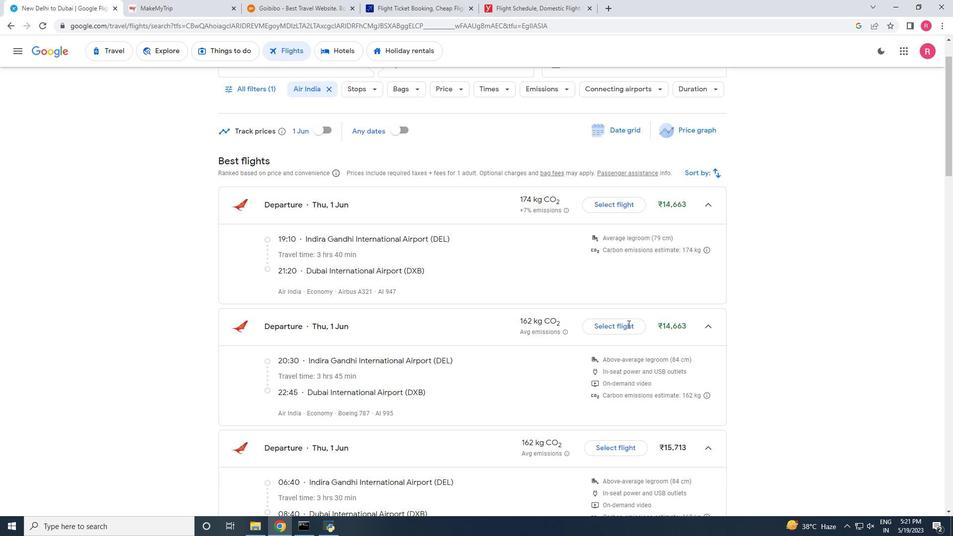 
Action: Mouse pressed left at (325, 195)
Screenshot: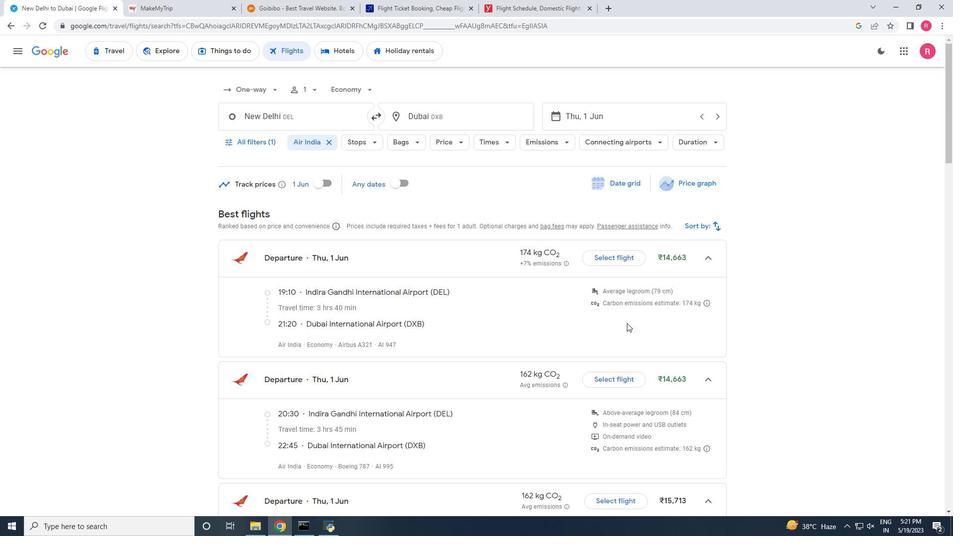 
Action: Mouse moved to (334, 197)
Screenshot: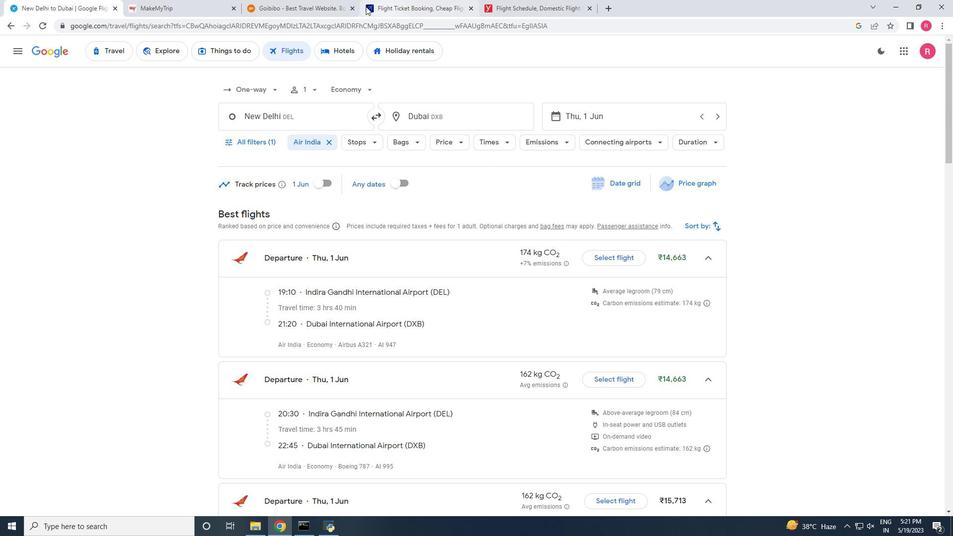 
Action: Mouse pressed left at (334, 197)
Screenshot: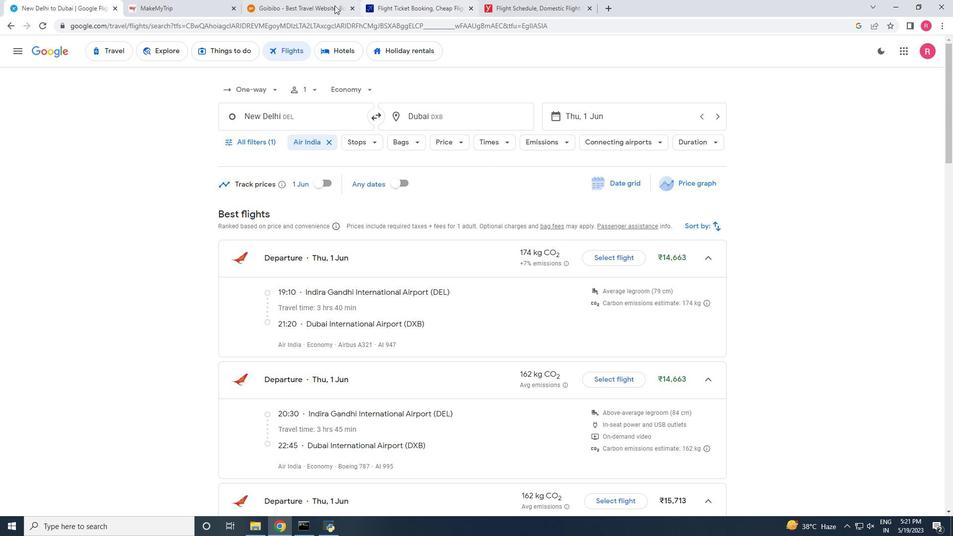 
Action: Mouse moved to (337, 196)
Screenshot: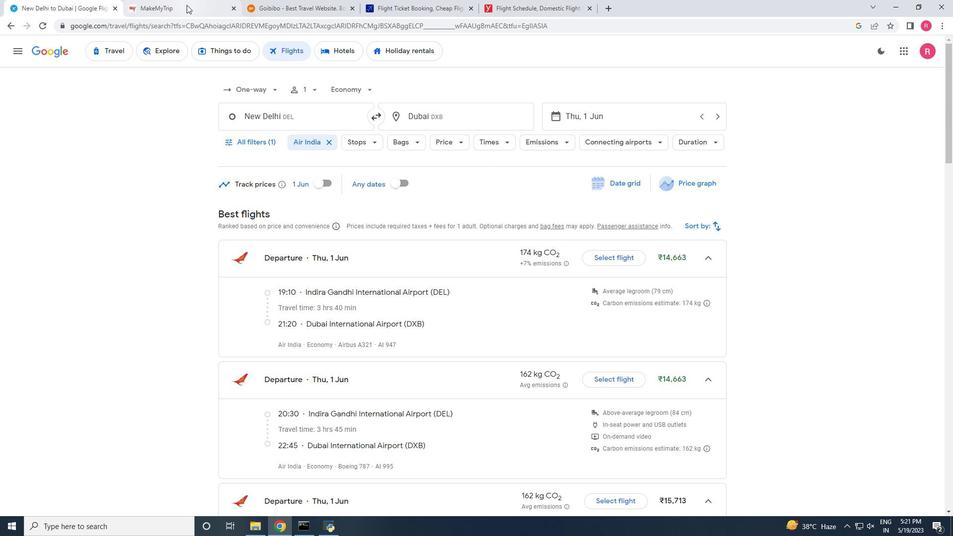 
Action: Mouse pressed left at (337, 196)
Screenshot: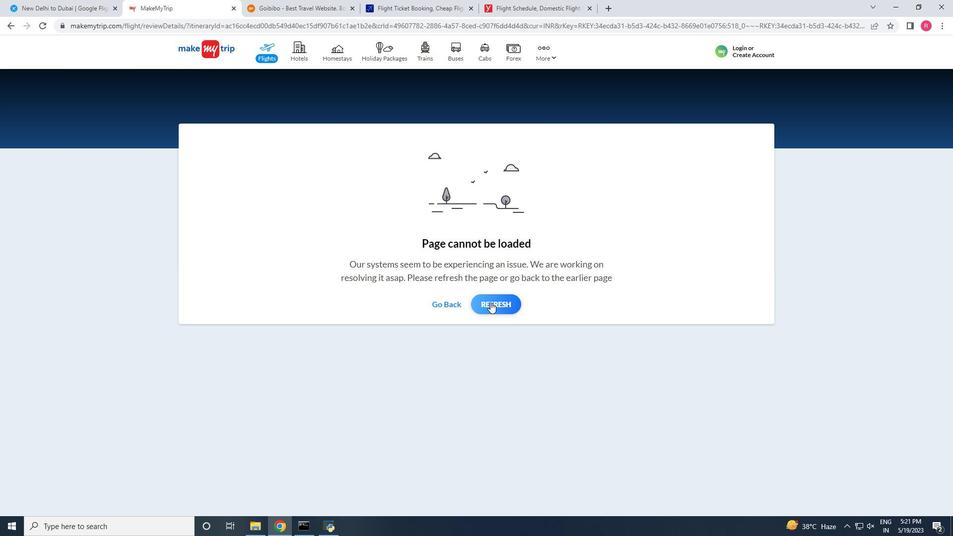
Action: Mouse moved to (327, 194)
Screenshot: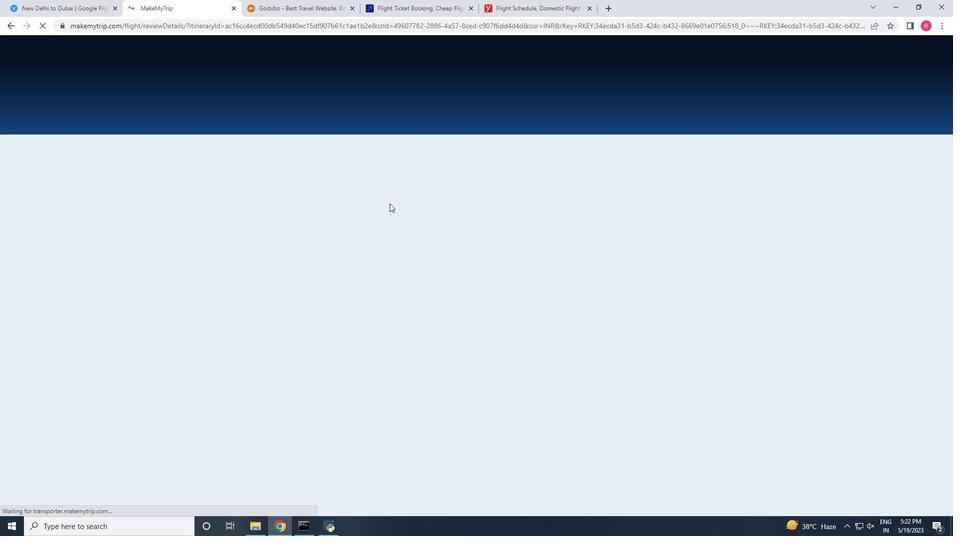 
Action: Mouse pressed left at (327, 194)
Screenshot: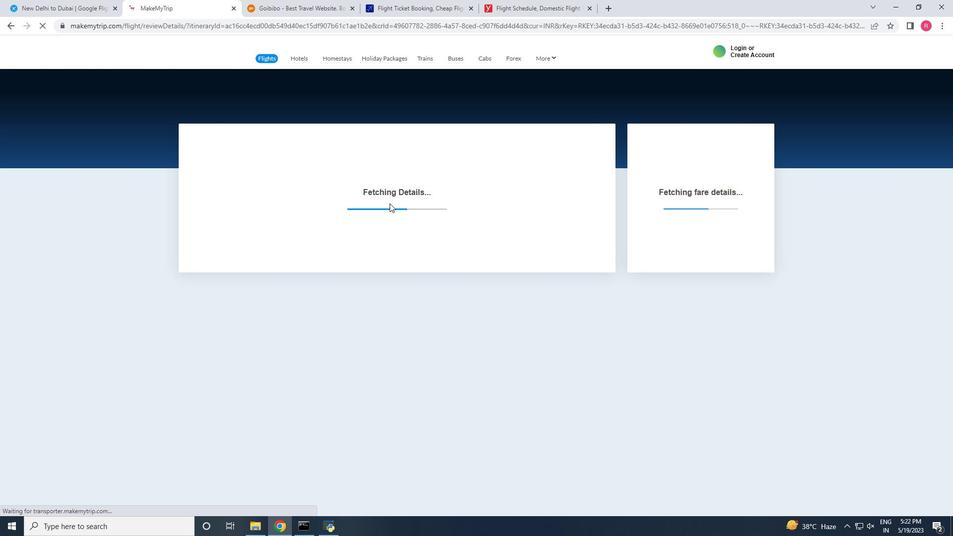 
Action: Mouse moved to (339, 195)
Screenshot: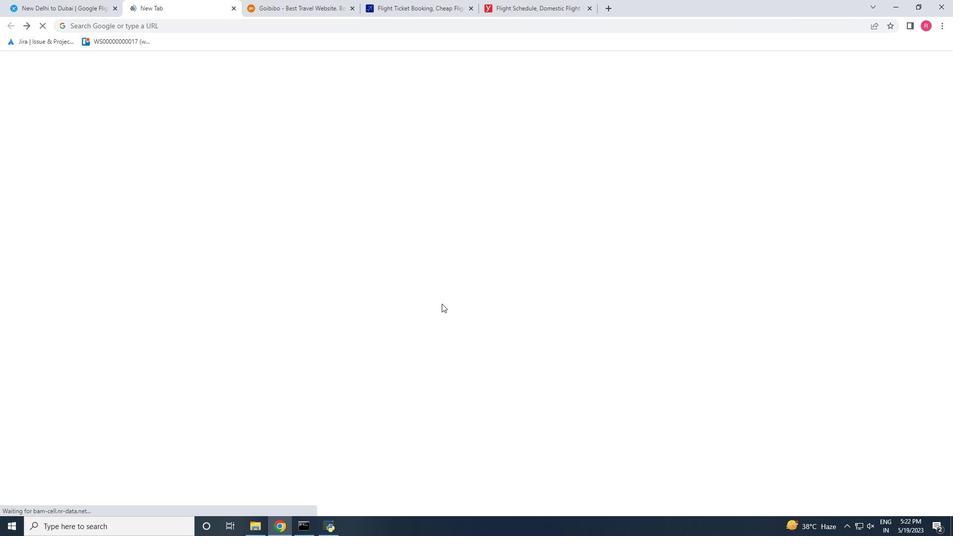 
Action: Mouse pressed left at (339, 195)
Screenshot: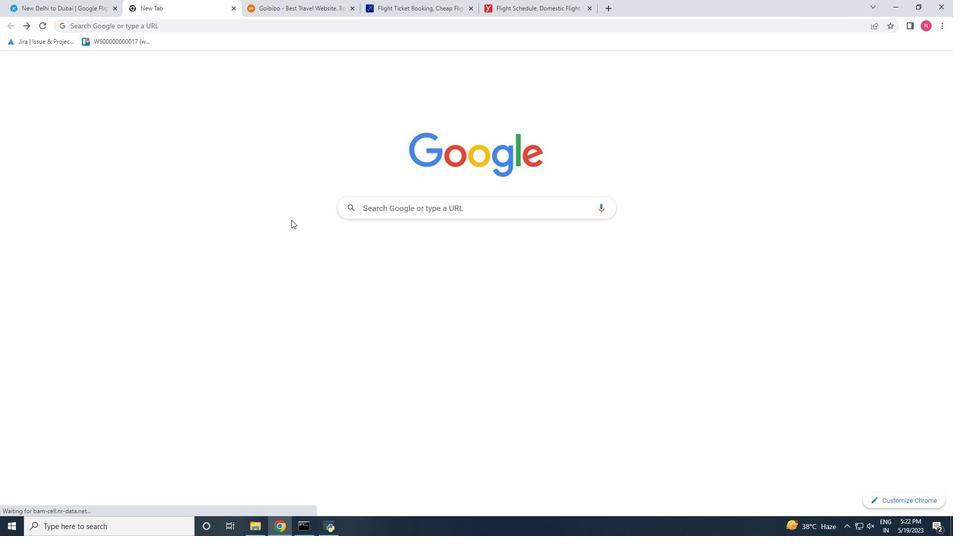 
Action: Mouse moved to (477, 229)
Screenshot: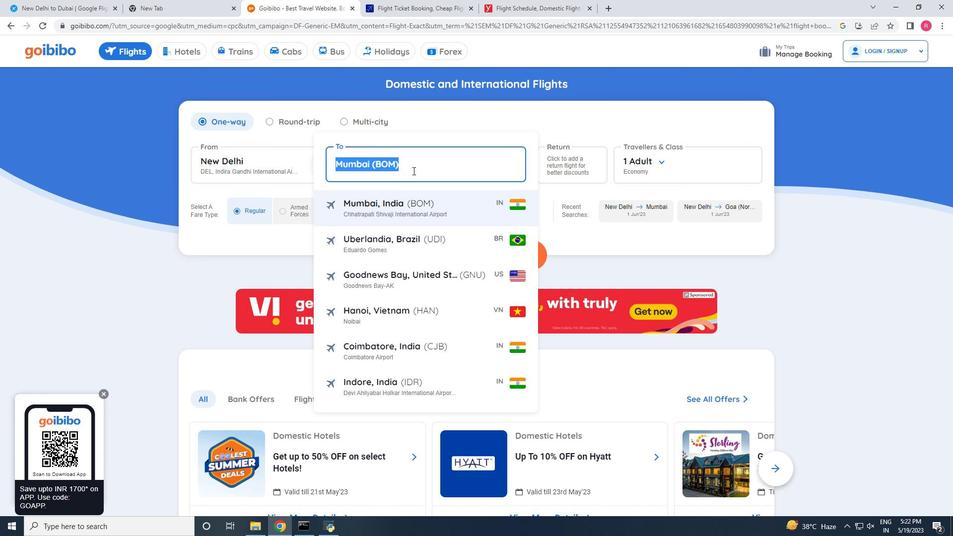 
Action: Mouse scrolled (477, 229) with delta (0, 0)
Screenshot: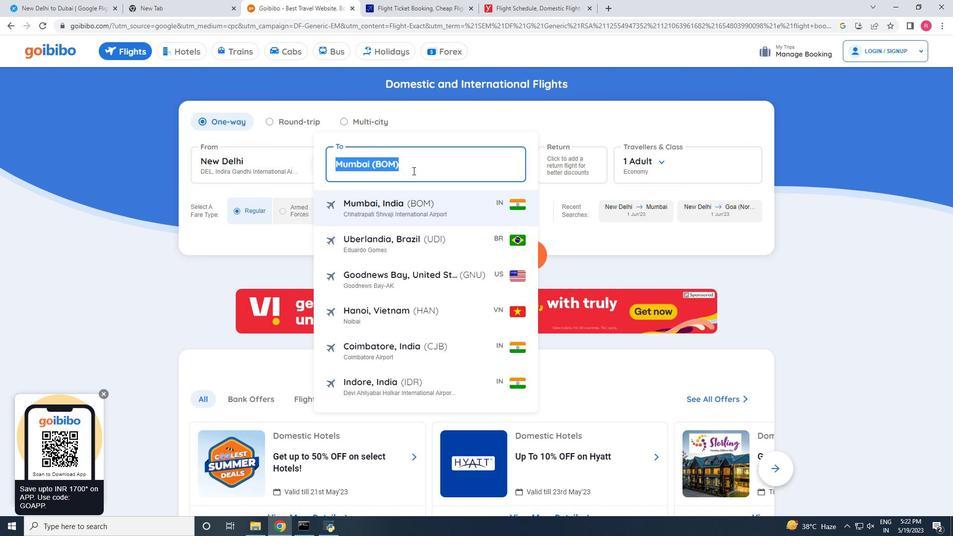 
Action: Mouse scrolled (477, 229) with delta (0, 0)
Screenshot: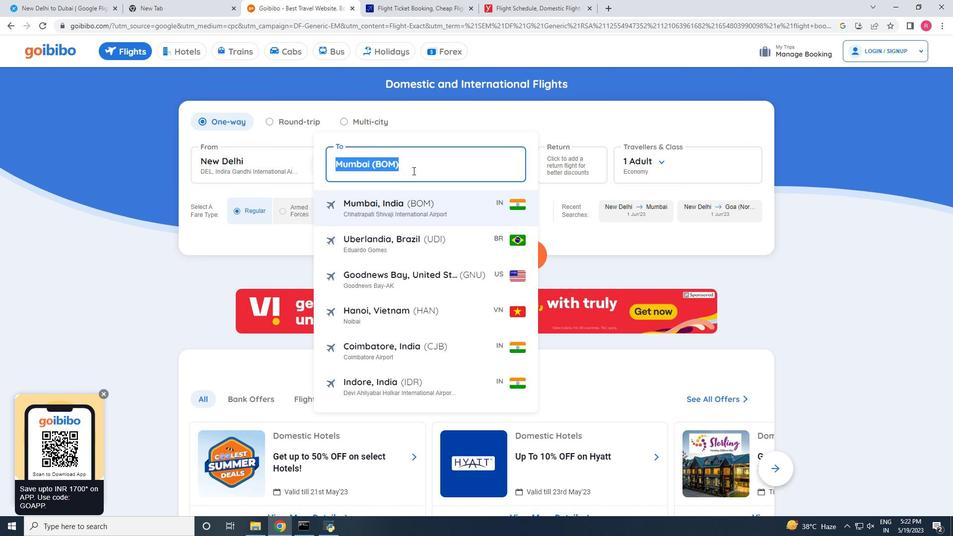 
Action: Mouse moved to (483, 254)
Screenshot: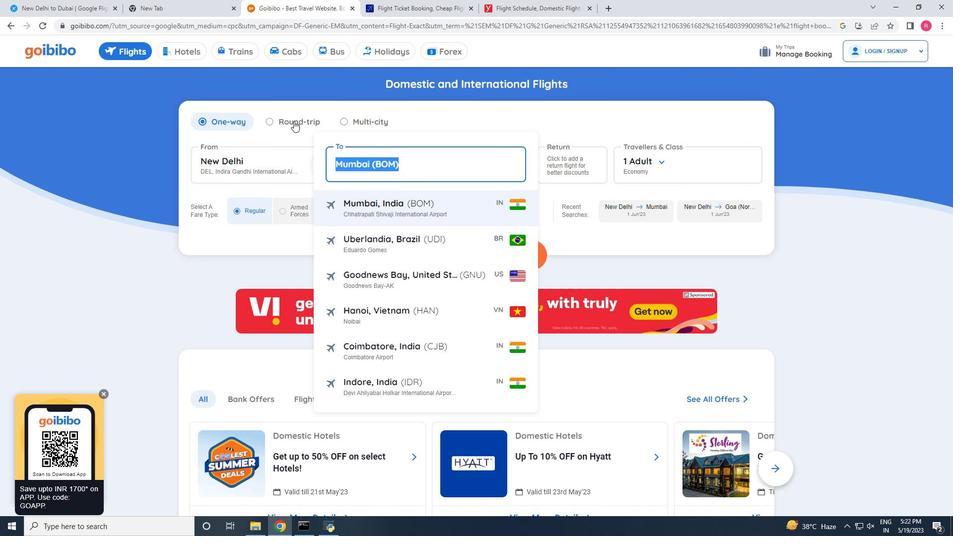 
Action: Mouse scrolled (483, 254) with delta (0, 0)
Screenshot: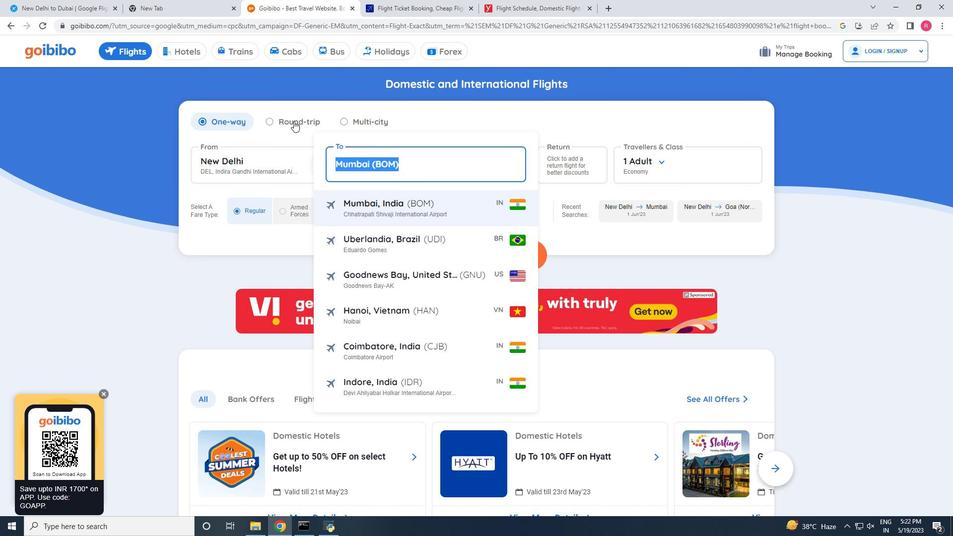 
Action: Mouse scrolled (483, 254) with delta (0, 0)
Screenshot: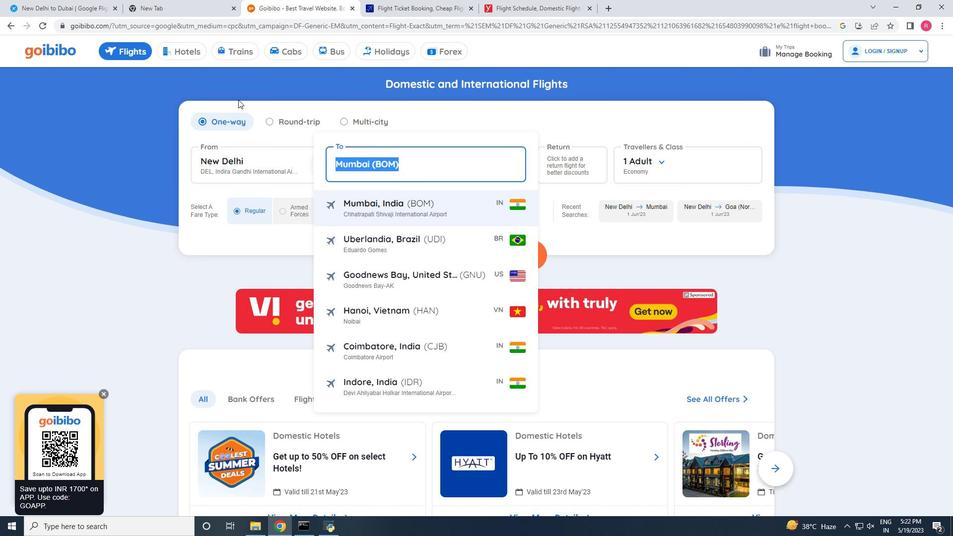 
Action: Mouse scrolled (483, 254) with delta (0, 0)
Screenshot: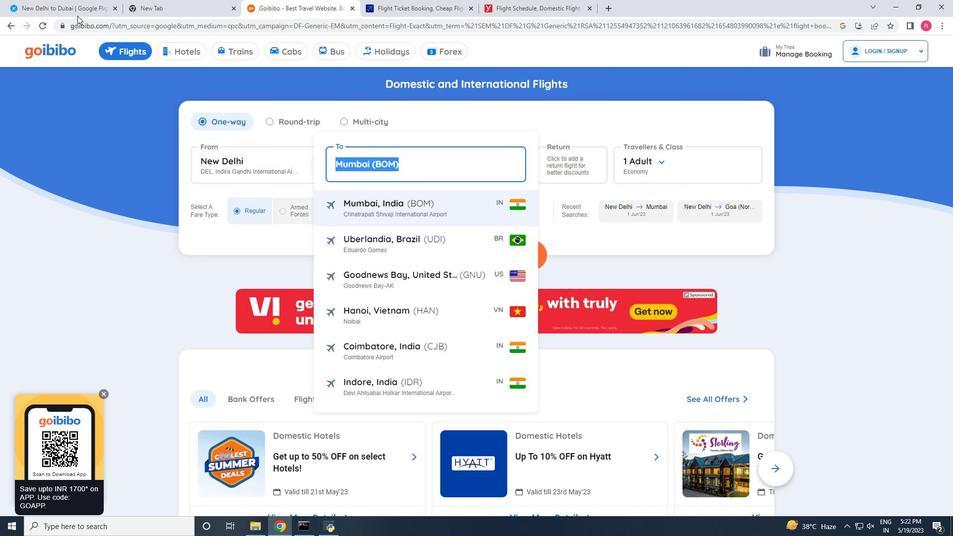 
Action: Mouse scrolled (483, 254) with delta (0, 0)
Screenshot: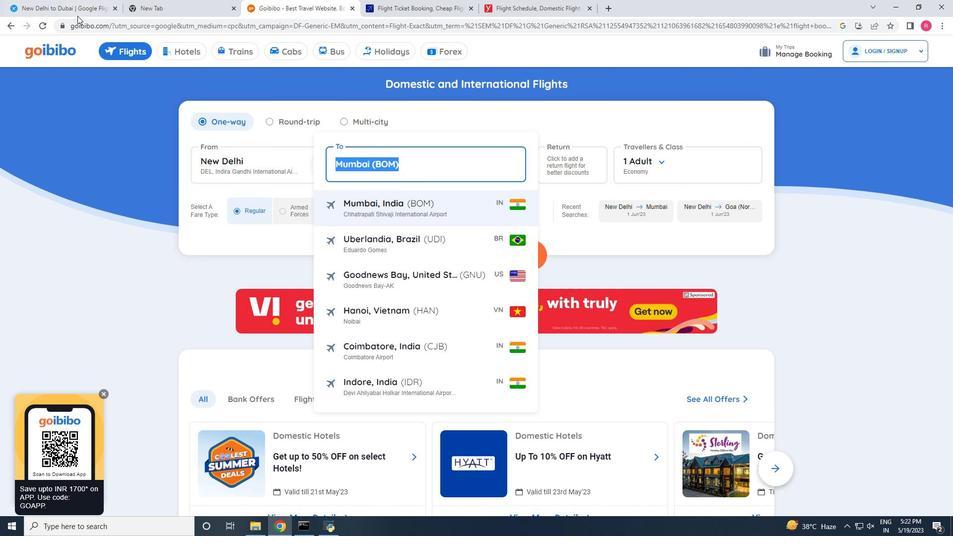 
Action: Mouse scrolled (483, 254) with delta (0, 0)
Screenshot: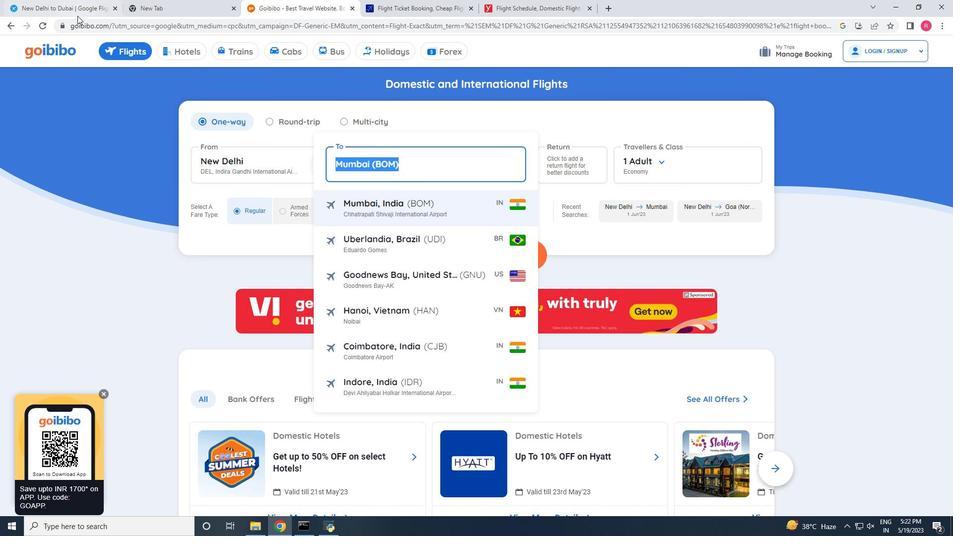 
Action: Mouse moved to (461, 208)
Screenshot: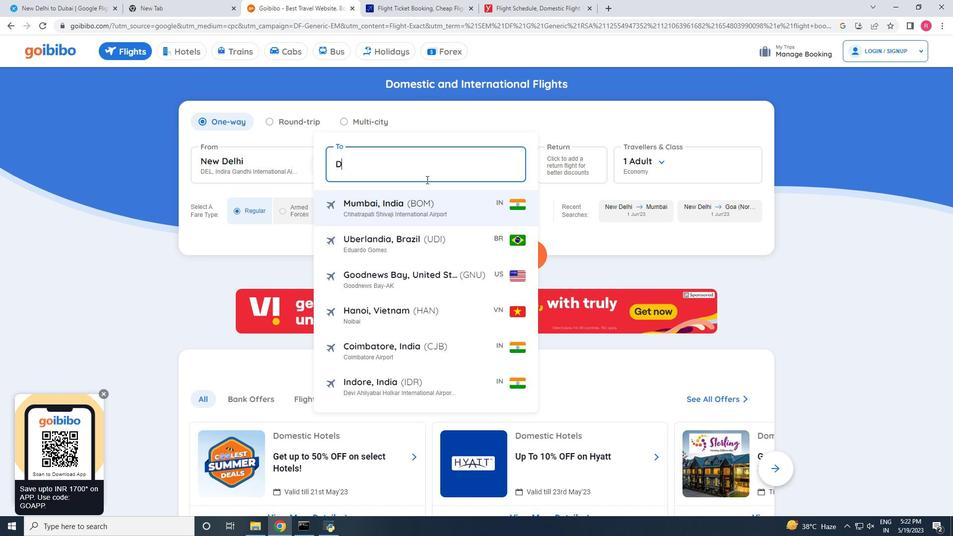 
Action: Mouse scrolled (461, 208) with delta (0, 0)
Screenshot: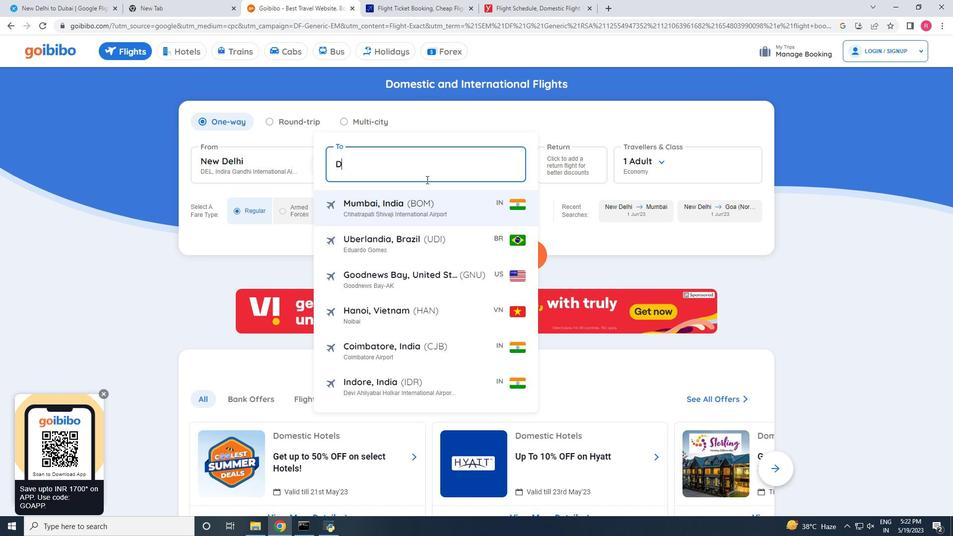 
Action: Mouse moved to (464, 238)
Screenshot: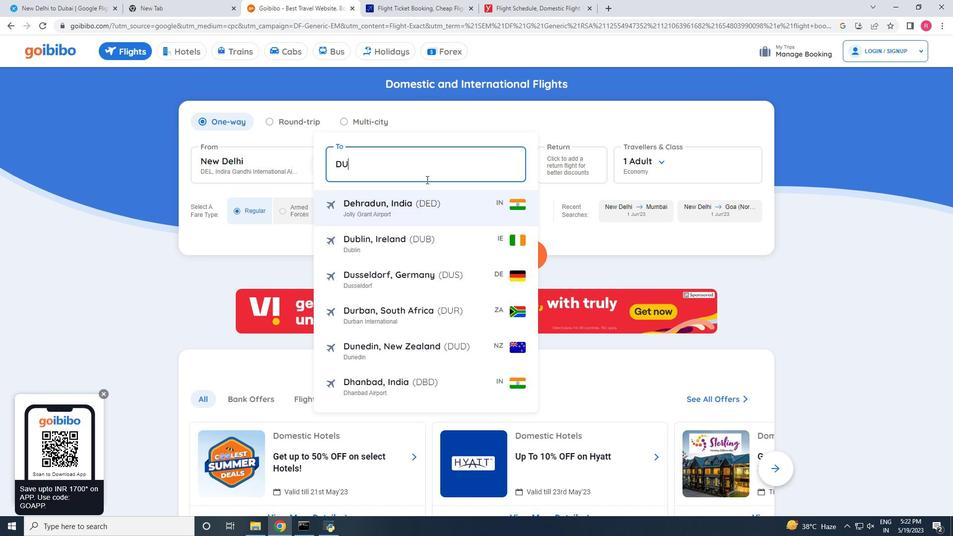 
Action: Mouse scrolled (464, 239) with delta (0, 0)
Screenshot: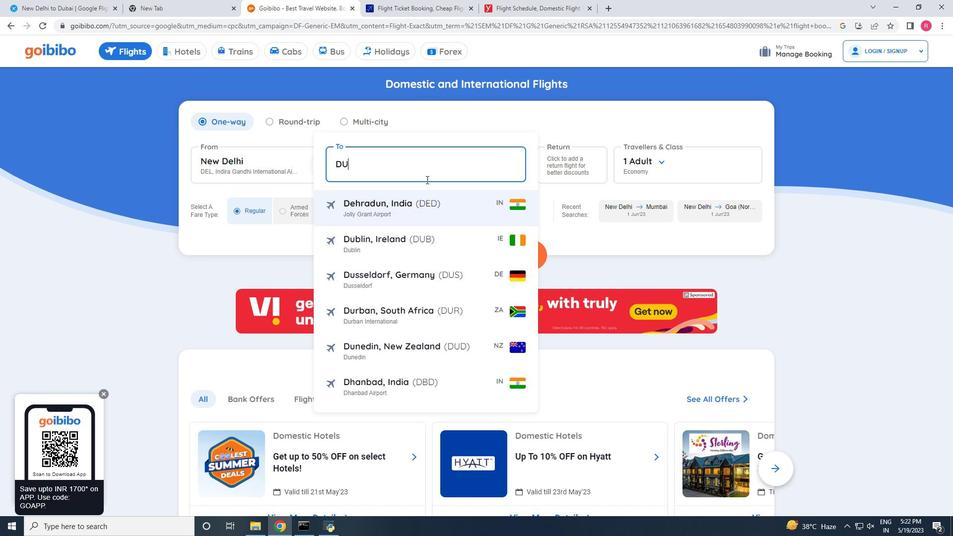 
Action: Mouse scrolled (464, 239) with delta (0, 0)
Screenshot: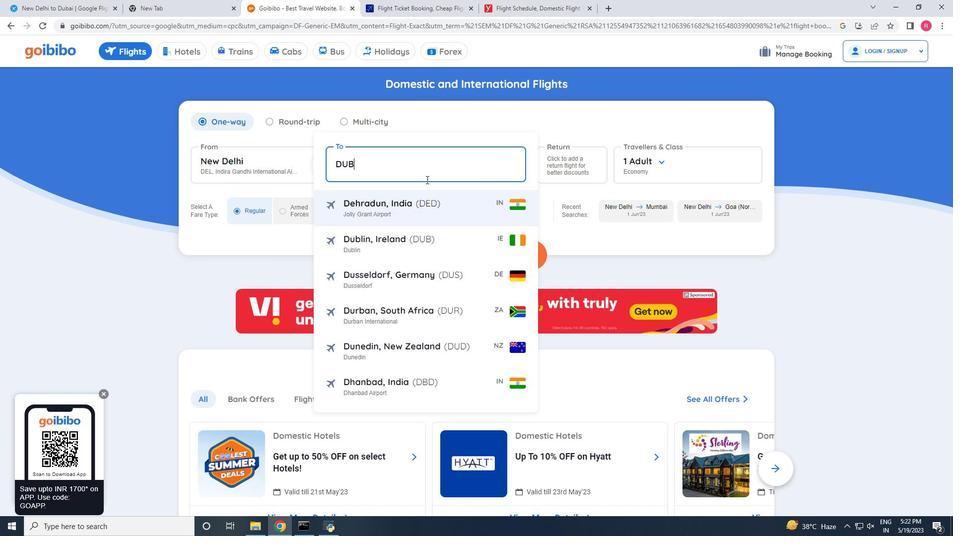 
Action: Mouse moved to (467, 138)
Screenshot: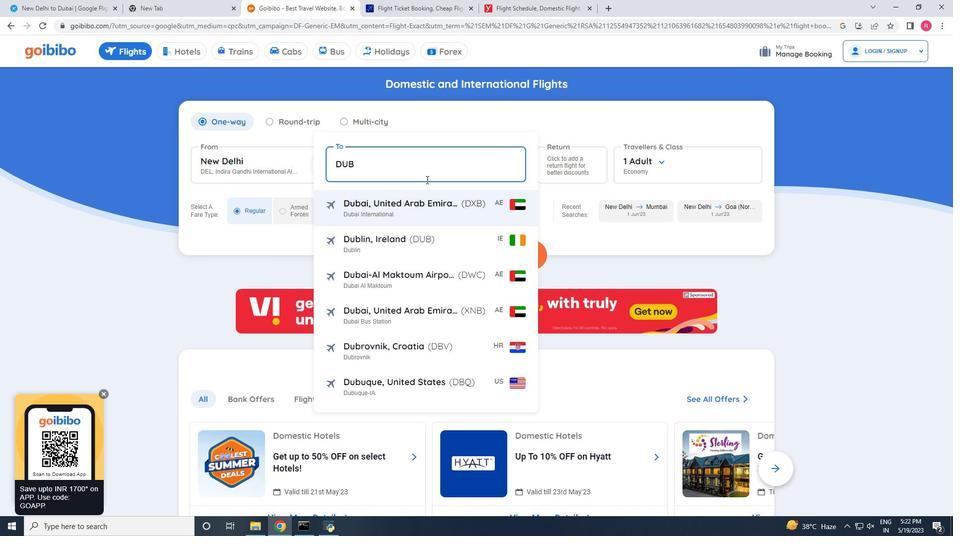 
Action: Mouse pressed left at (467, 138)
Screenshot: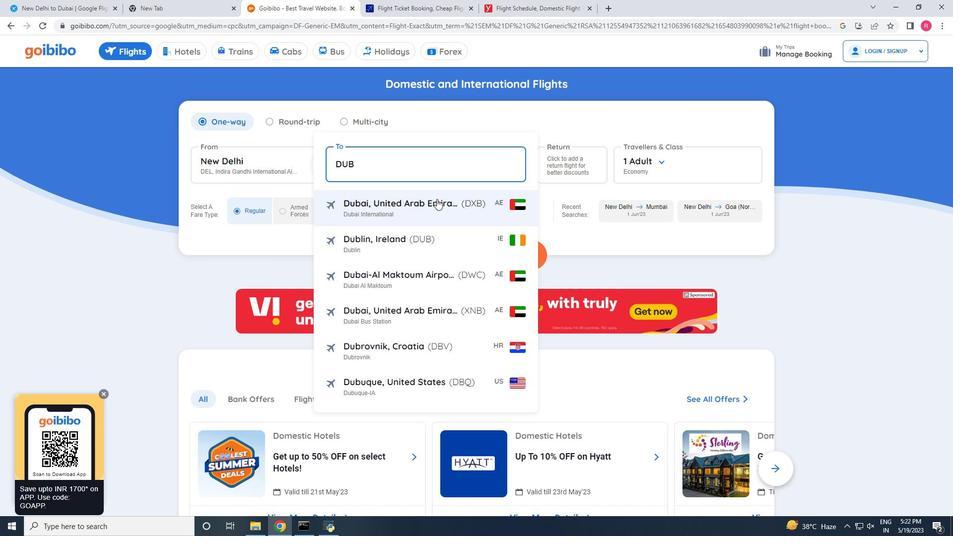 
Action: Mouse moved to (460, 376)
Screenshot: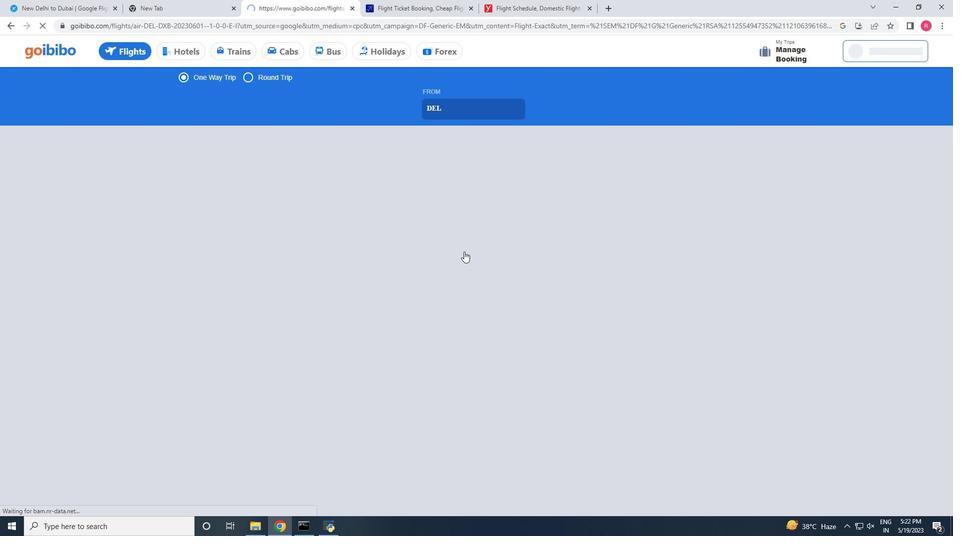 
Action: Mouse pressed left at (460, 376)
Screenshot: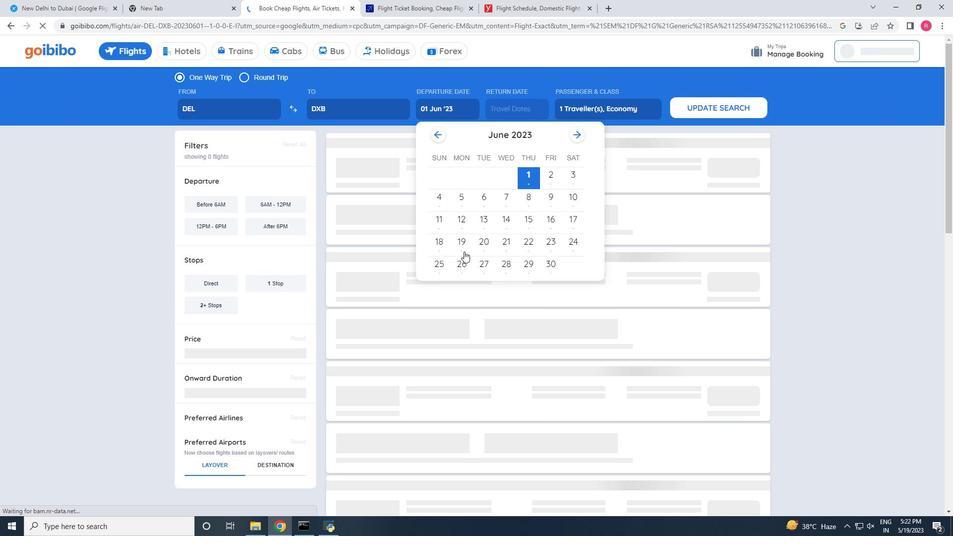 
Action: Mouse moved to (480, 249)
Screenshot: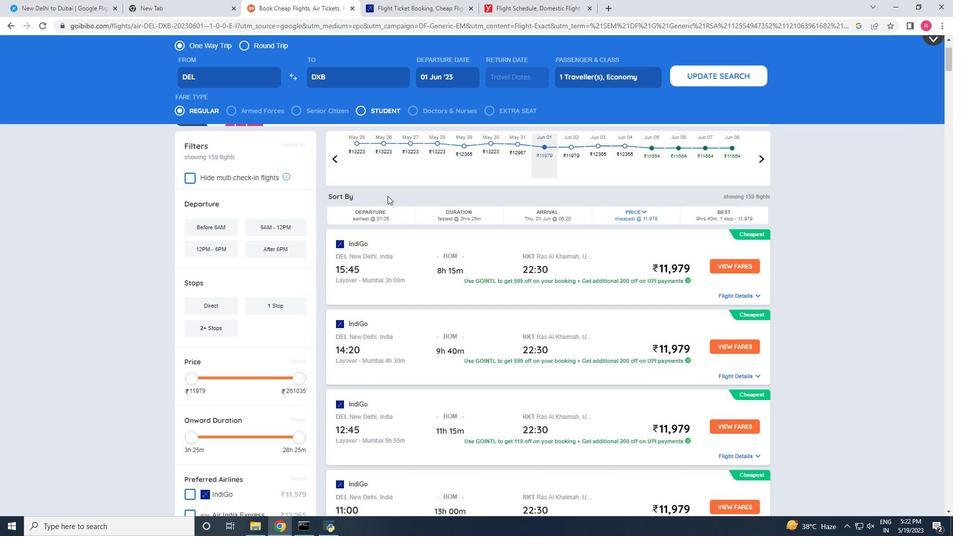 
Action: Mouse scrolled (480, 248) with delta (0, 0)
Screenshot: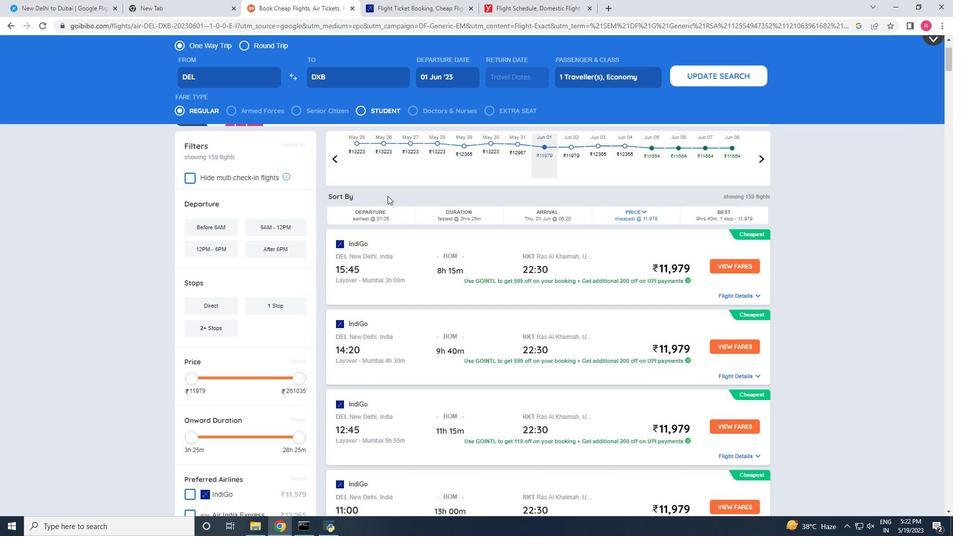 
Action: Mouse moved to (471, 255)
Screenshot: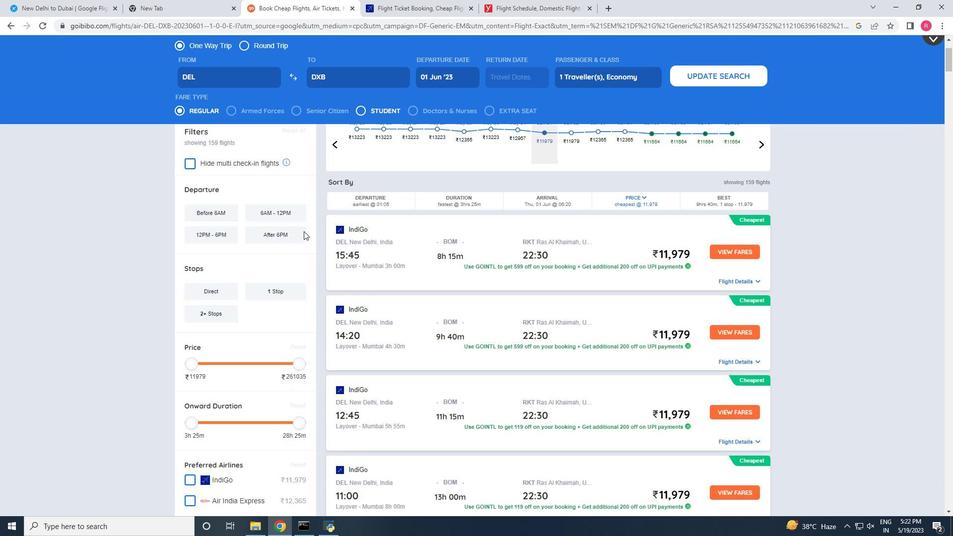
Action: Mouse scrolled (471, 255) with delta (0, 0)
Screenshot: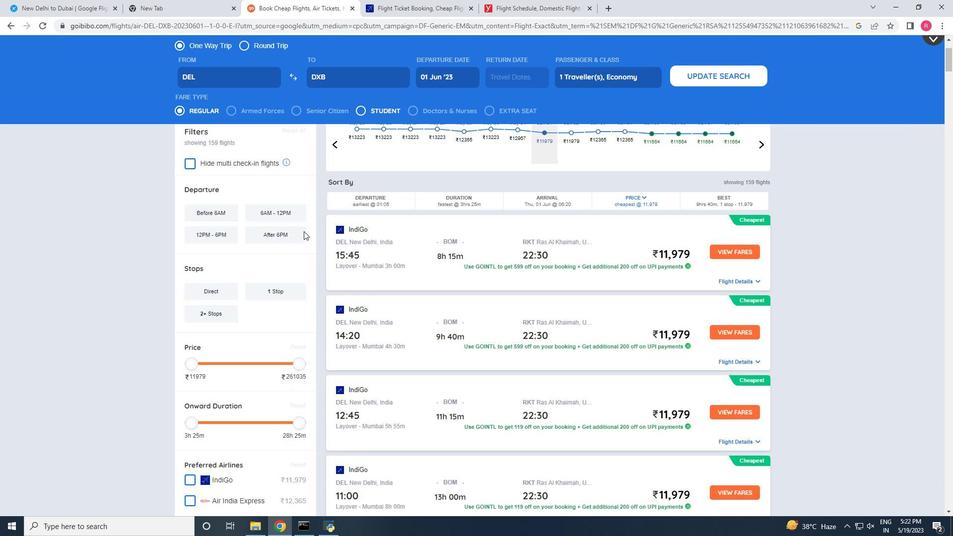 
Action: Mouse moved to (302, 216)
Screenshot: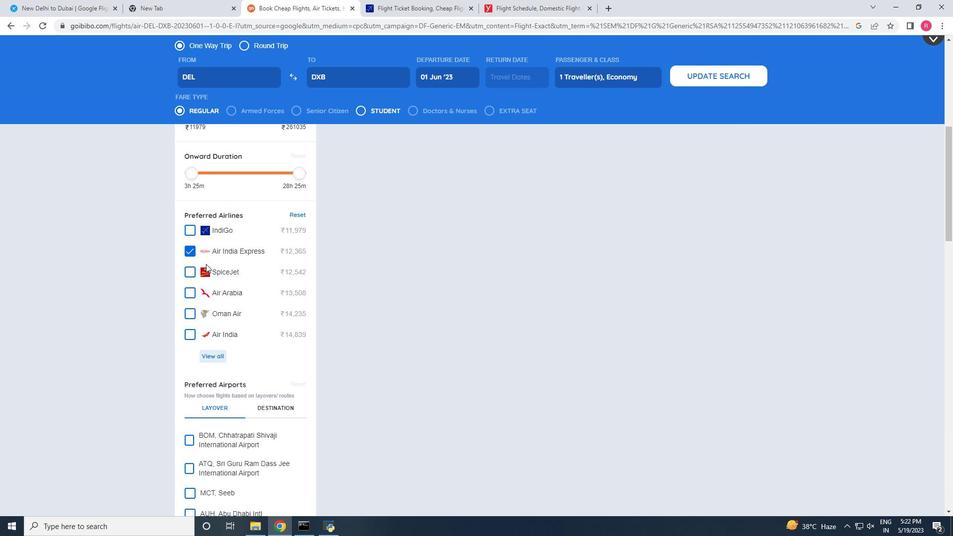 
Action: Mouse scrolled (302, 216) with delta (0, 0)
Screenshot: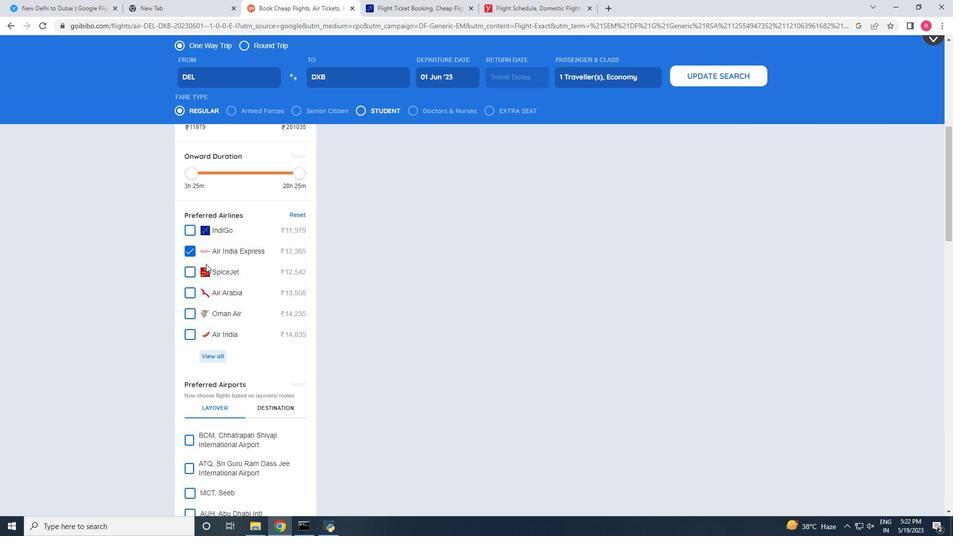 
Action: Mouse scrolled (302, 216) with delta (0, 0)
Screenshot: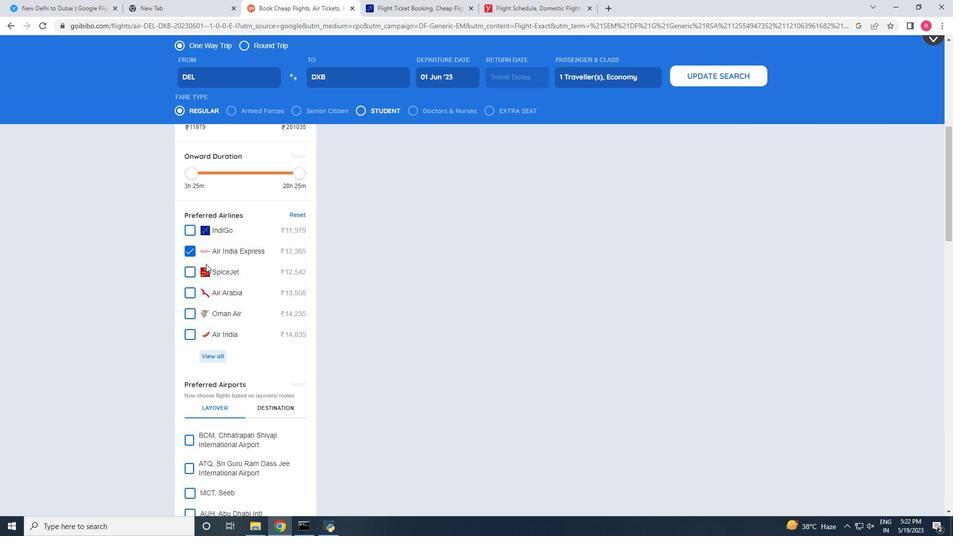 
Action: Mouse scrolled (302, 216) with delta (0, 0)
Screenshot: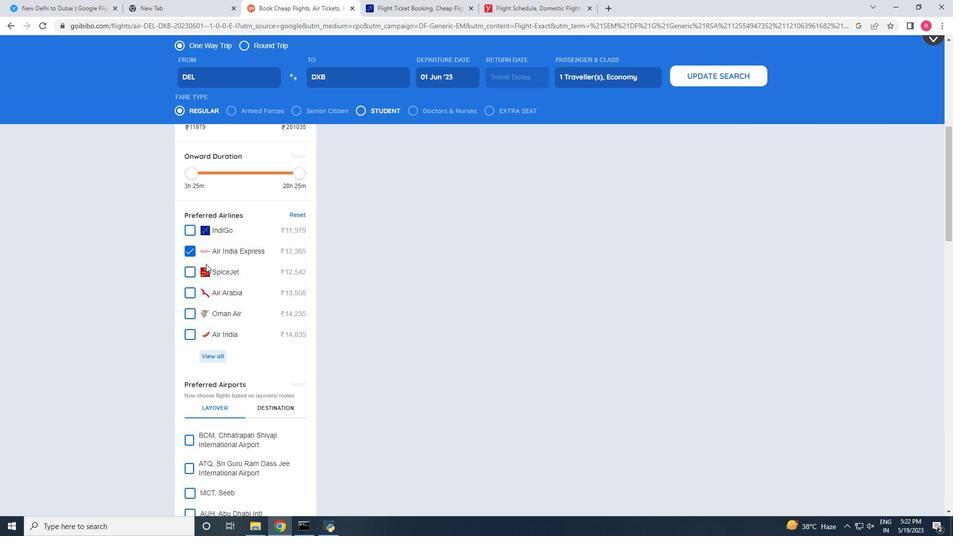 
Action: Mouse moved to (421, 277)
Screenshot: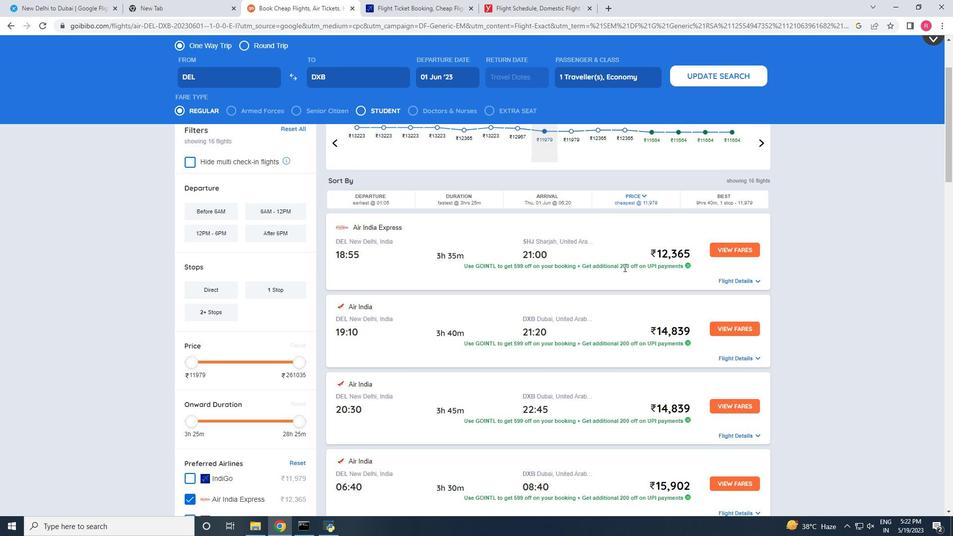 
Action: Mouse scrolled (421, 277) with delta (0, 0)
Screenshot: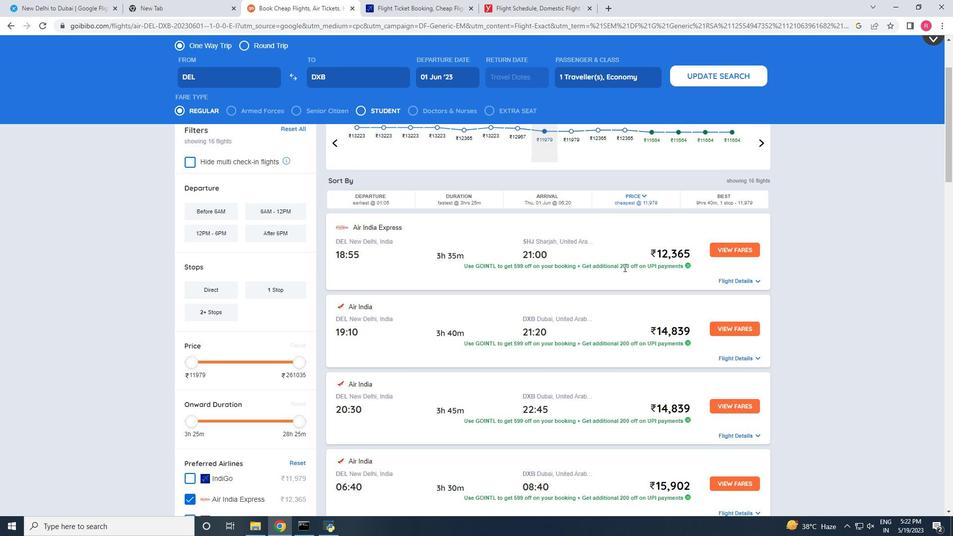 
Action: Mouse scrolled (421, 277) with delta (0, 0)
Screenshot: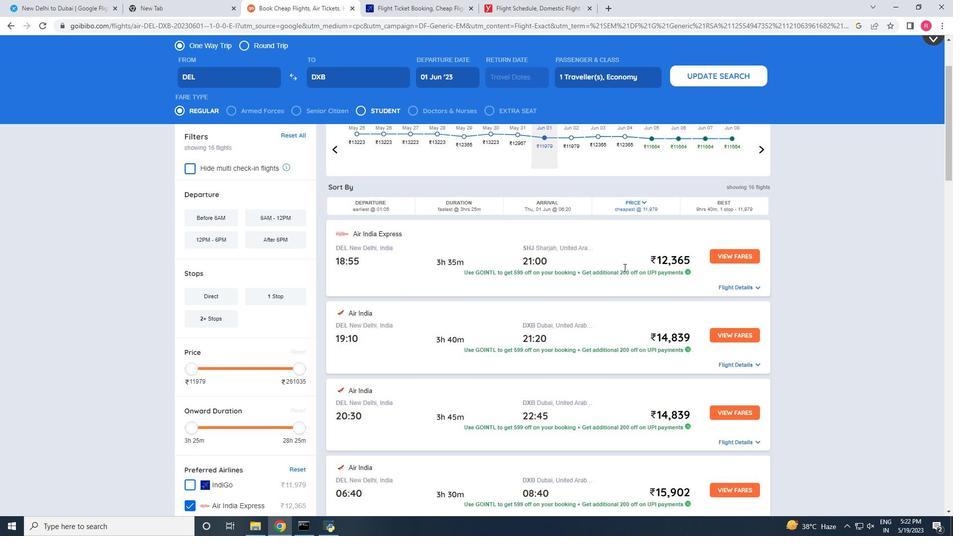 
Action: Mouse scrolled (421, 277) with delta (0, 0)
Screenshot: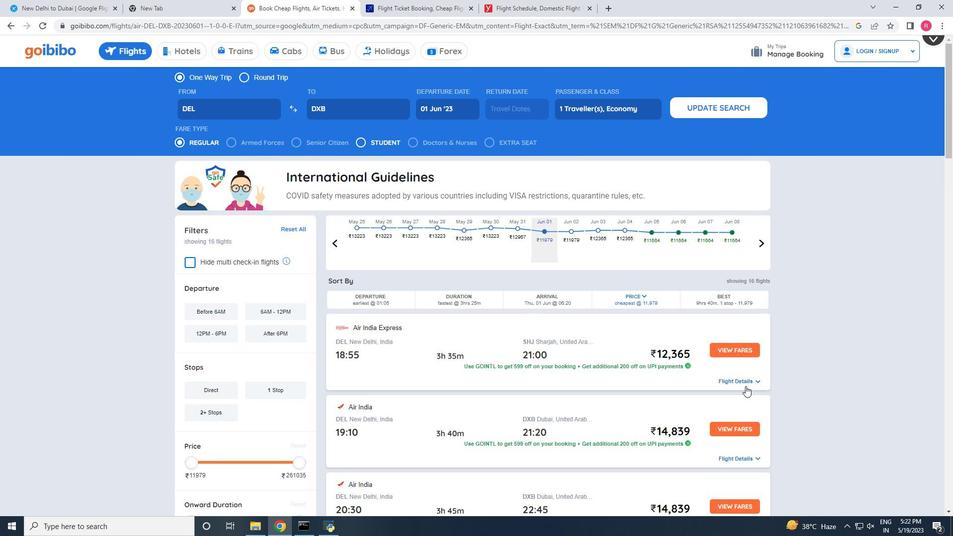 
Action: Mouse scrolled (421, 277) with delta (0, 0)
Screenshot: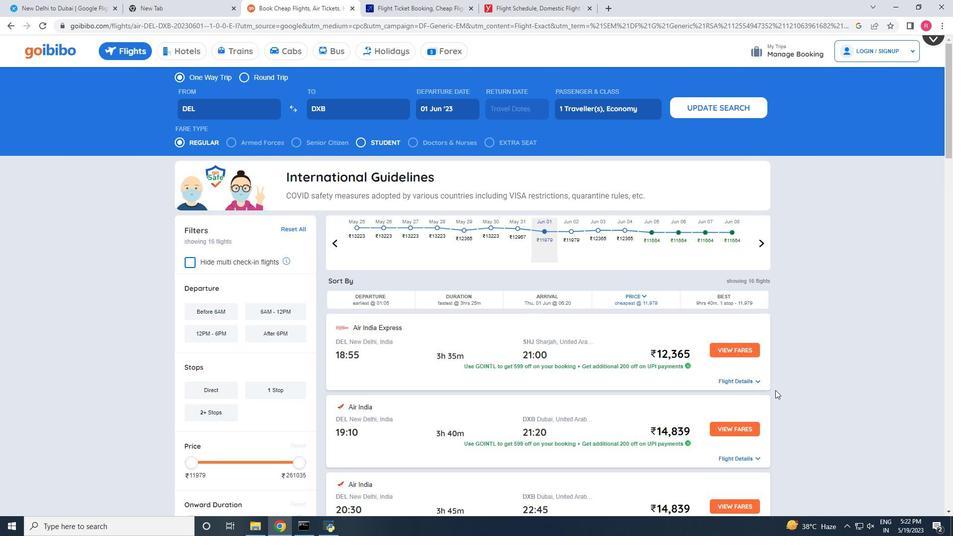 
Action: Mouse scrolled (421, 277) with delta (0, 0)
Screenshot: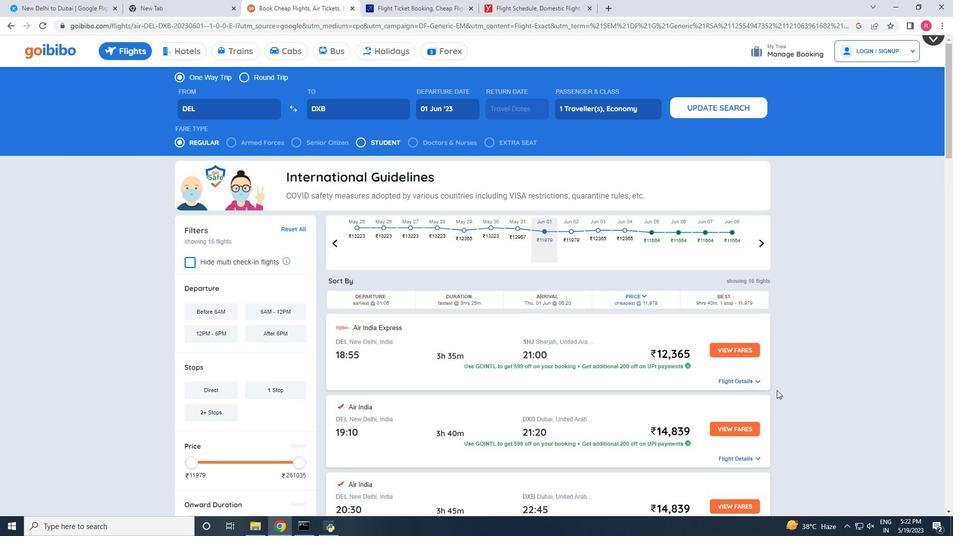 
Action: Mouse scrolled (421, 277) with delta (0, 0)
Screenshot: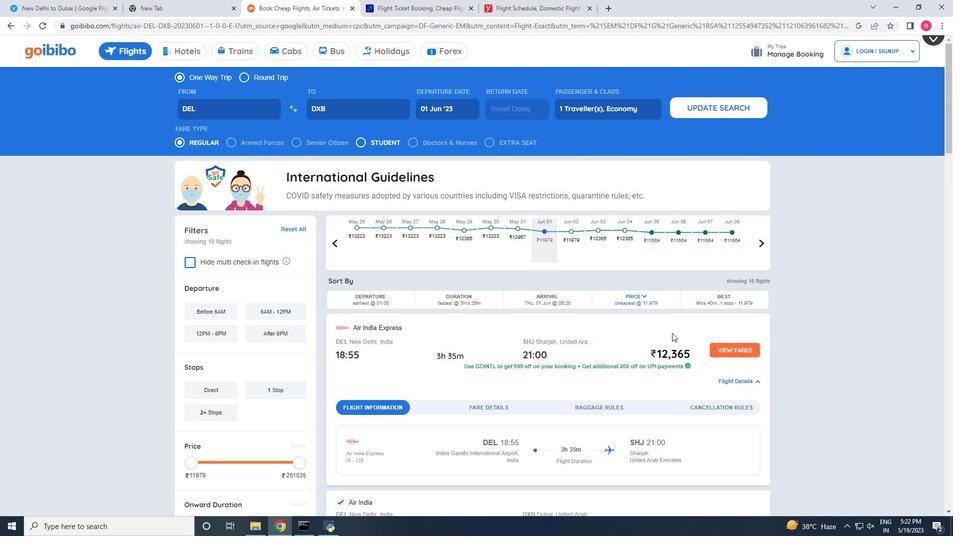 
Action: Mouse scrolled (421, 277) with delta (0, 0)
Screenshot: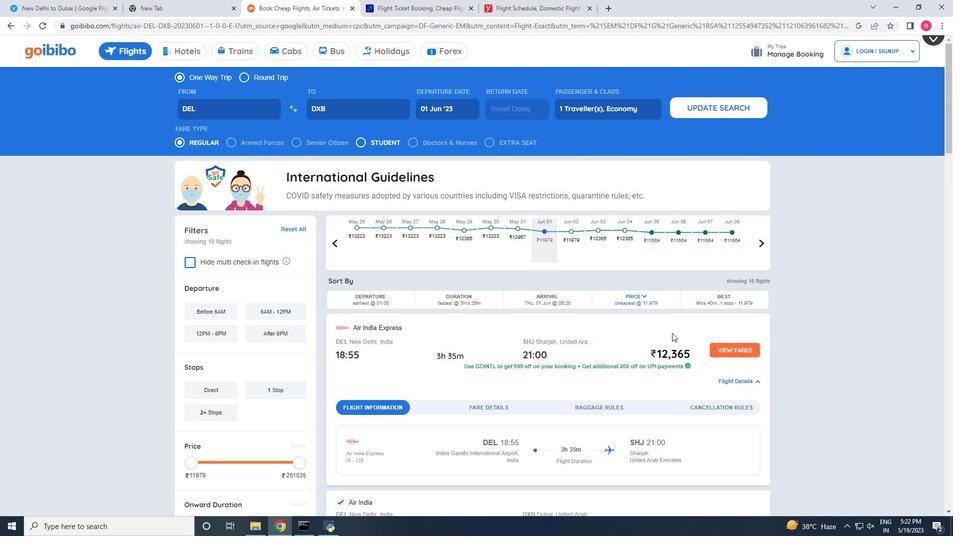 
Action: Mouse scrolled (421, 277) with delta (0, 0)
Screenshot: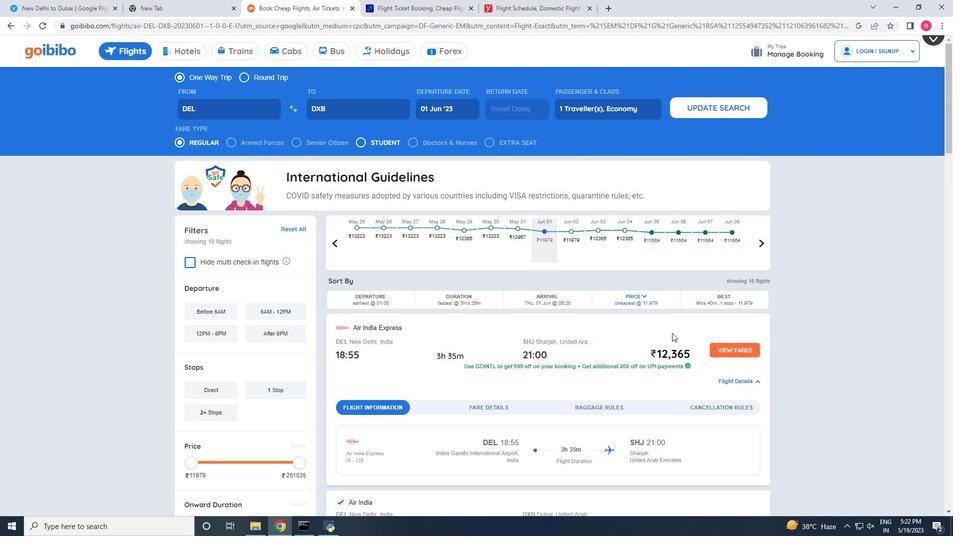 
Action: Mouse scrolled (421, 277) with delta (0, 0)
Screenshot: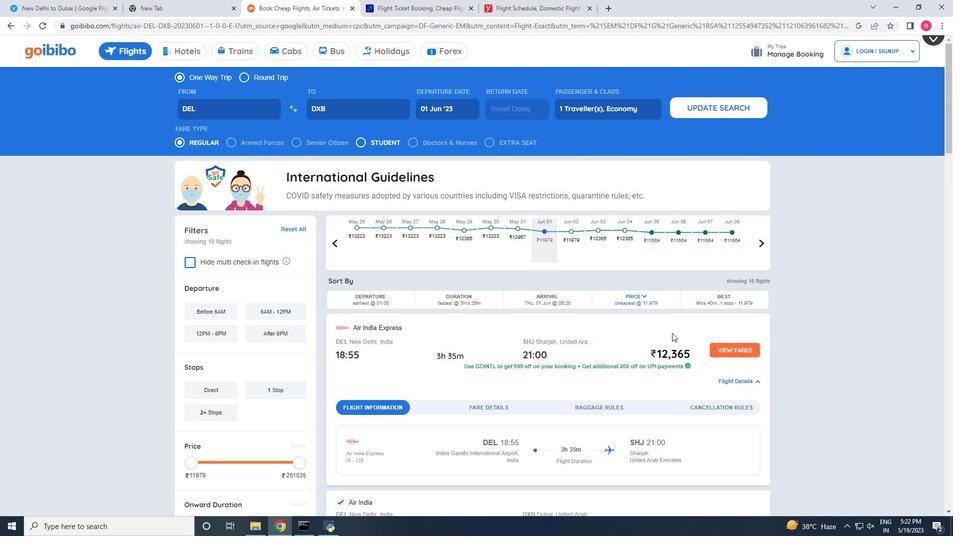 
Action: Mouse scrolled (421, 277) with delta (0, 0)
Screenshot: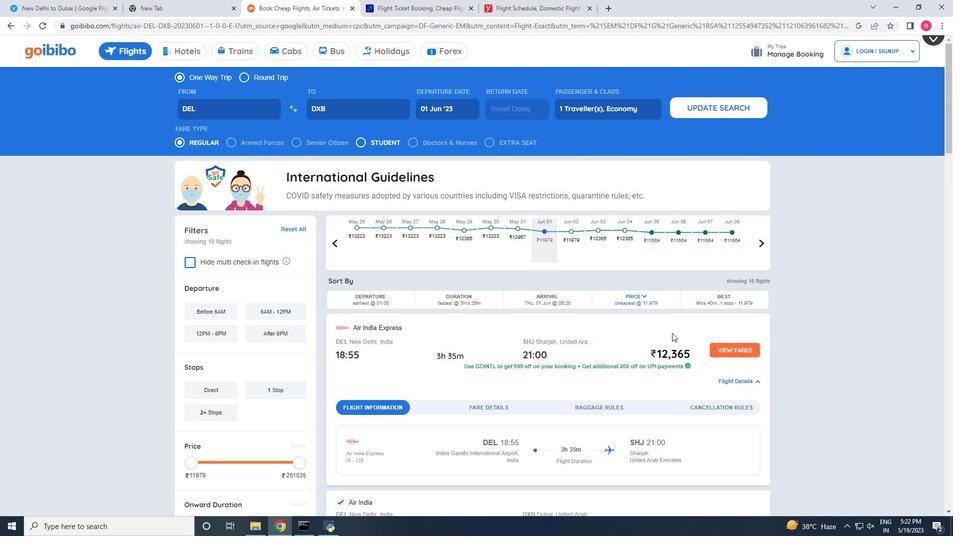 
Action: Mouse scrolled (421, 277) with delta (0, 0)
Screenshot: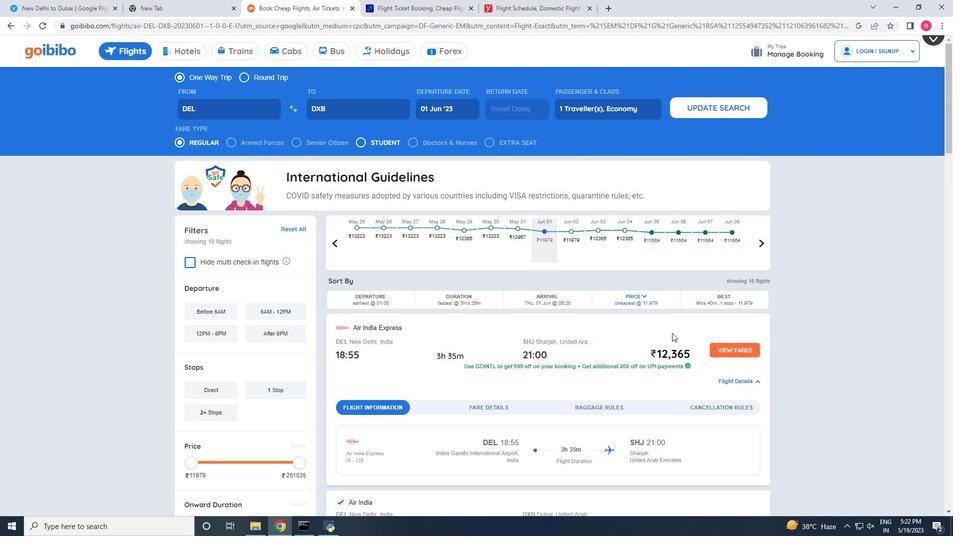 
Action: Mouse moved to (421, 278)
Screenshot: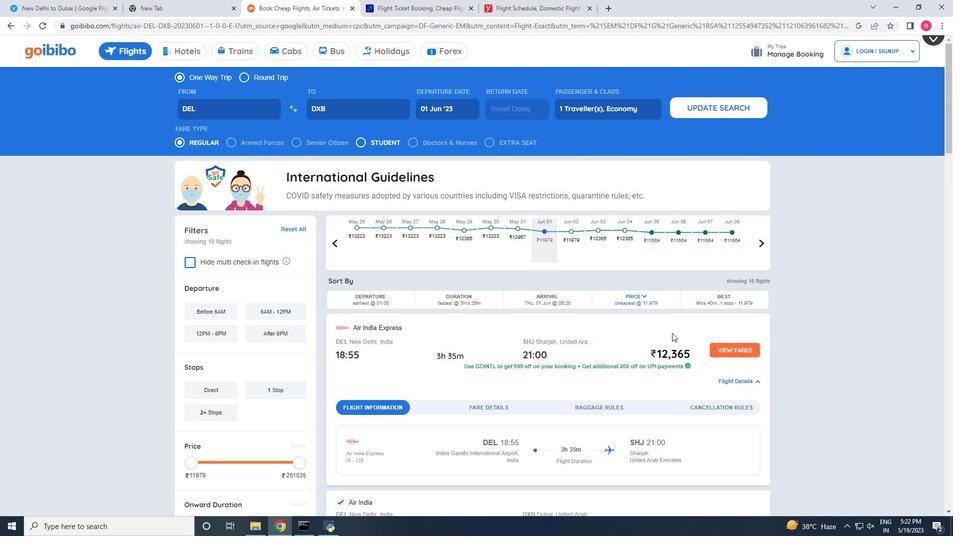 
Action: Mouse scrolled (421, 278) with delta (0, 0)
Screenshot: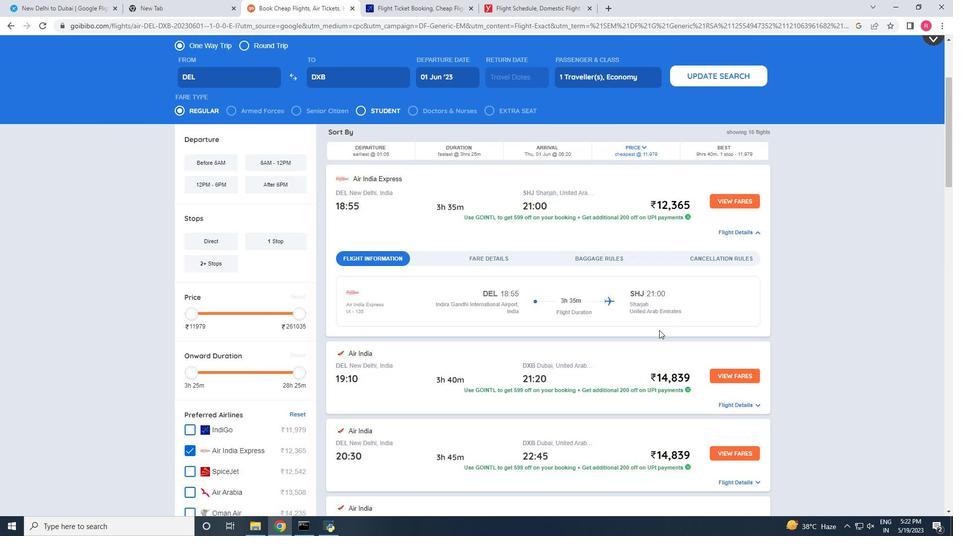 
Action: Mouse scrolled (421, 278) with delta (0, 0)
Screenshot: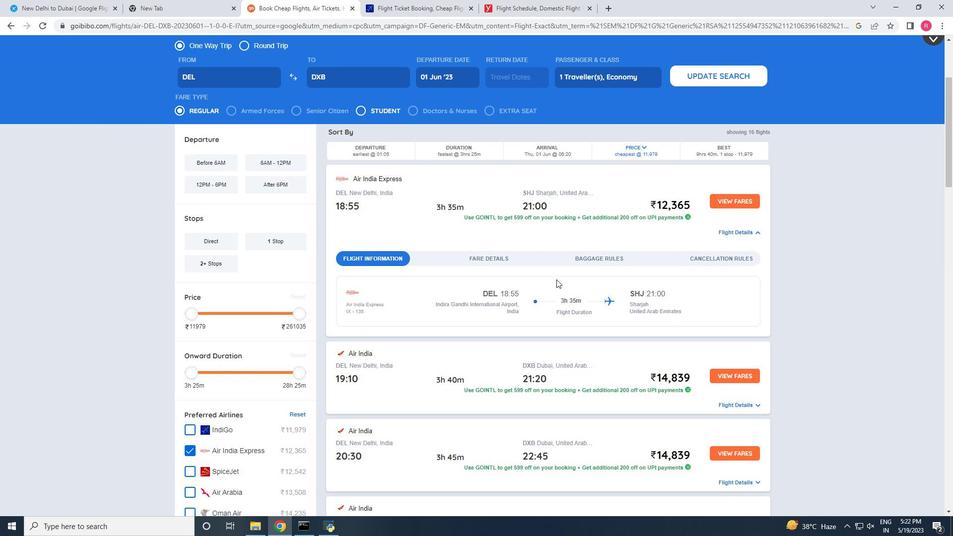 
Action: Mouse scrolled (421, 278) with delta (0, 0)
Screenshot: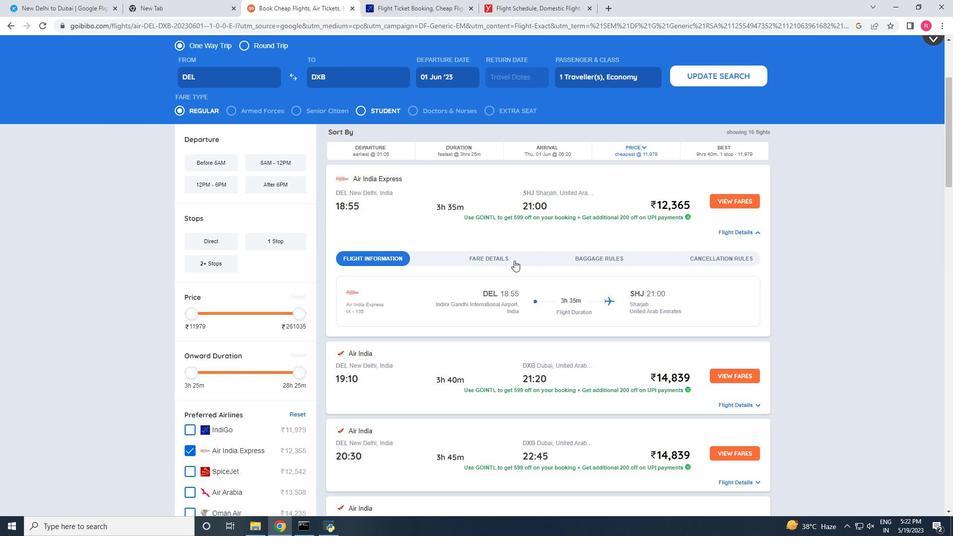 
Action: Mouse scrolled (421, 278) with delta (0, 0)
Screenshot: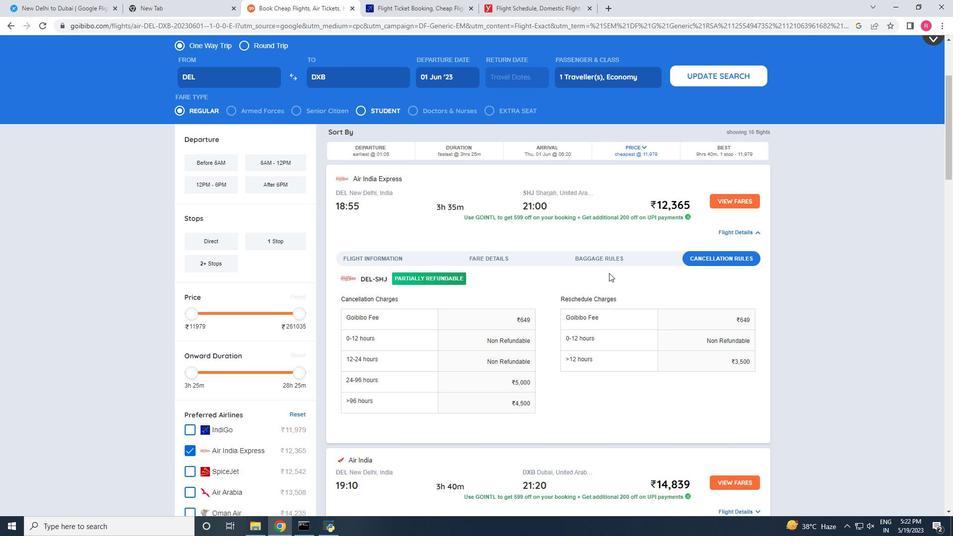 
Action: Mouse moved to (360, 241)
Screenshot: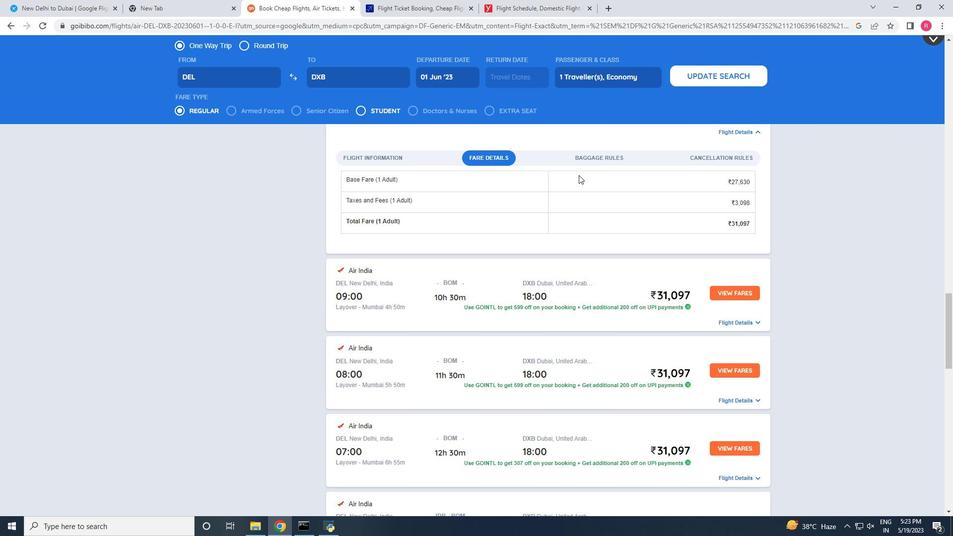 
Action: Mouse scrolled (360, 241) with delta (0, 0)
Screenshot: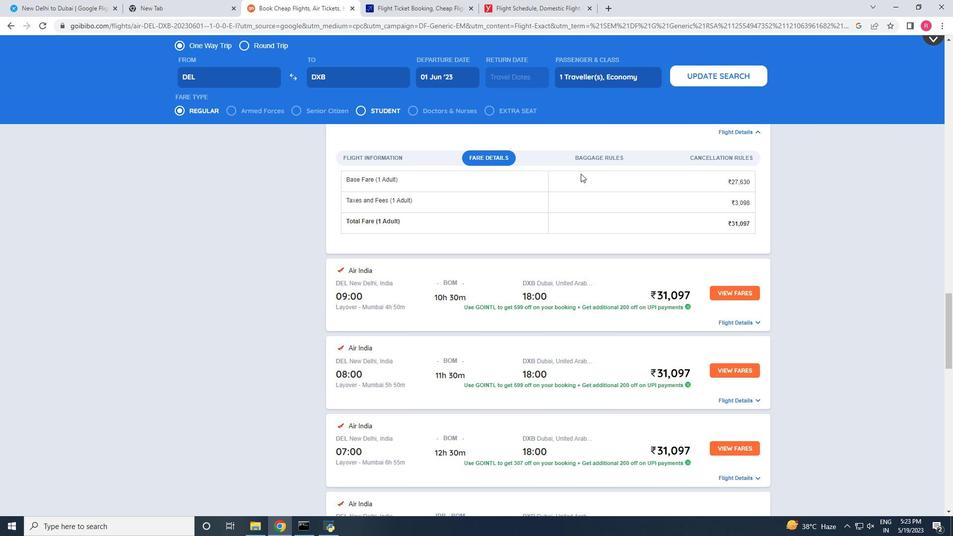 
Action: Mouse moved to (361, 241)
Screenshot: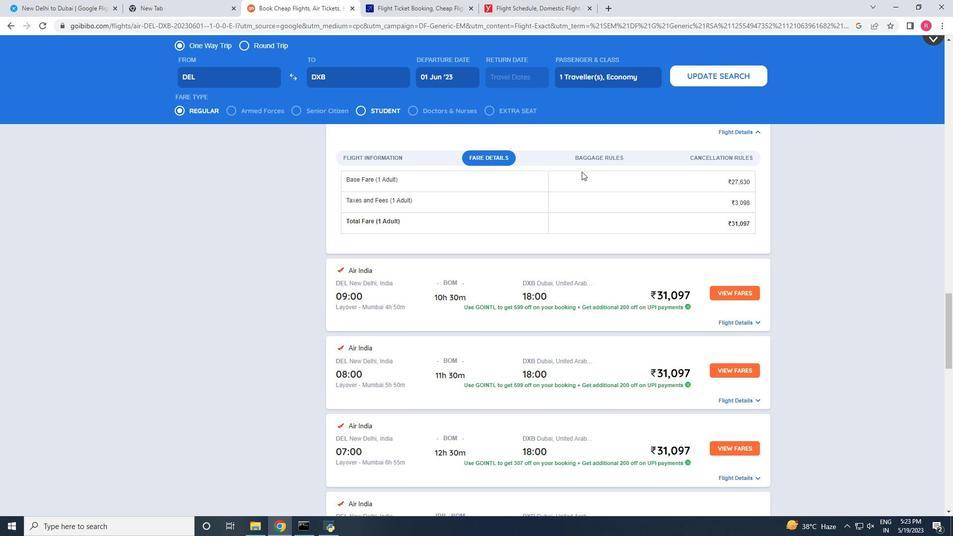 
Action: Mouse scrolled (361, 241) with delta (0, 0)
Screenshot: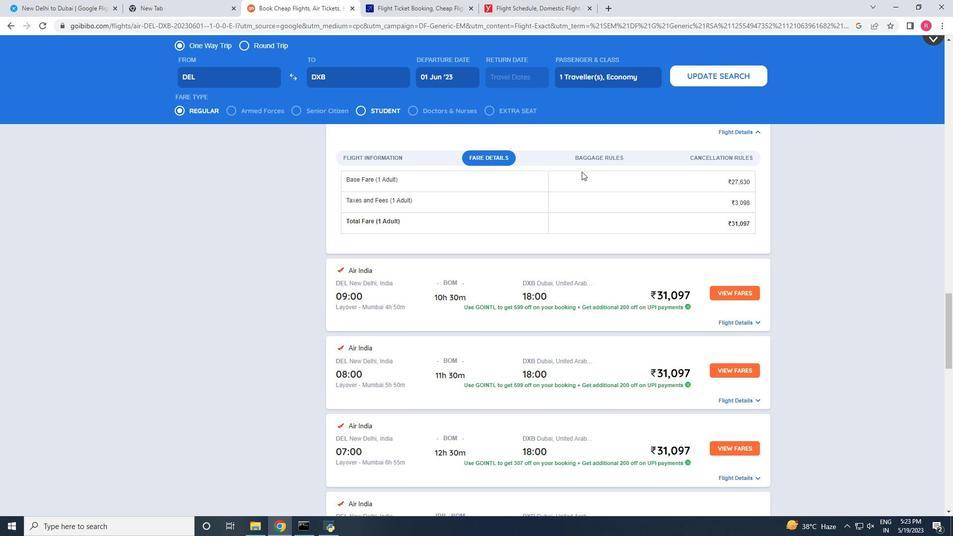 
Action: Mouse moved to (193, 8)
Screenshot: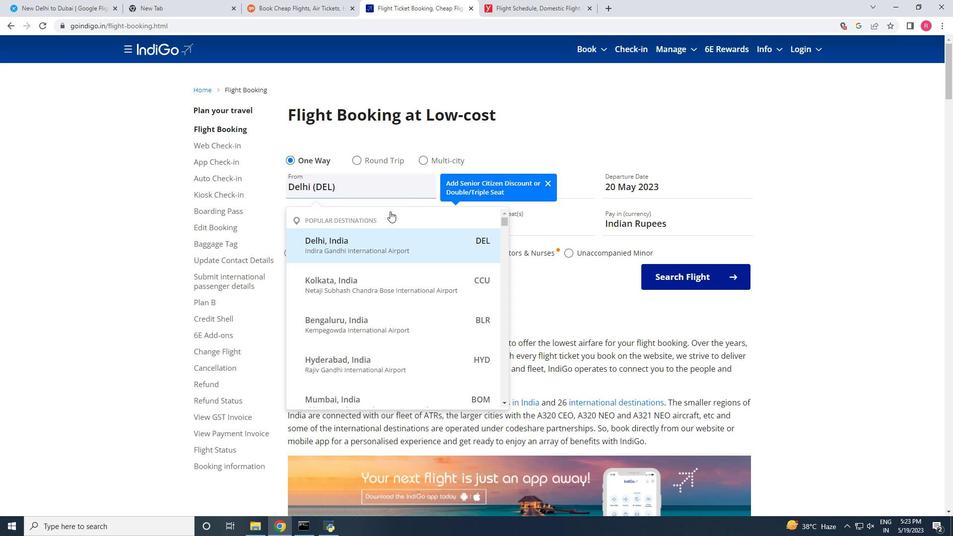 
Action: Mouse pressed left at (193, 8)
Screenshot: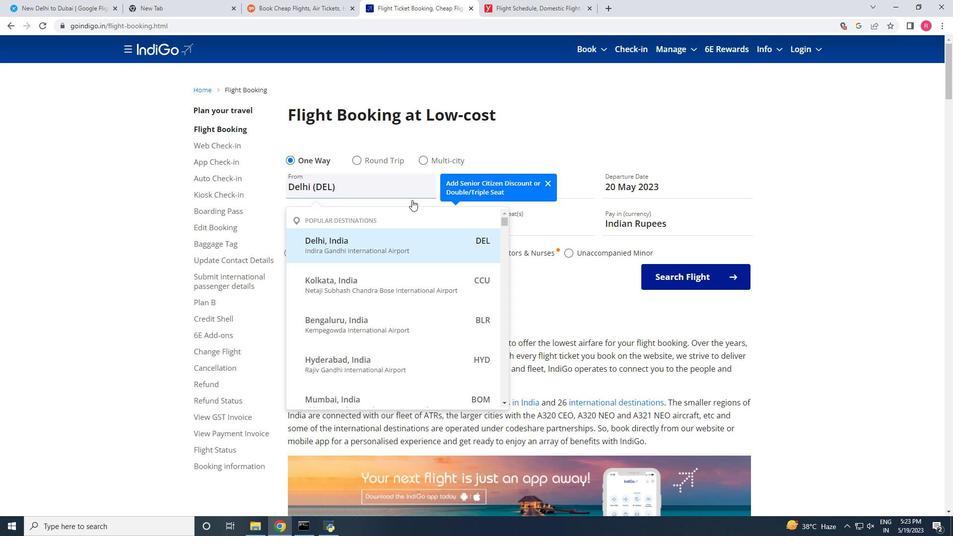 
Action: Mouse moved to (391, 5)
Screenshot: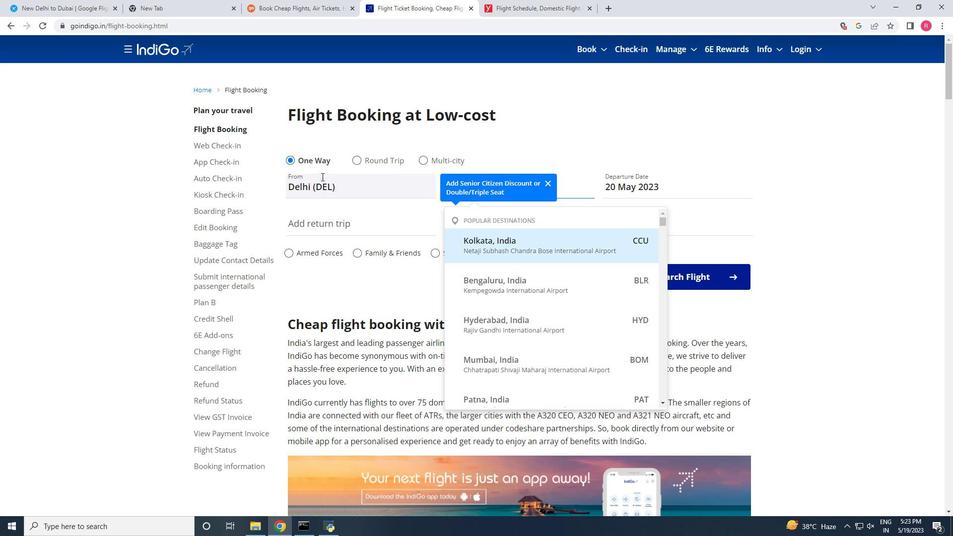 
Action: Mouse pressed left at (391, 5)
Screenshot: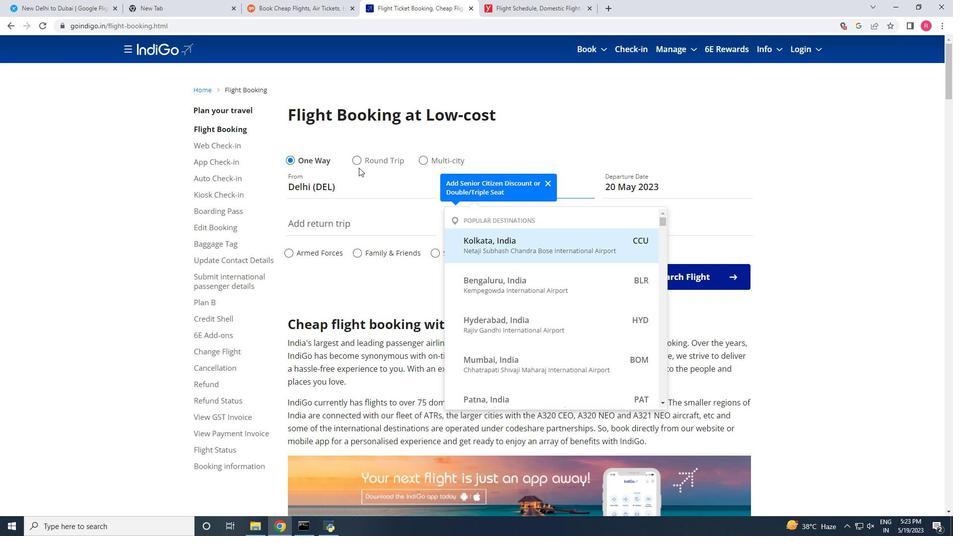 
Action: Mouse moved to (15, 29)
Screenshot: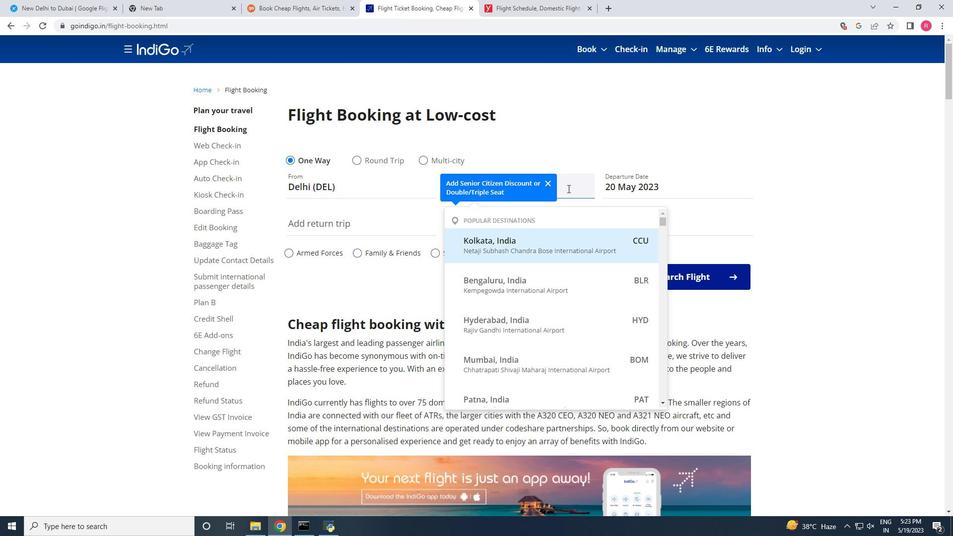 
Action: Mouse pressed left at (15, 29)
Screenshot: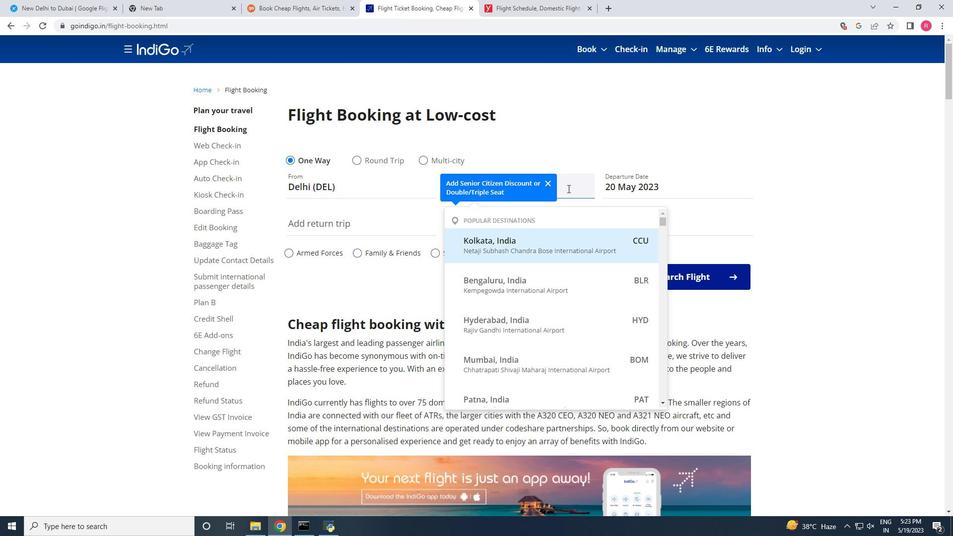 
Action: Mouse moved to (260, 1)
Screenshot: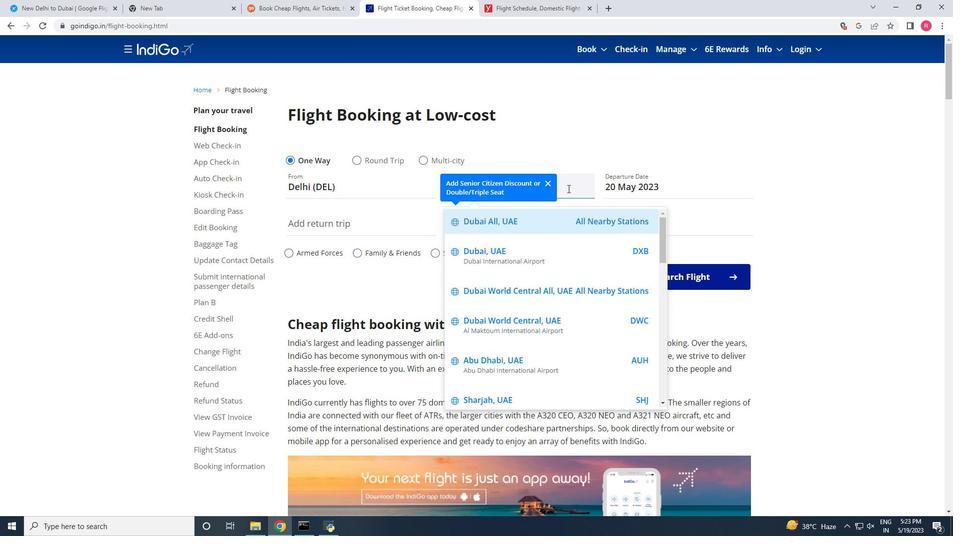
Action: Mouse pressed left at (260, 1)
Screenshot: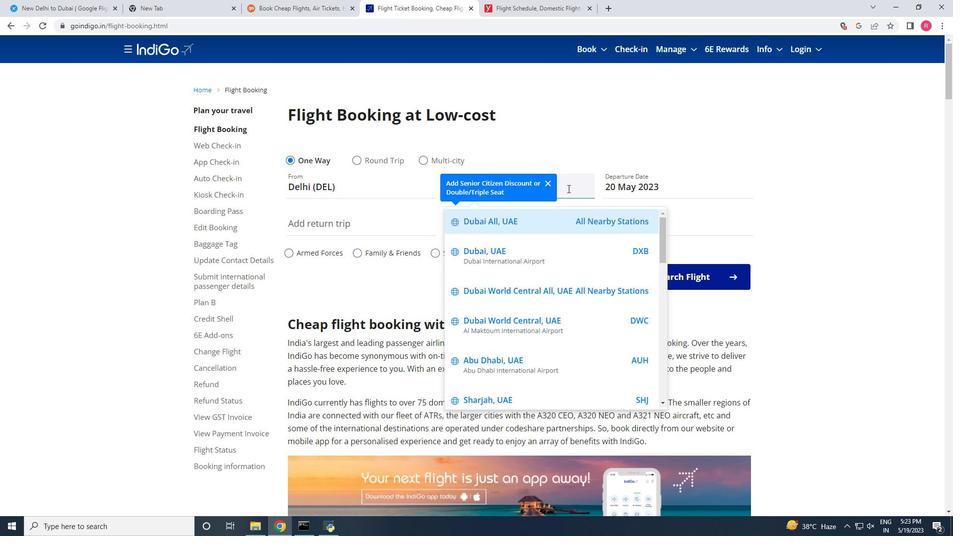 
Action: Mouse moved to (431, 292)
Screenshot: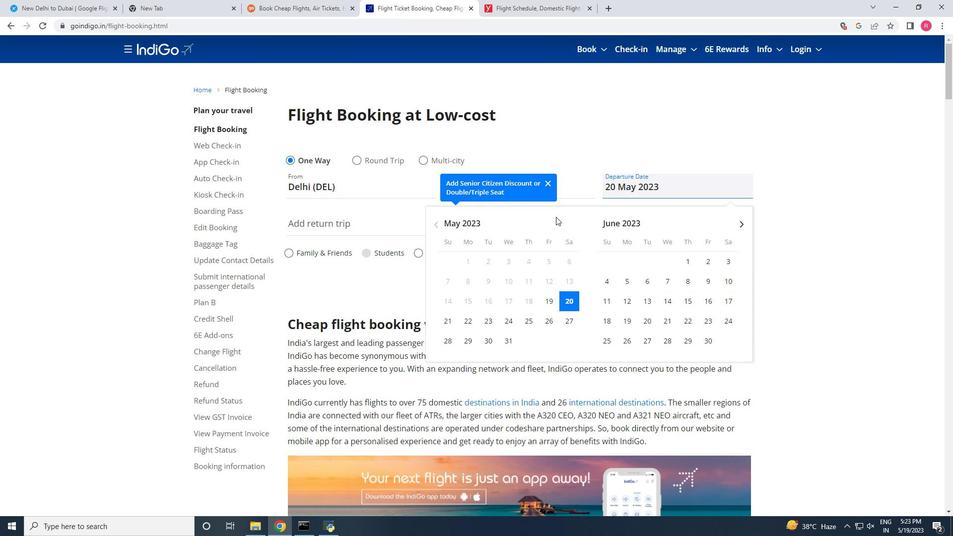 
Action: Mouse pressed left at (431, 292)
Screenshot: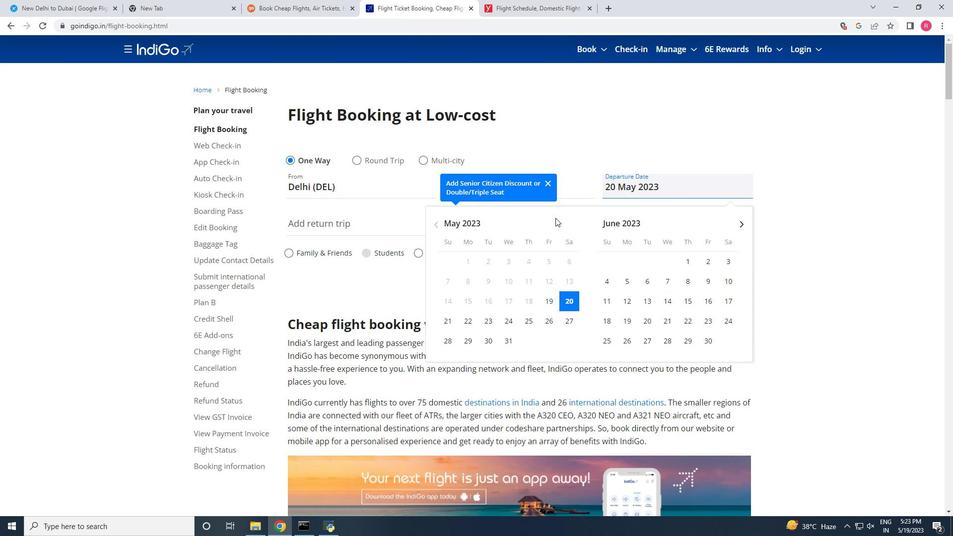 
Action: Mouse moved to (432, 288)
Screenshot: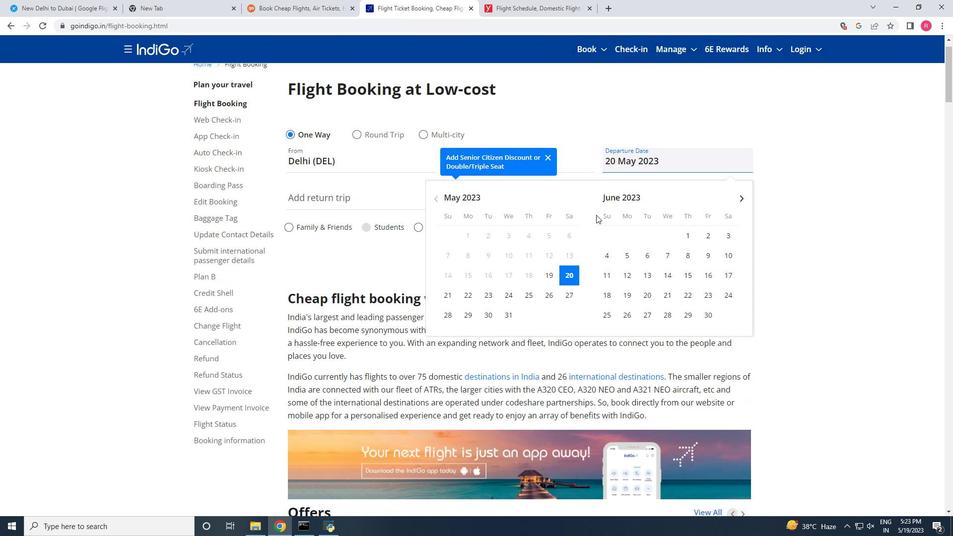 
Action: Key pressed jamaika<Key.backspace><Key.backspace>
Screenshot: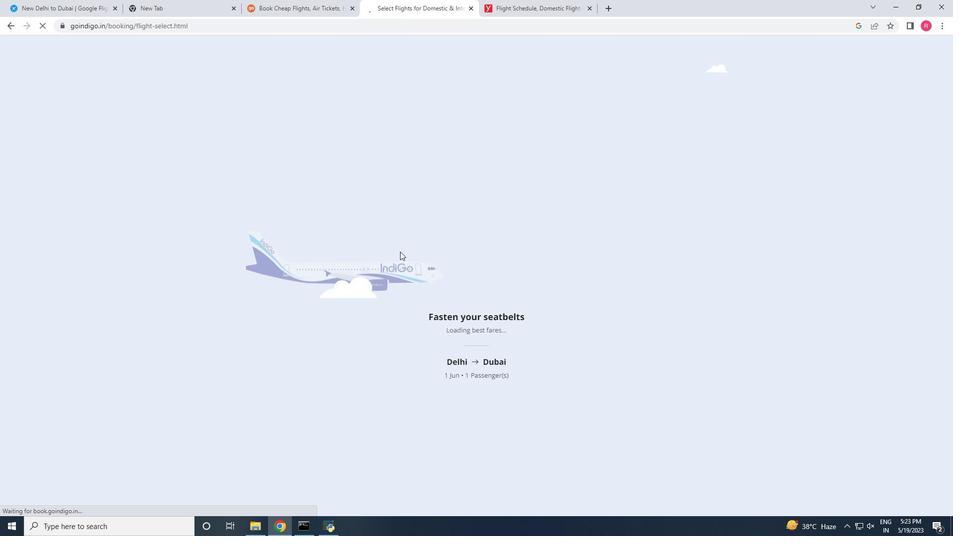 
Action: Mouse moved to (447, 317)
Screenshot: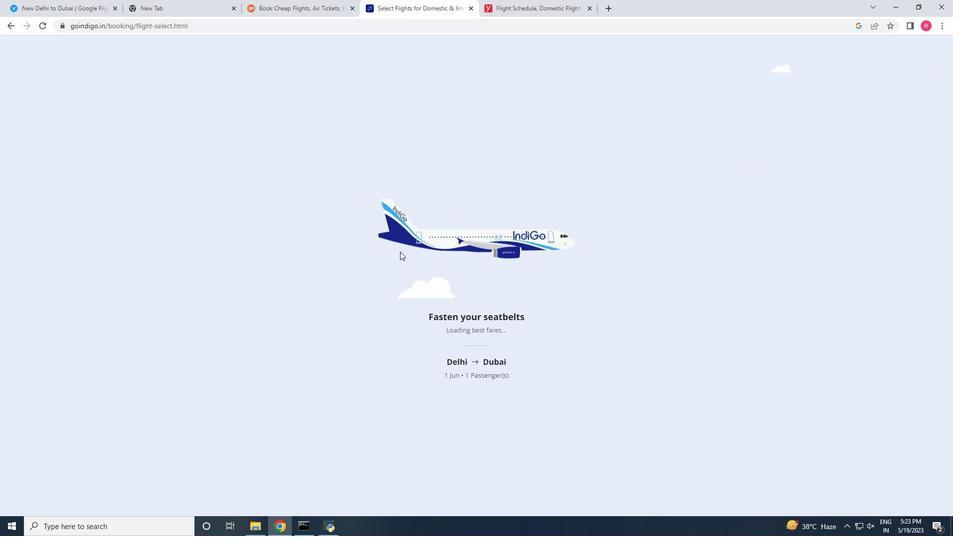 
Action: Mouse pressed left at (447, 317)
Screenshot: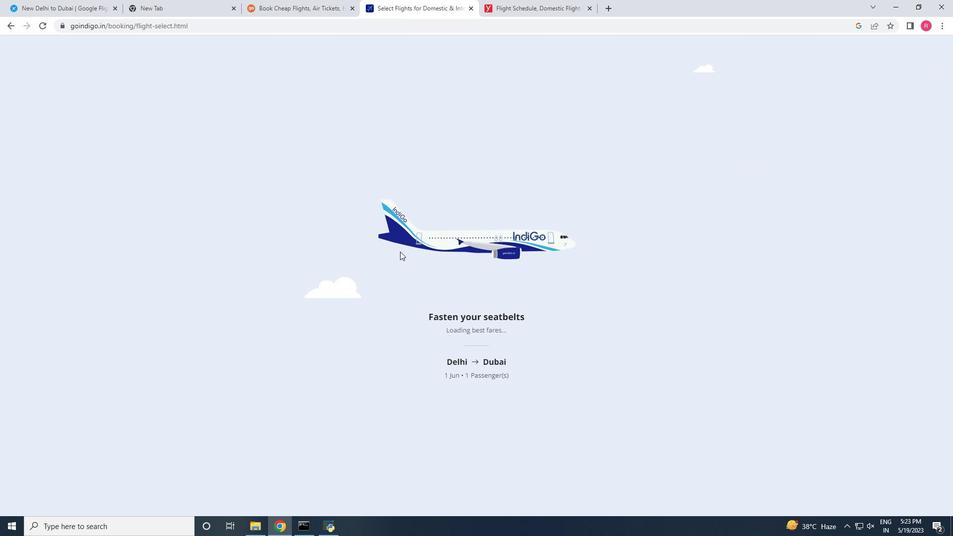 
Action: Mouse moved to (568, 290)
Screenshot: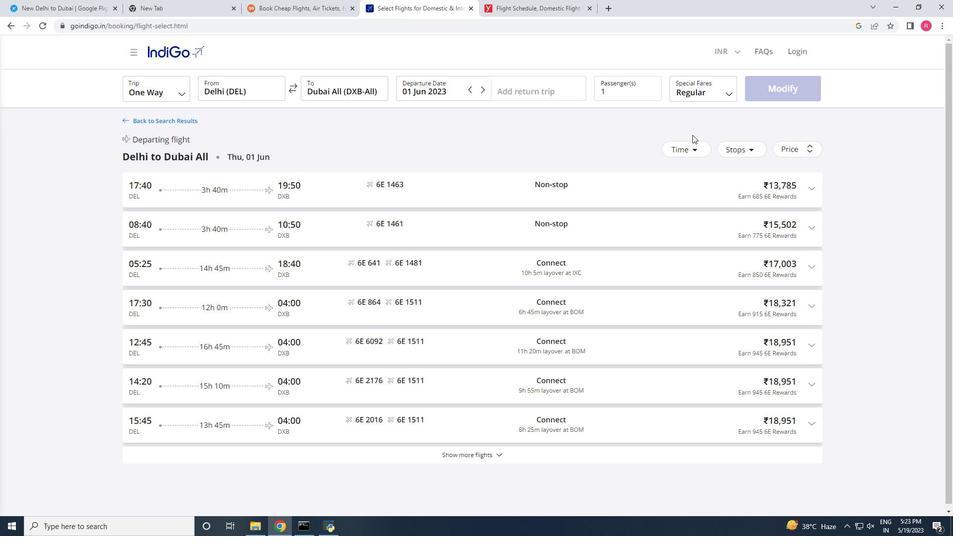 
Action: Mouse pressed left at (568, 290)
Screenshot: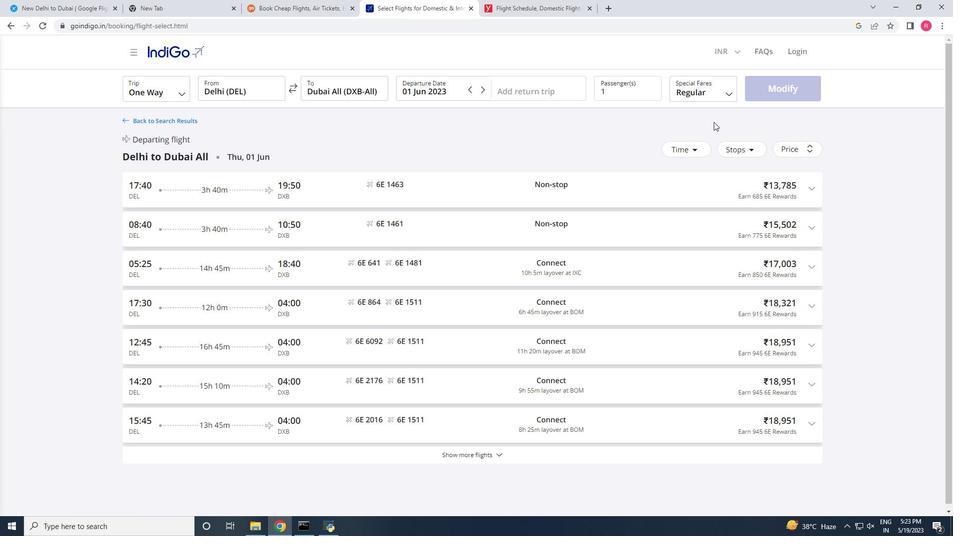 
Action: Mouse moved to (501, 384)
Screenshot: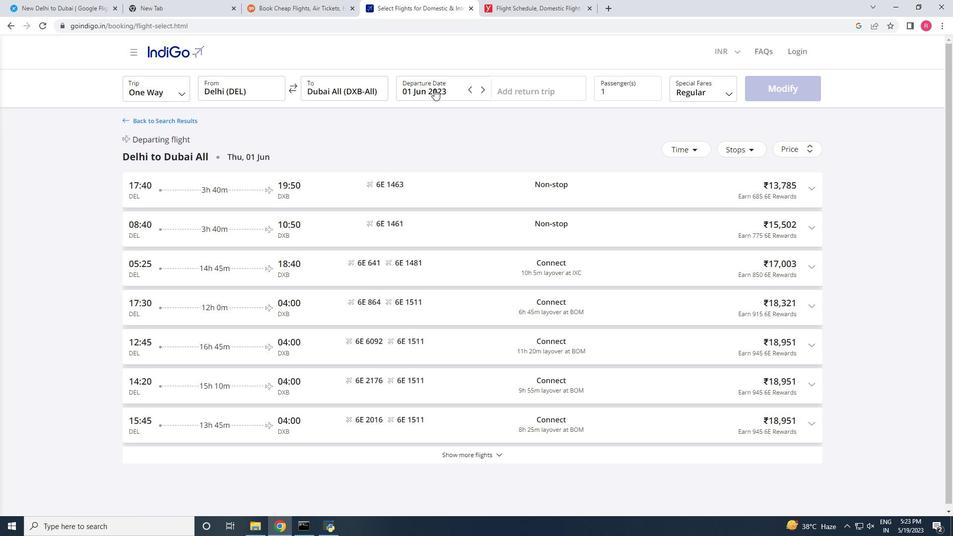 
Action: Mouse pressed left at (501, 384)
Screenshot: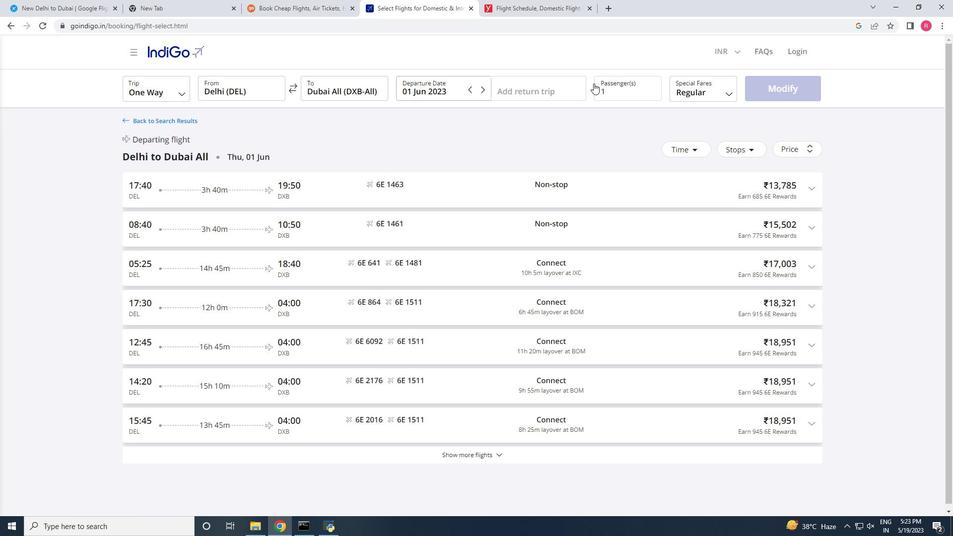 
Action: Mouse moved to (363, 259)
Screenshot: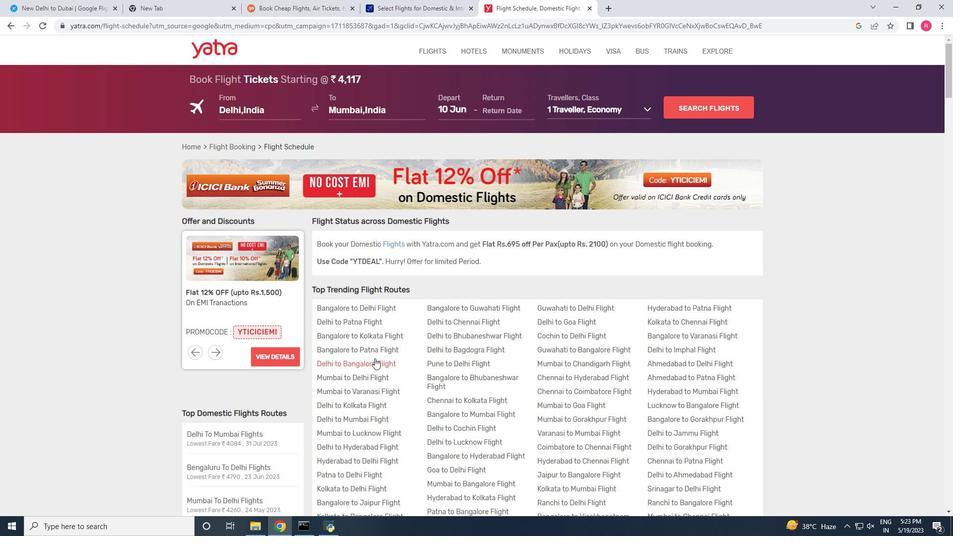 
Action: Mouse pressed left at (363, 259)
Screenshot: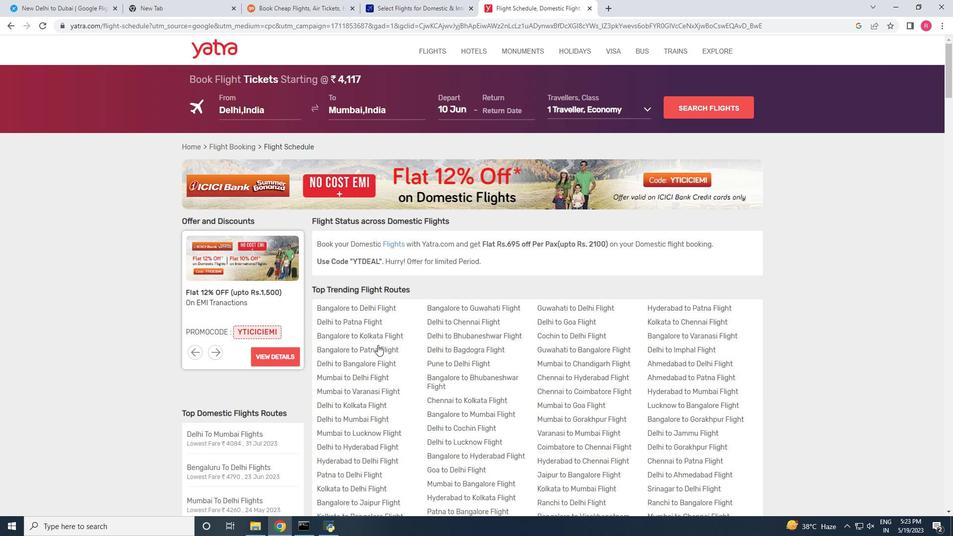 
Action: Mouse moved to (368, 301)
Screenshot: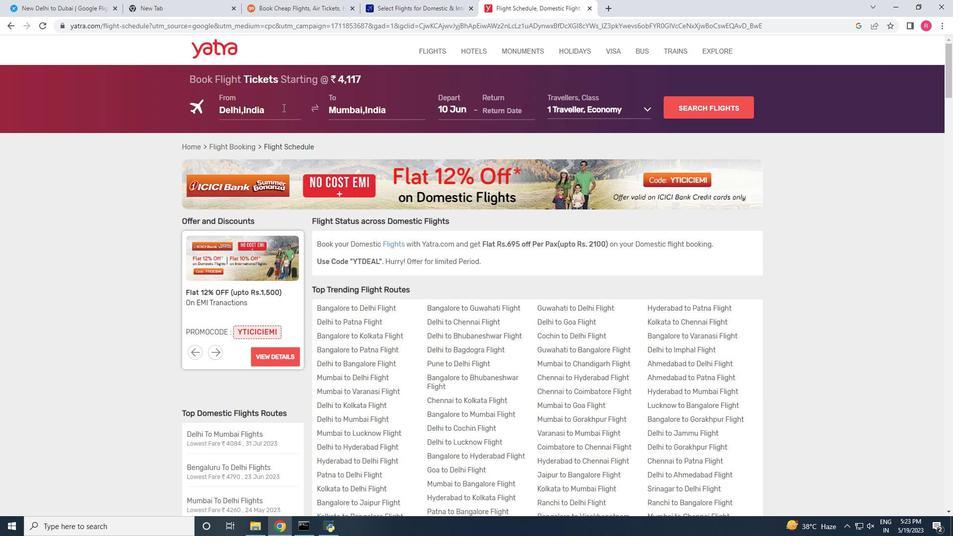 
Action: Mouse pressed left at (368, 301)
Screenshot: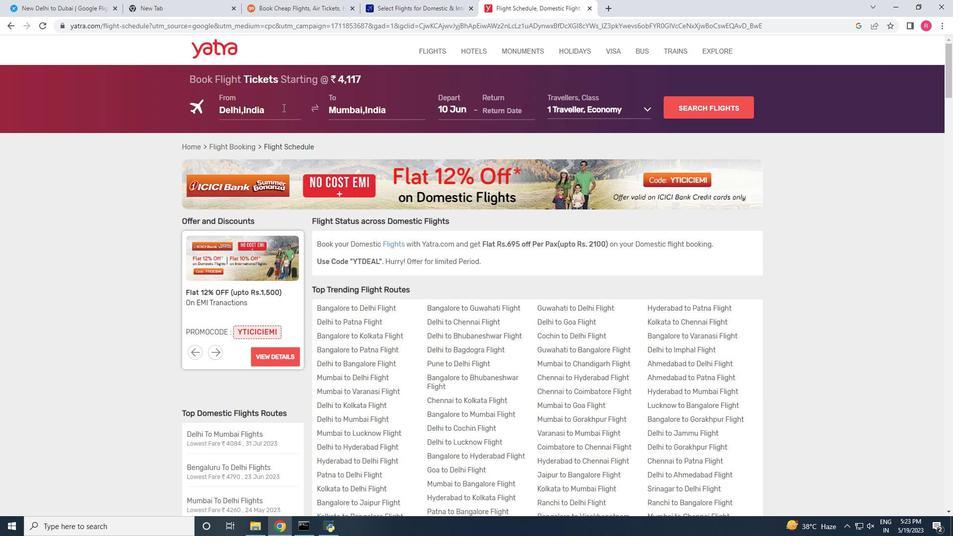 
Action: Mouse moved to (698, 503)
Screenshot: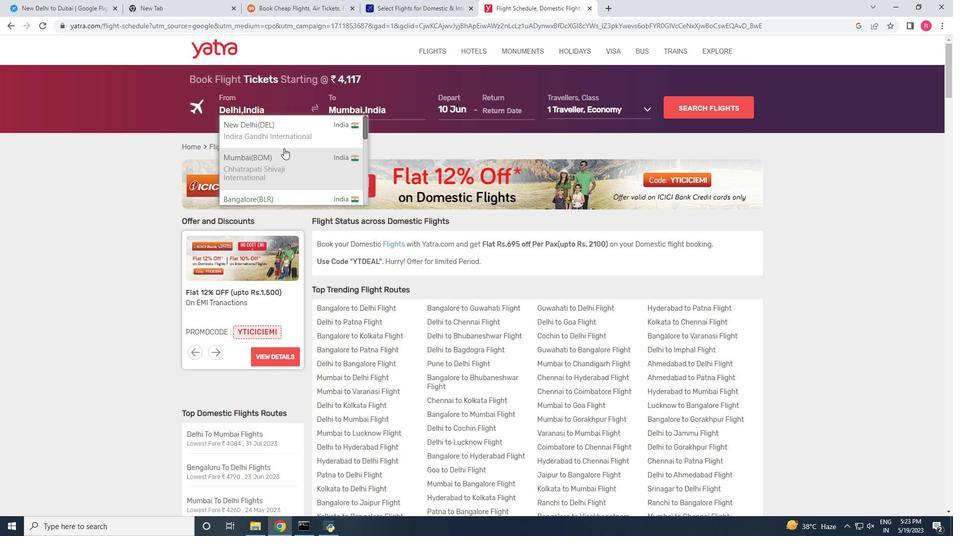 
Action: Mouse pressed left at (698, 503)
Screenshot: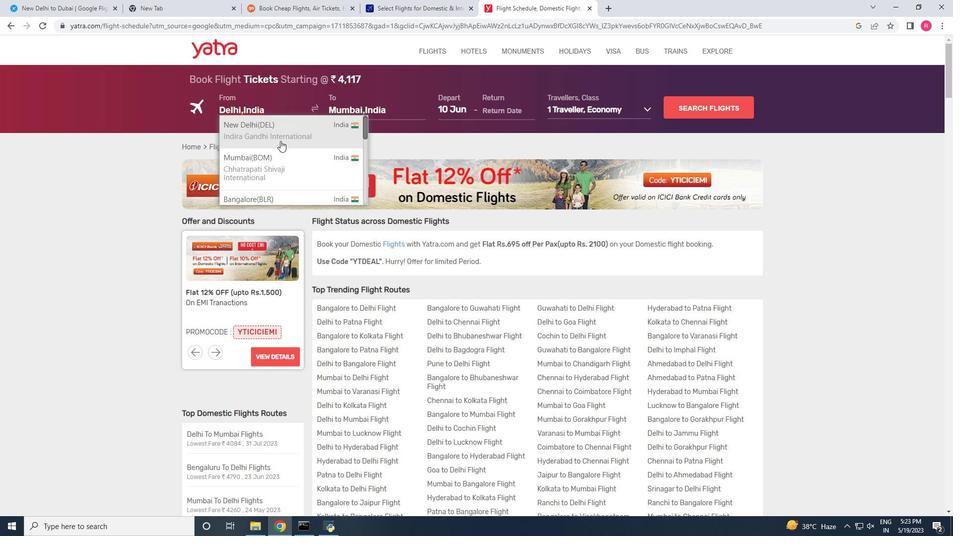 
Action: Mouse moved to (435, 317)
Screenshot: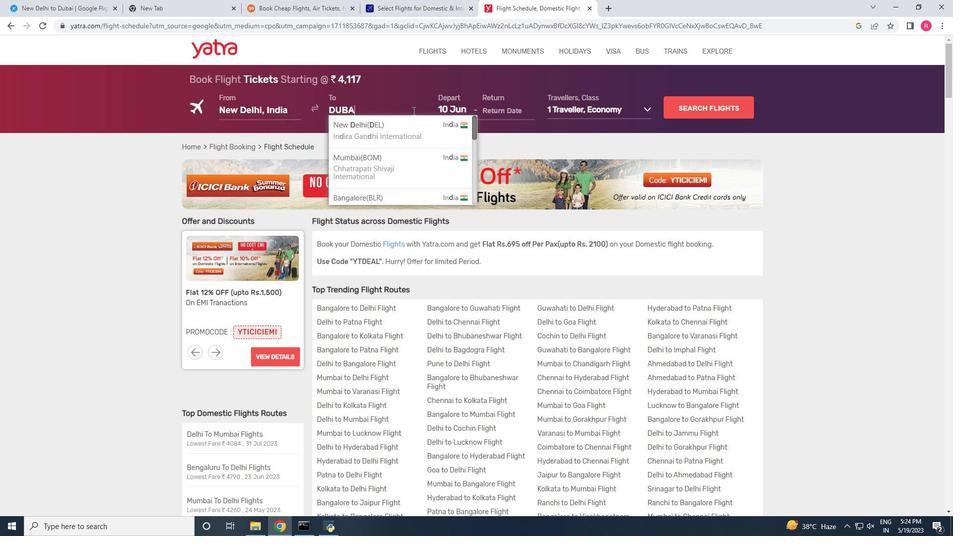 
Action: Mouse scrolled (435, 317) with delta (0, 0)
Screenshot: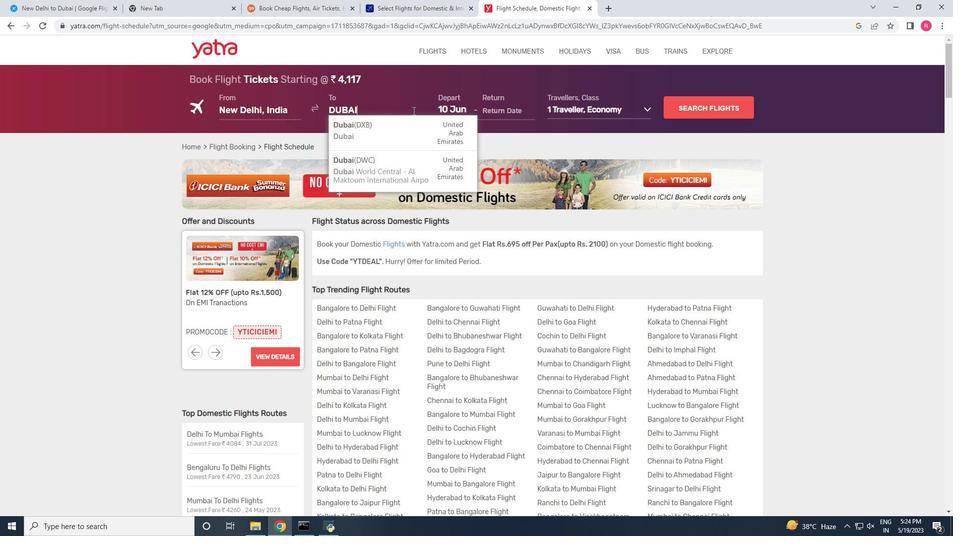 
Action: Mouse moved to (426, 319)
Screenshot: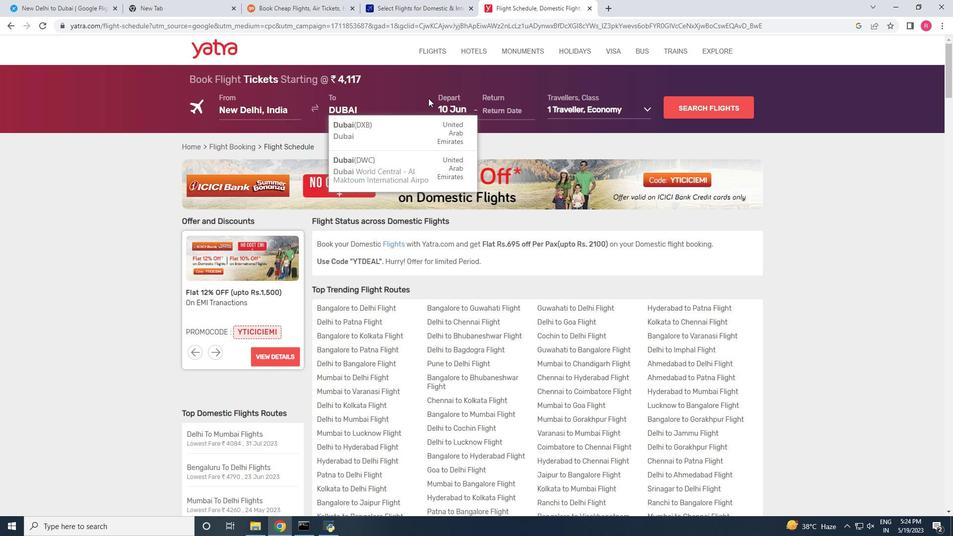 
Action: Mouse scrolled (426, 319) with delta (0, 0)
Screenshot: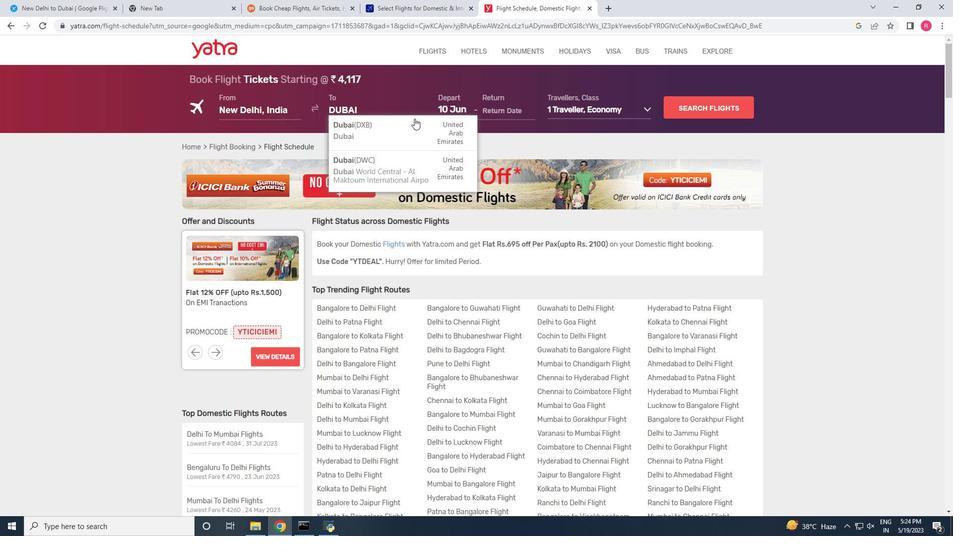 
Action: Mouse moved to (464, 220)
Screenshot: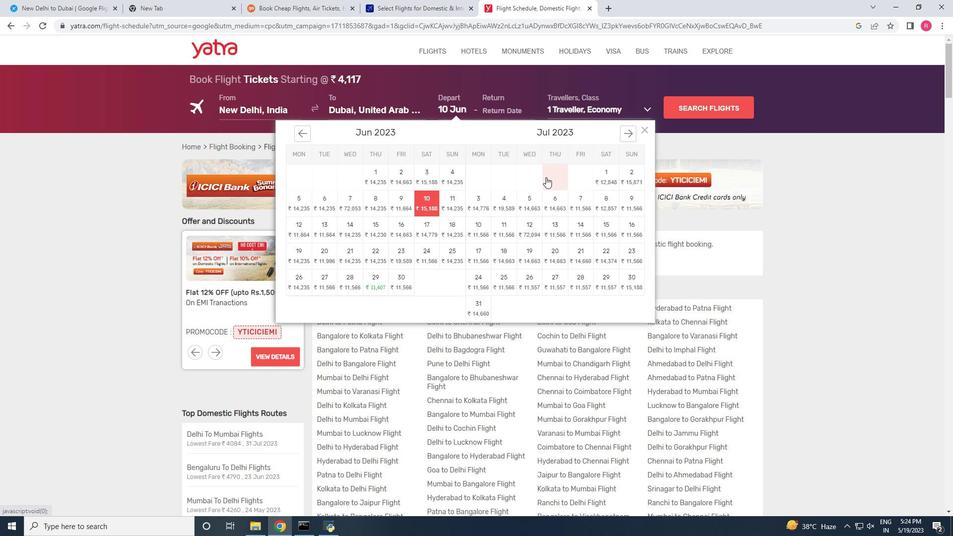 
Action: Mouse pressed left at (464, 220)
Screenshot: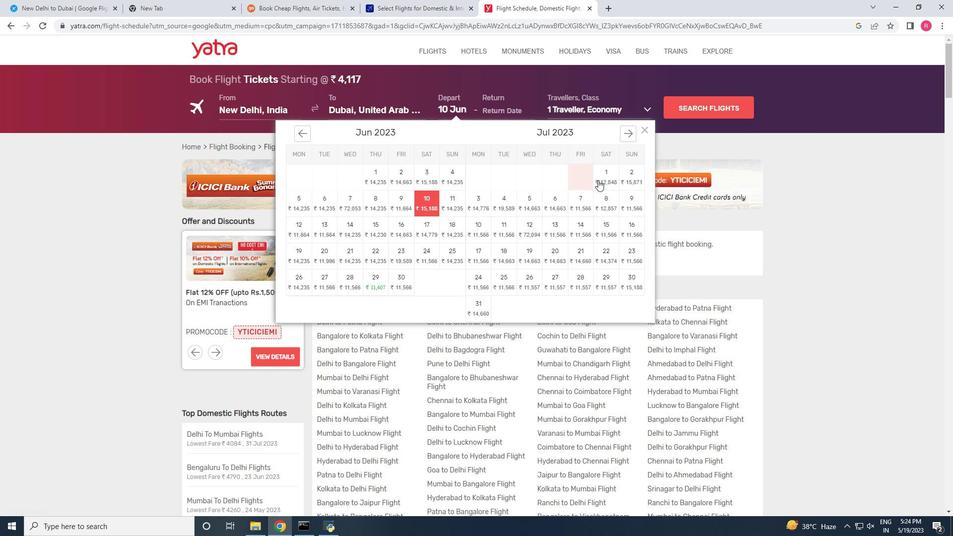 
Action: Mouse moved to (7, 24)
Screenshot: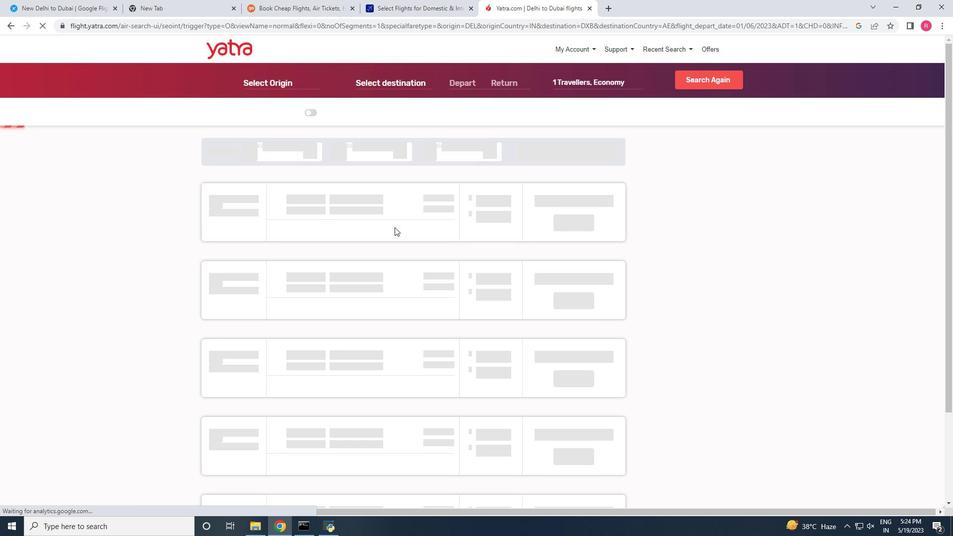 
Action: Mouse pressed left at (7, 24)
Screenshot: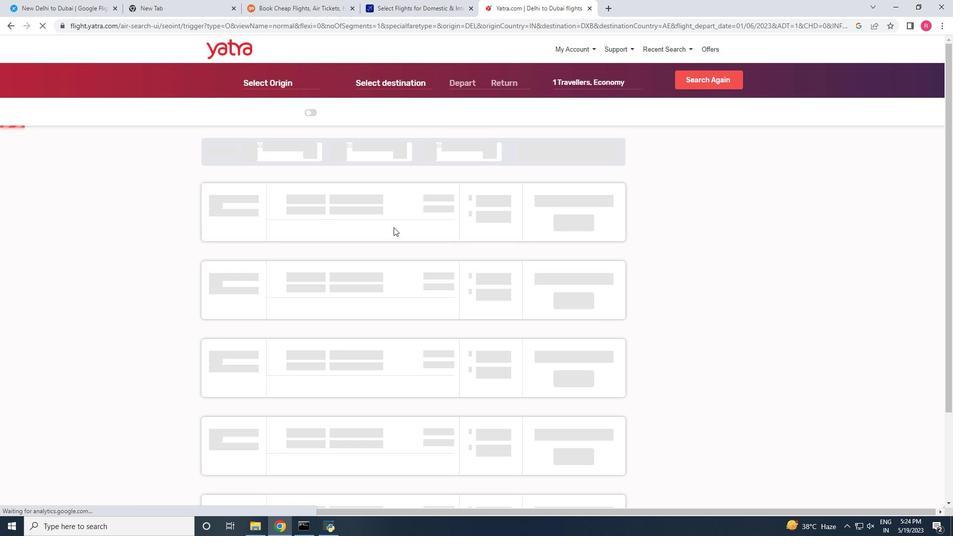
Action: Mouse moved to (444, 4)
Screenshot: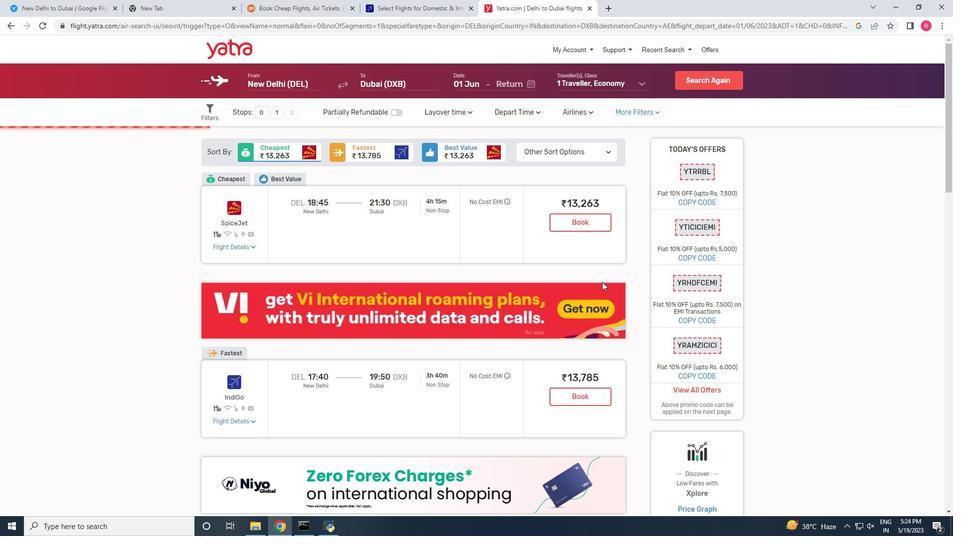 
Action: Mouse pressed left at (444, 4)
Screenshot: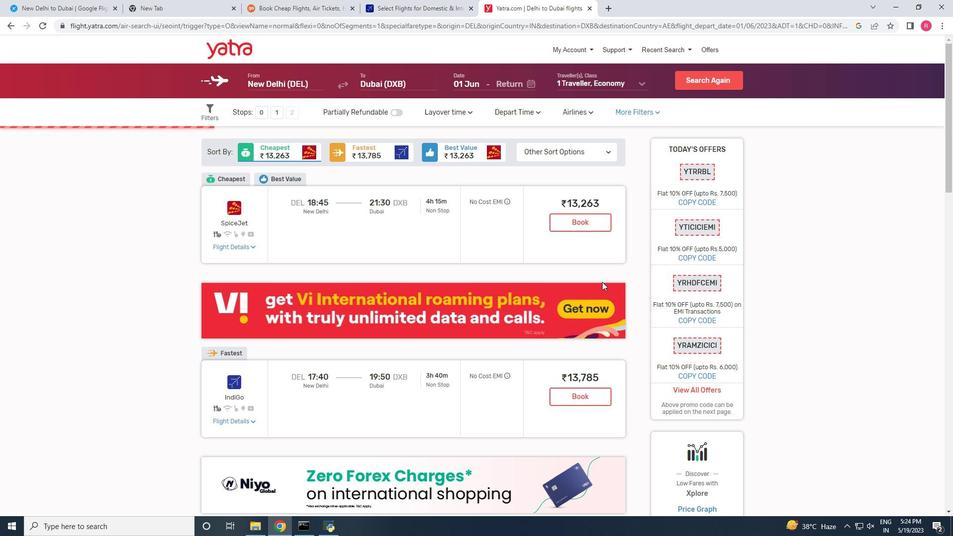 
Action: Mouse moved to (237, 382)
Screenshot: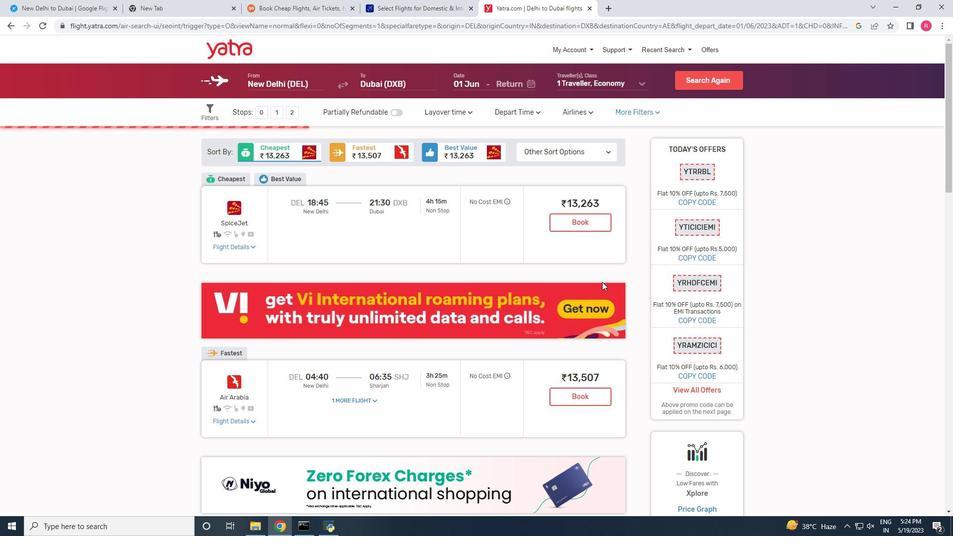
Action: Mouse scrolled (236, 383) with delta (0, 0)
Screenshot: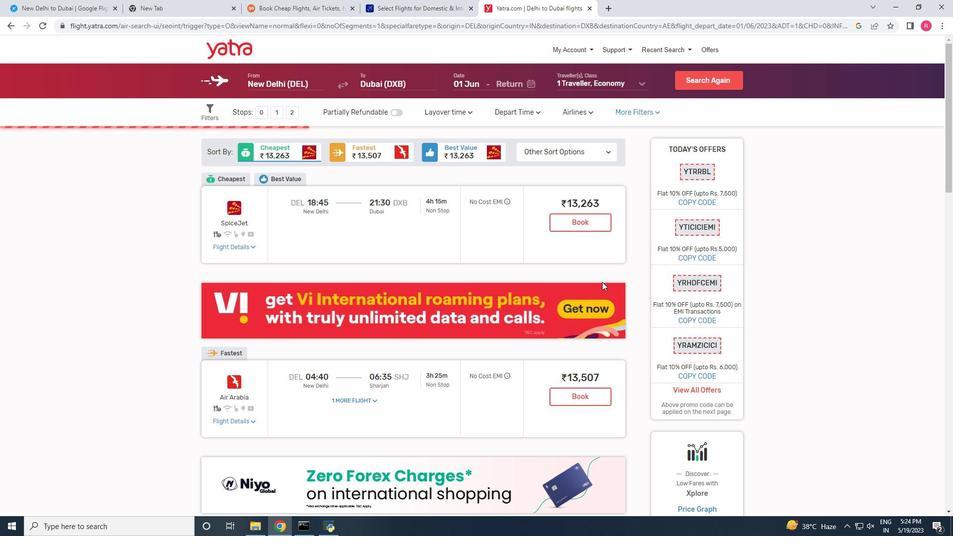 
Action: Mouse moved to (237, 381)
Screenshot: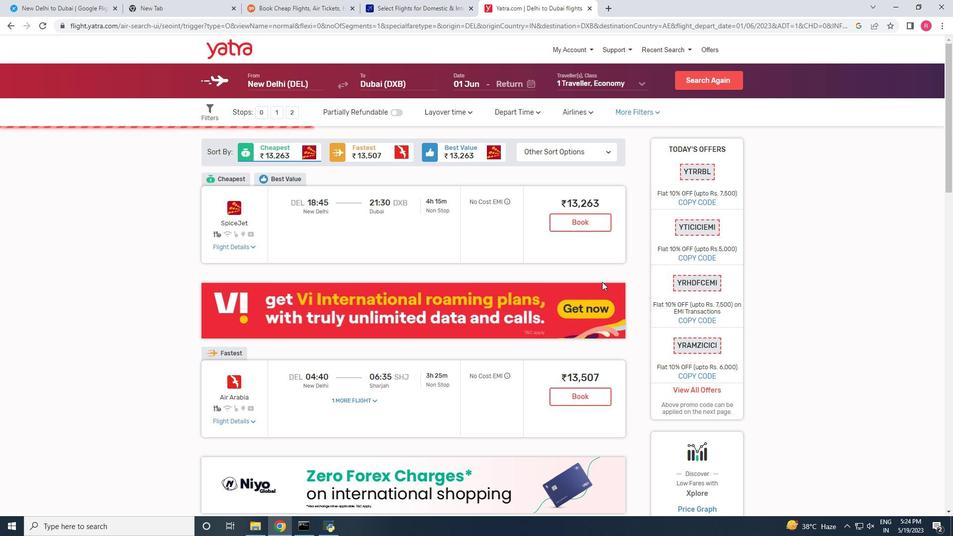 
Action: Mouse scrolled (237, 382) with delta (0, 0)
Screenshot: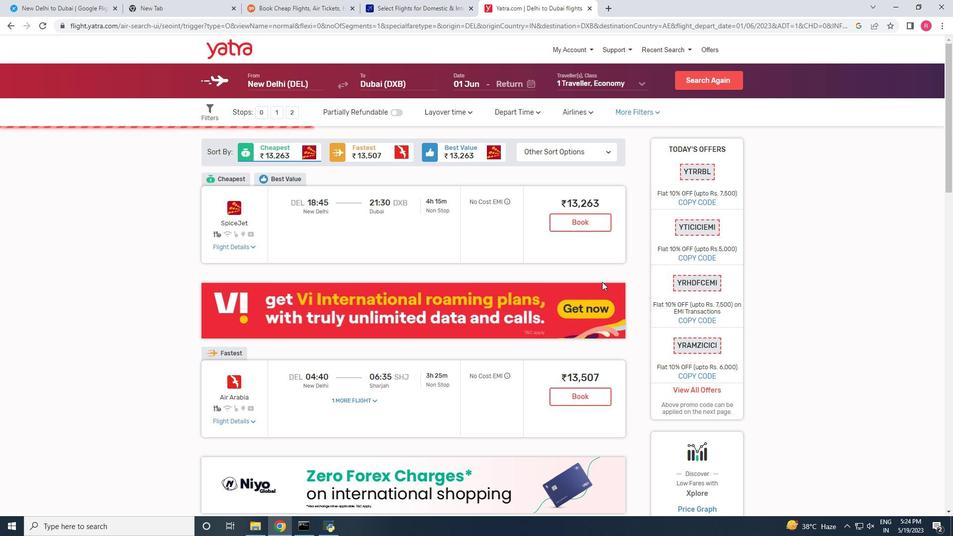 
Action: Mouse moved to (237, 381)
Screenshot: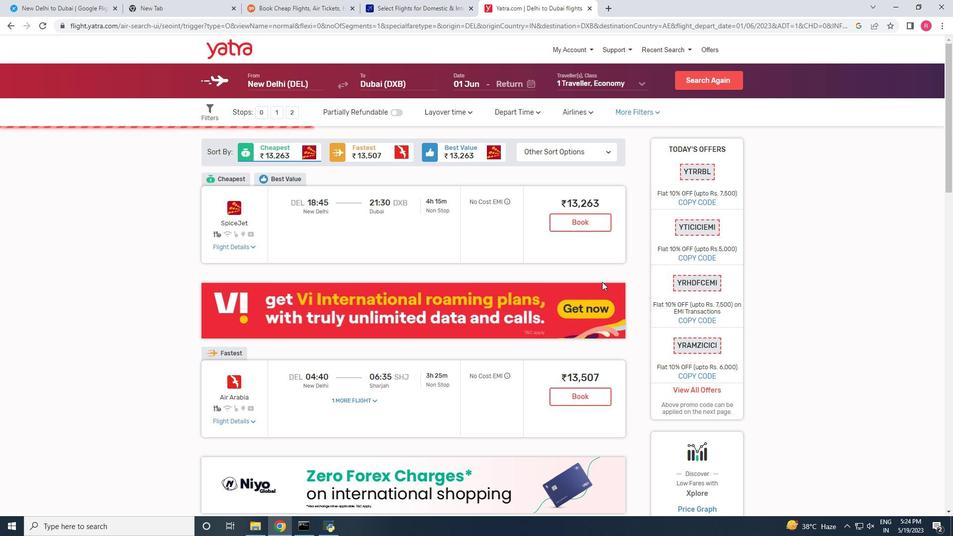 
Action: Mouse scrolled (237, 382) with delta (0, 0)
Screenshot: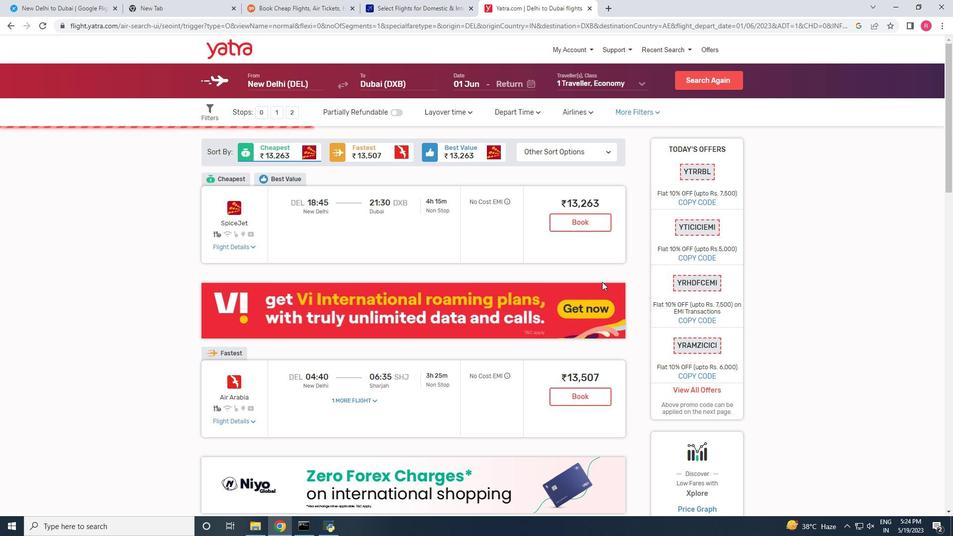 
Action: Mouse moved to (238, 381)
Screenshot: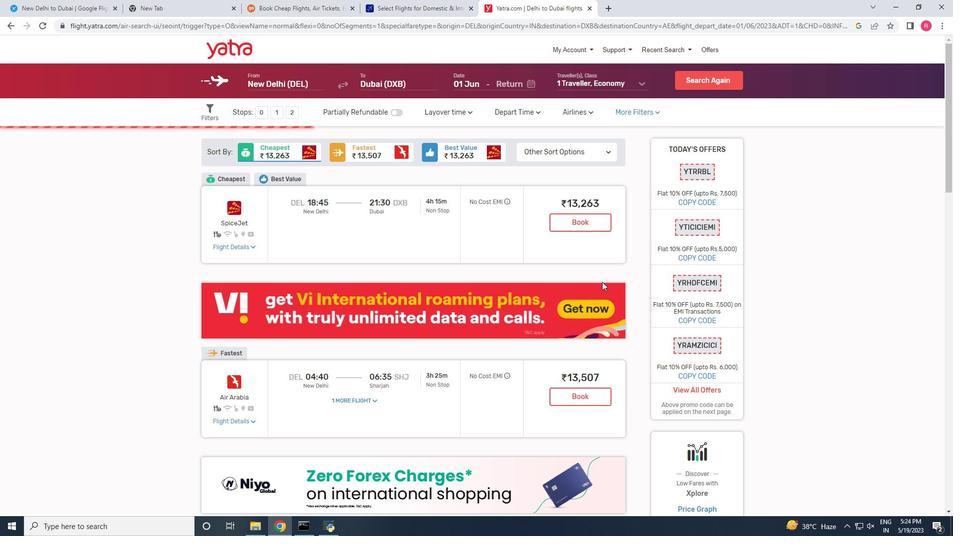 
Action: Mouse scrolled (238, 382) with delta (0, 0)
Screenshot: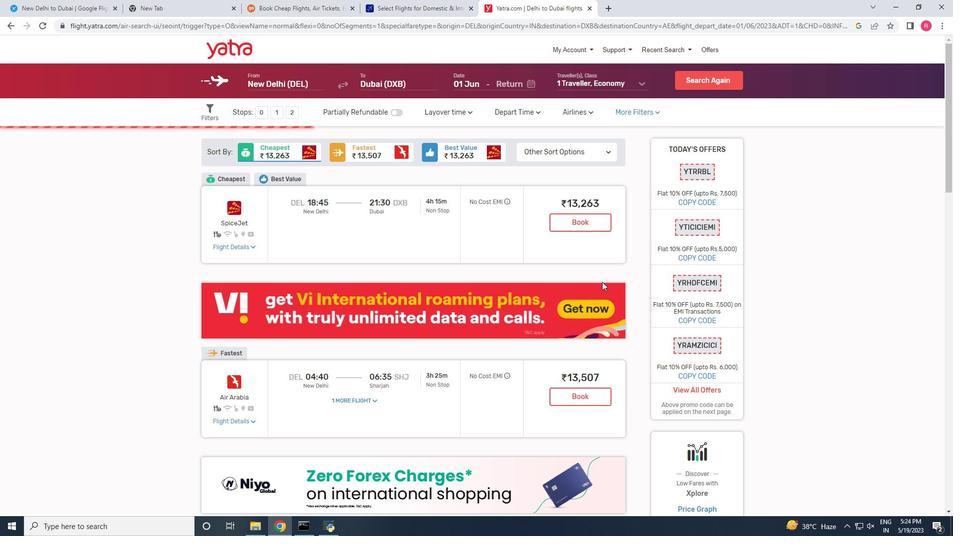
Action: Mouse moved to (238, 381)
Screenshot: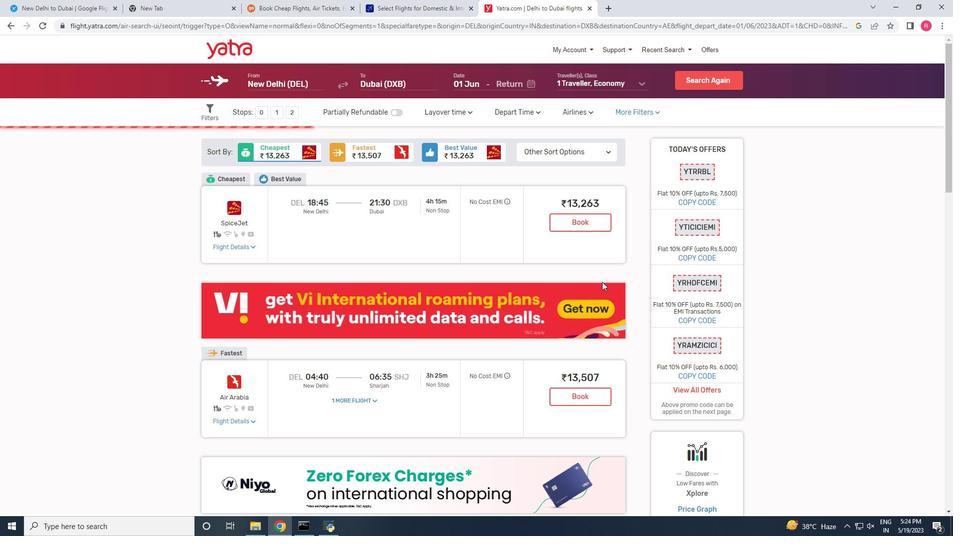 
Action: Mouse scrolled (238, 382) with delta (0, 0)
Screenshot: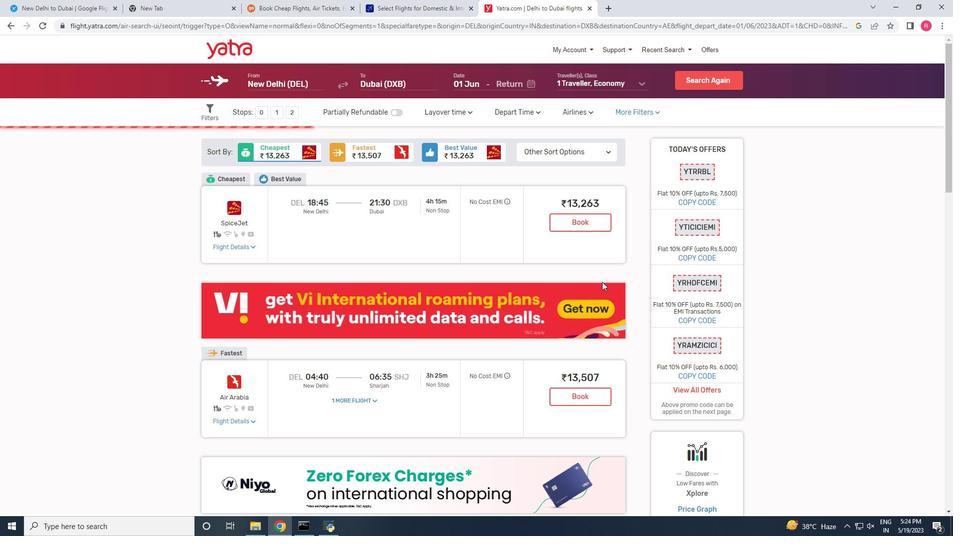 
Action: Mouse moved to (244, 318)
Screenshot: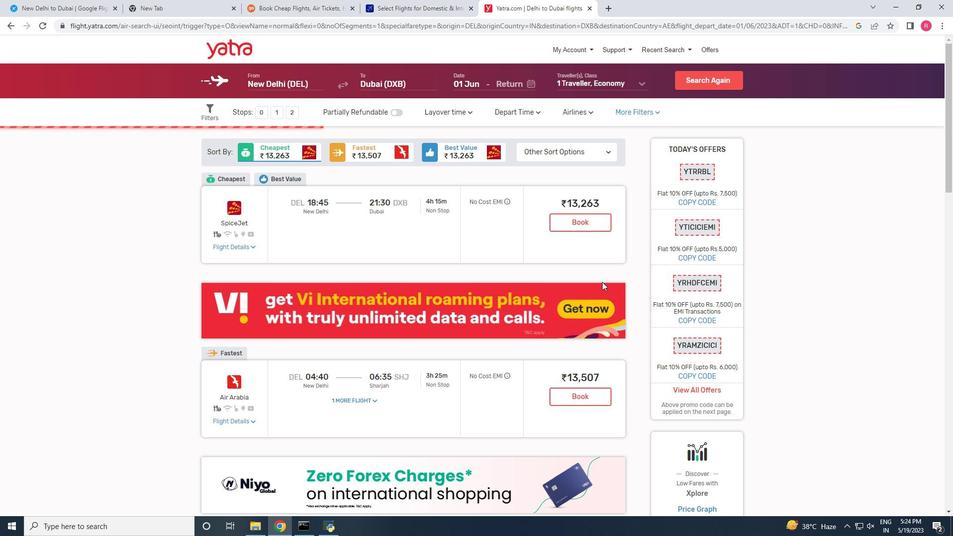 
Action: Mouse scrolled (244, 318) with delta (0, 0)
Screenshot: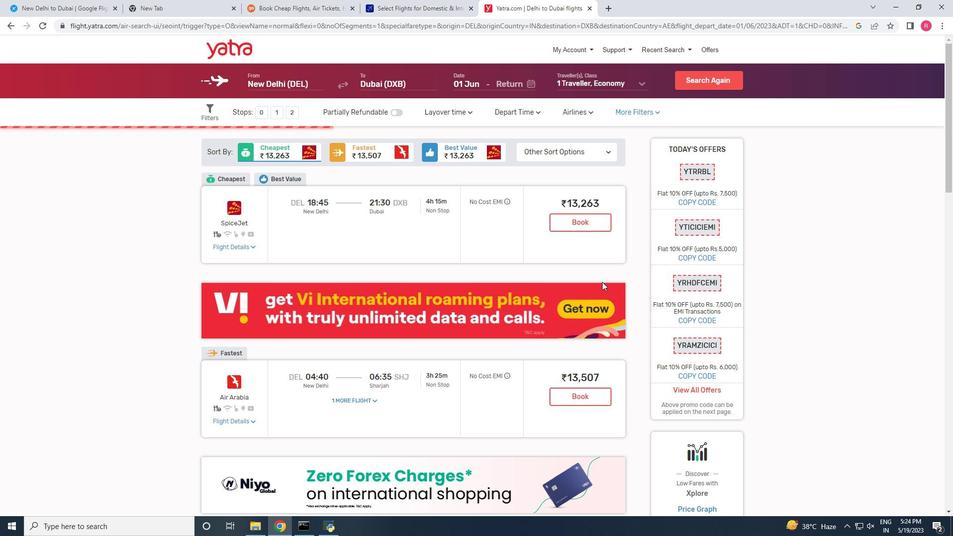 
Action: Mouse scrolled (244, 318) with delta (0, 0)
Screenshot: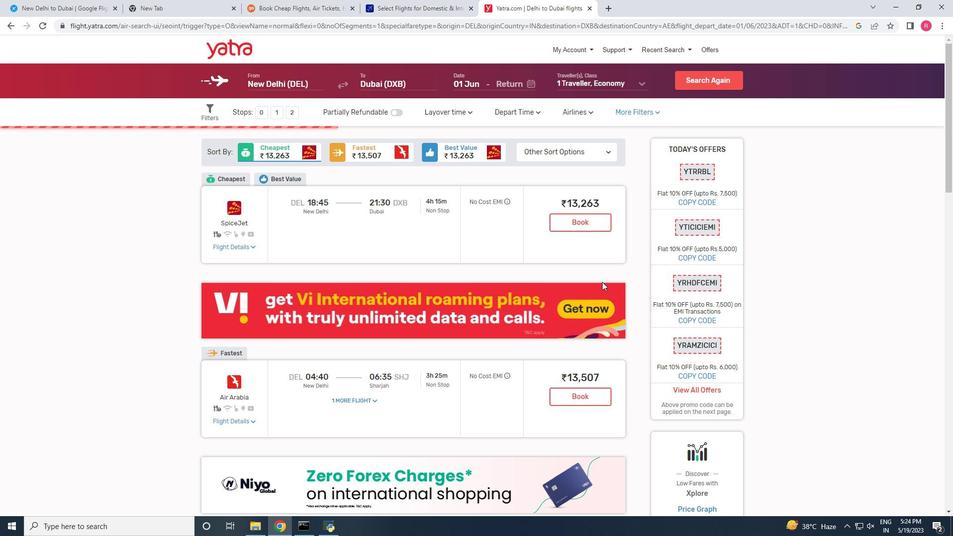 
Action: Mouse scrolled (244, 318) with delta (0, 0)
Screenshot: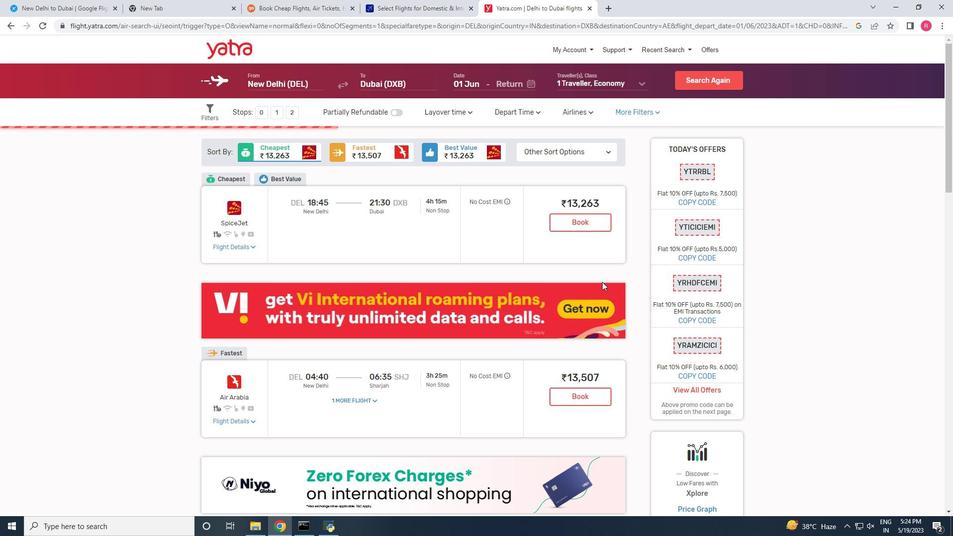 
Action: Mouse scrolled (244, 318) with delta (0, 0)
Screenshot: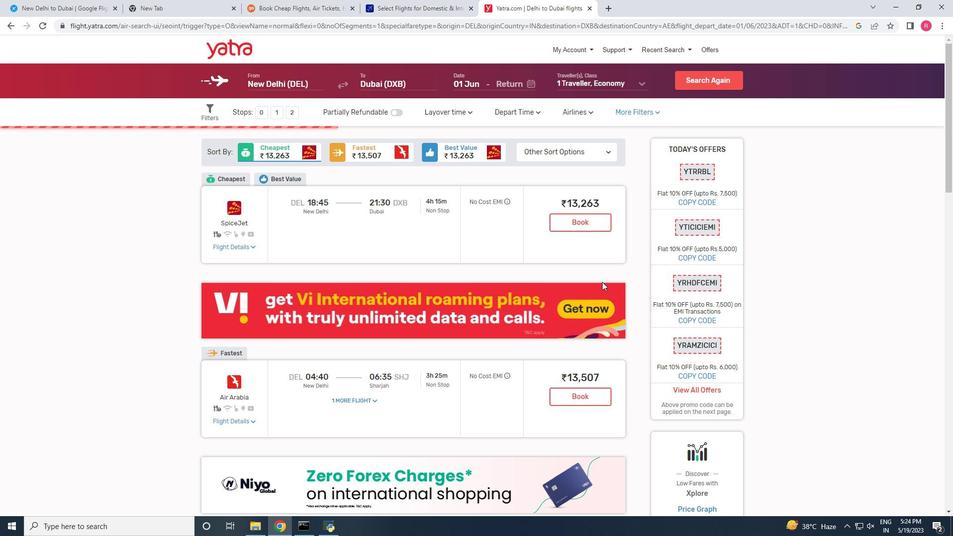 
Action: Mouse scrolled (244, 318) with delta (0, 0)
Screenshot: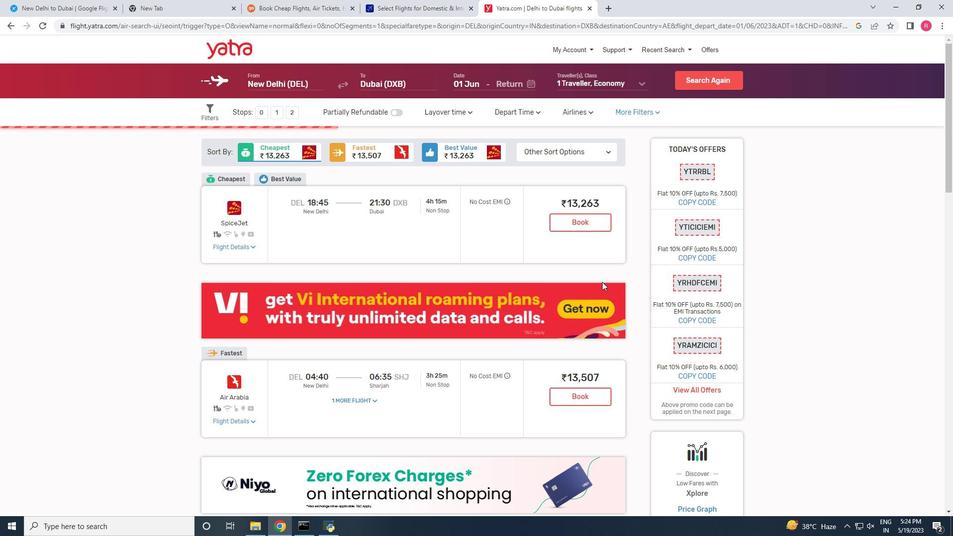 
Action: Mouse scrolled (244, 318) with delta (0, 0)
Screenshot: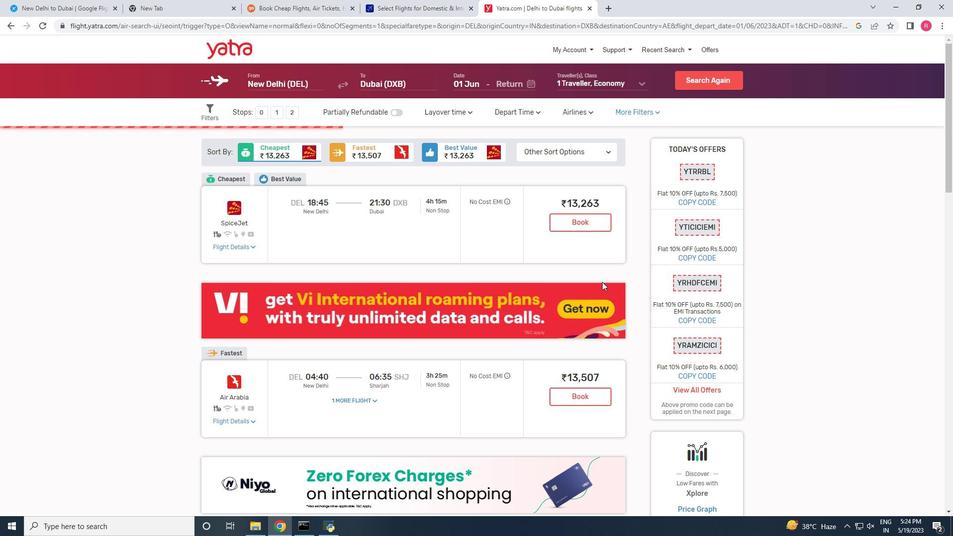 
Action: Mouse moved to (189, 73)
Screenshot: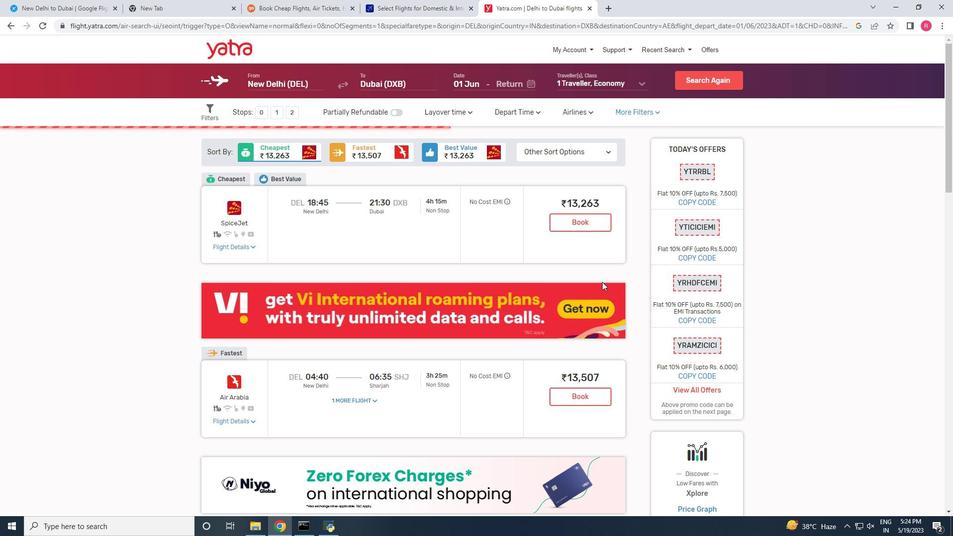 
Action: Mouse pressed left at (189, 73)
Screenshot: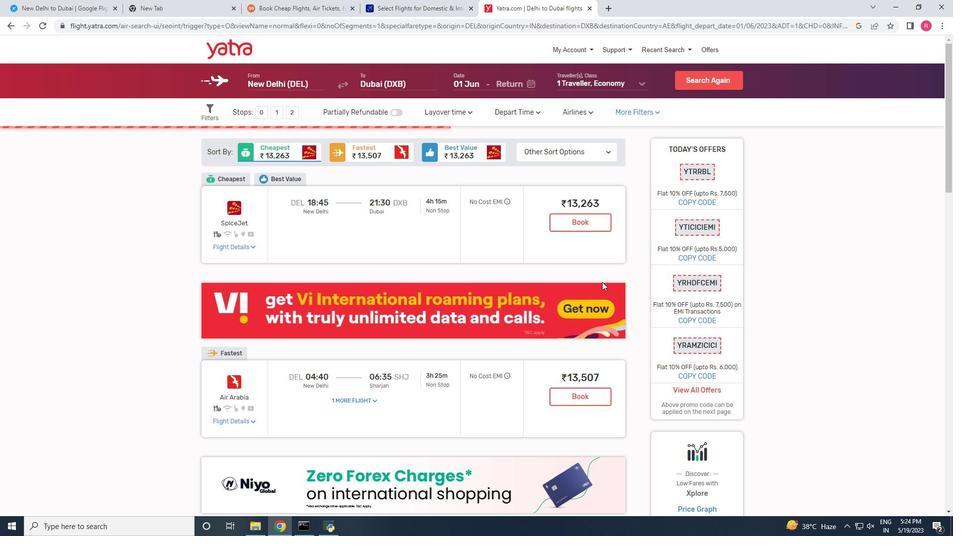 
Action: Mouse moved to (189, 73)
Screenshot: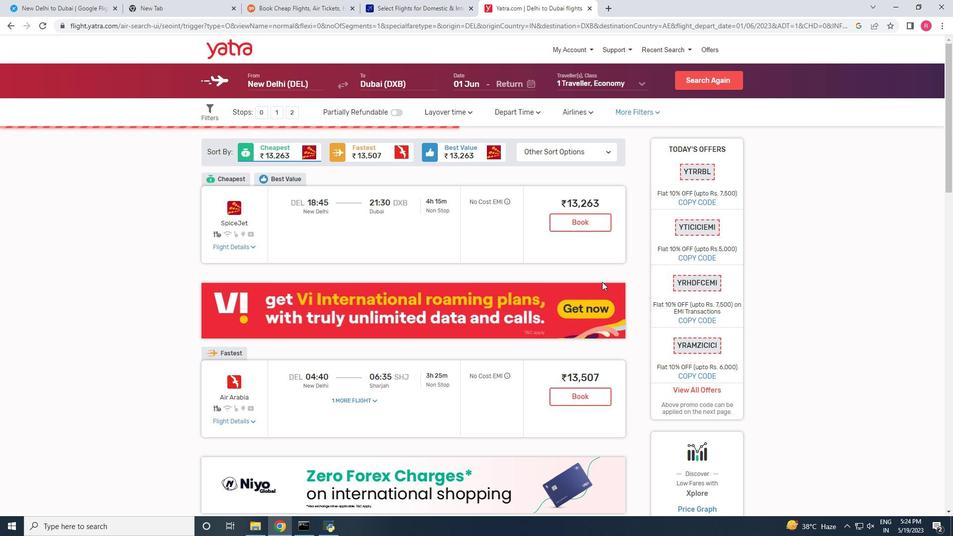 
Action: Key pressed <Key.backspace><Key.backspace><Key.backspace><Key.backspace><Key.backspace><Key.backspace><Key.backspace><Key.backspace><Key.backspace><Key.backspace><Key.backspace><Key.backspace><Key.backspace><Key.backspace>specific<Key.space>flight<Key.space>monitoring<Key.space>price<Key.space>changes<Key.space>before<Key.space>booking<Key.enter>
Screenshot: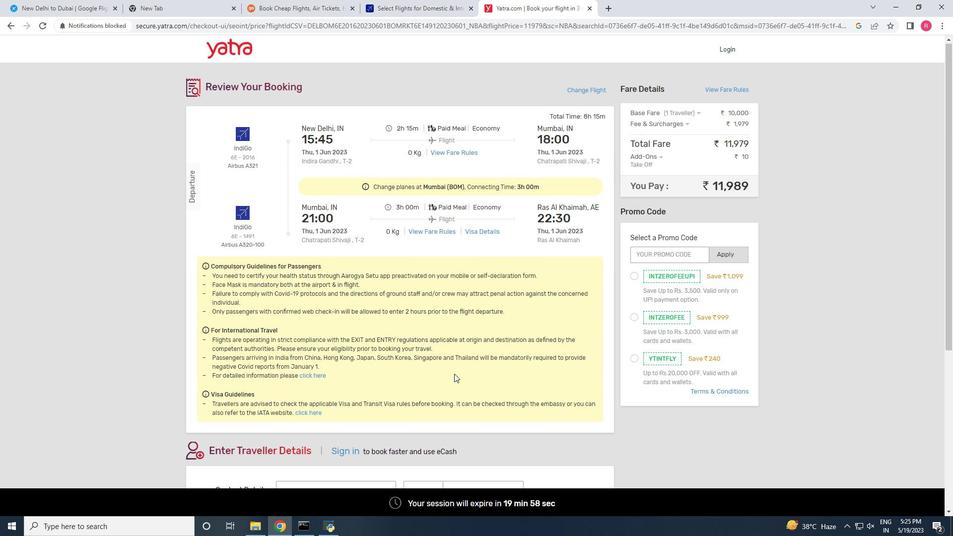 
Action: Mouse moved to (174, 173)
Screenshot: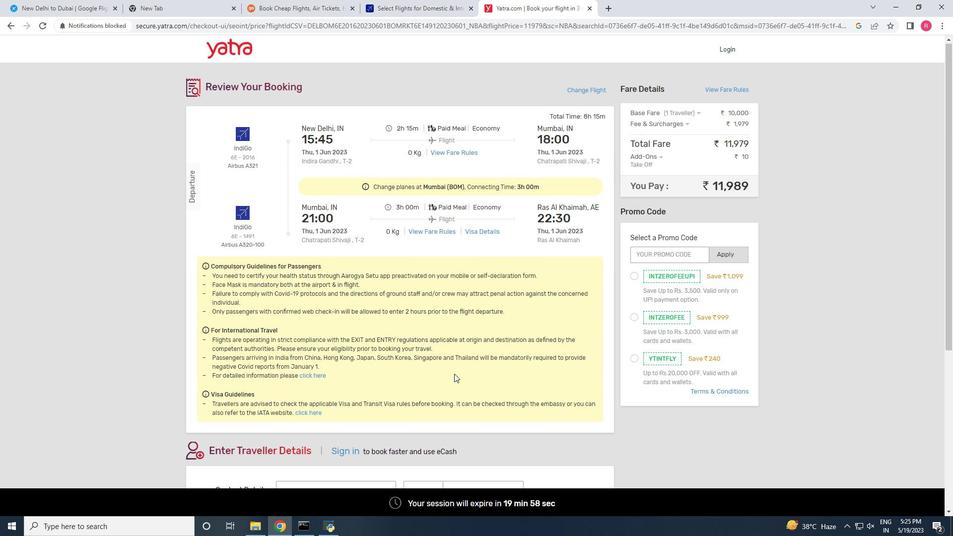 
Action: Mouse pressed left at (174, 173)
Screenshot: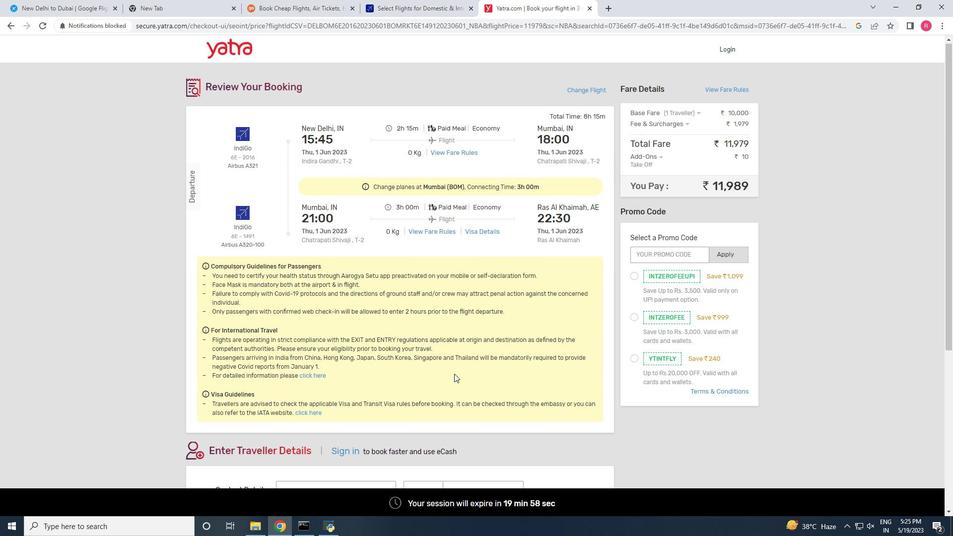 
Action: Mouse moved to (174, 182)
Screenshot: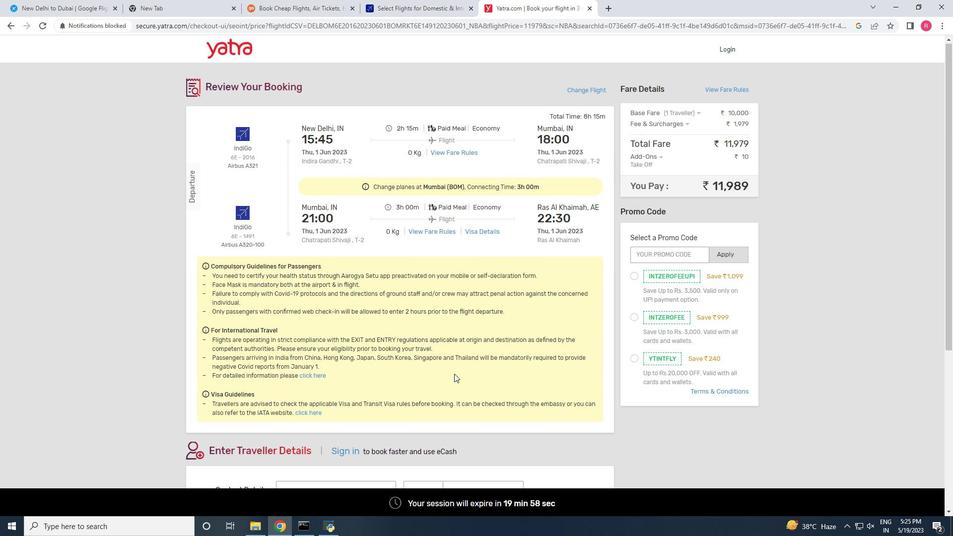
Action: Mouse scrolled (174, 181) with delta (0, 0)
Screenshot: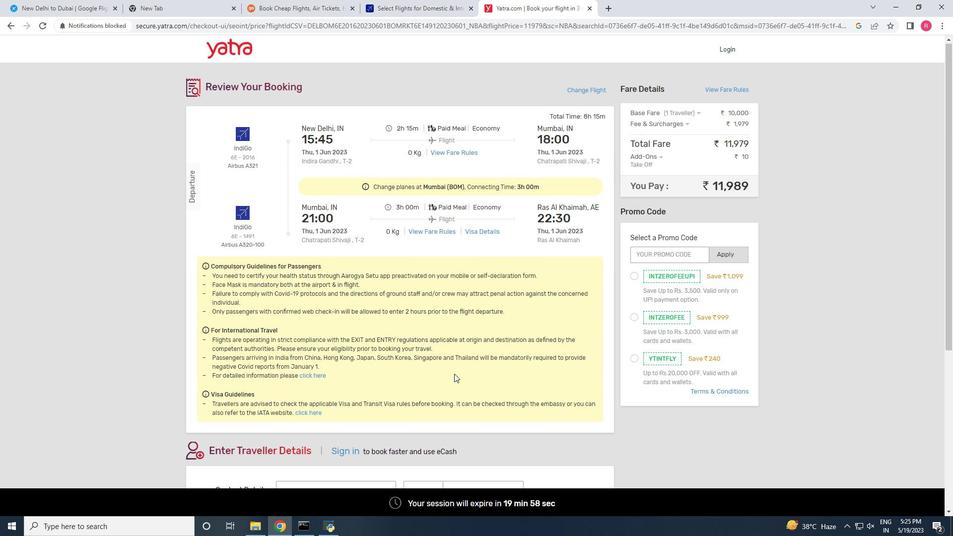 
Action: Mouse moved to (175, 183)
Screenshot: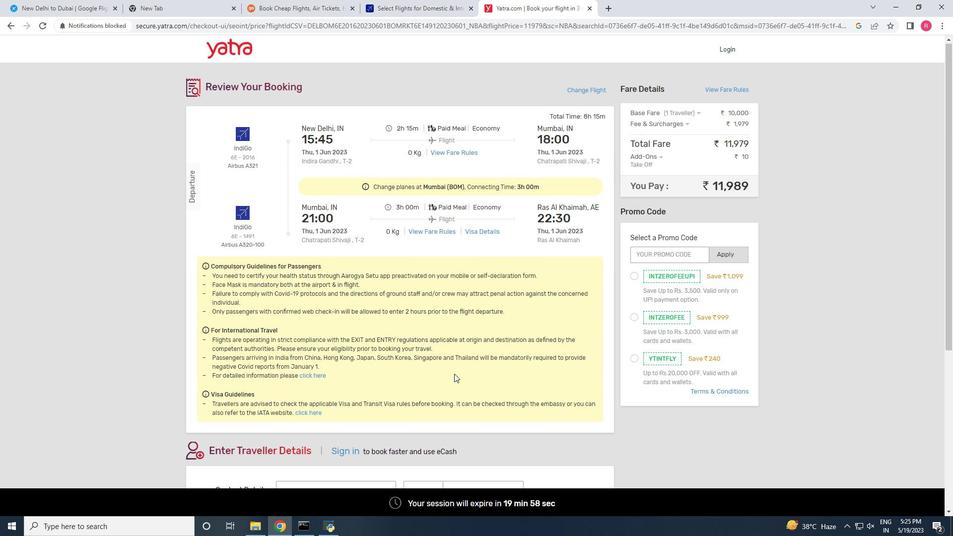 
Action: Mouse scrolled (175, 183) with delta (0, 0)
Screenshot: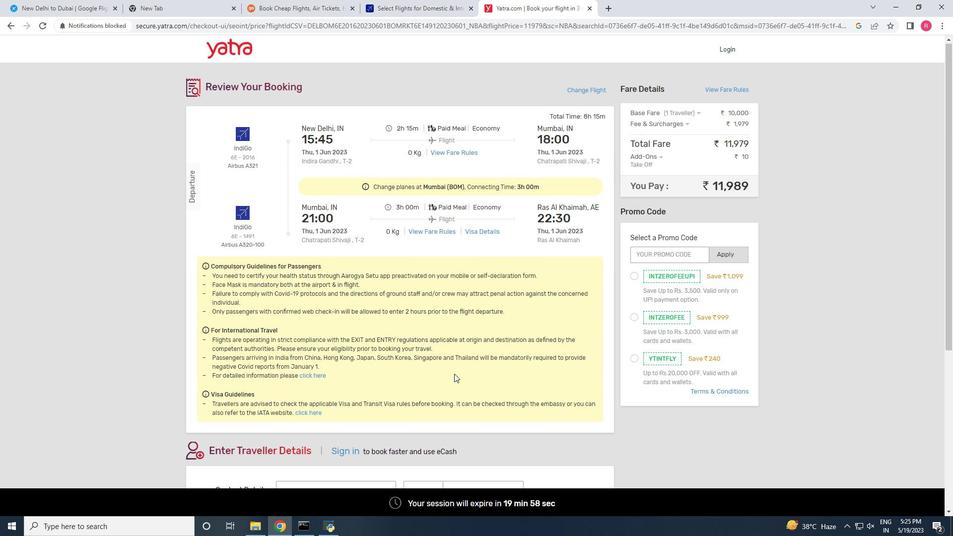 
Action: Mouse moved to (175, 184)
Screenshot: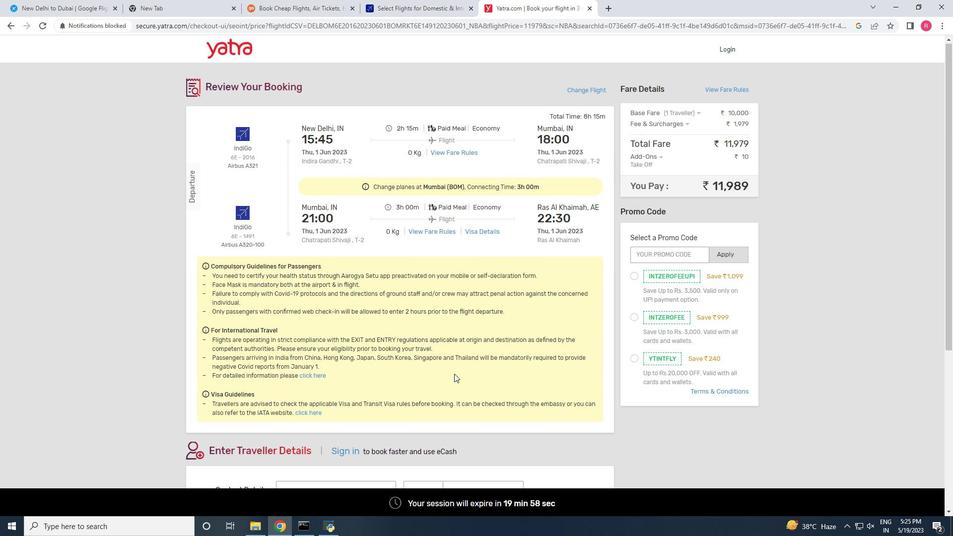 
Action: Mouse scrolled (175, 183) with delta (0, 0)
Screenshot: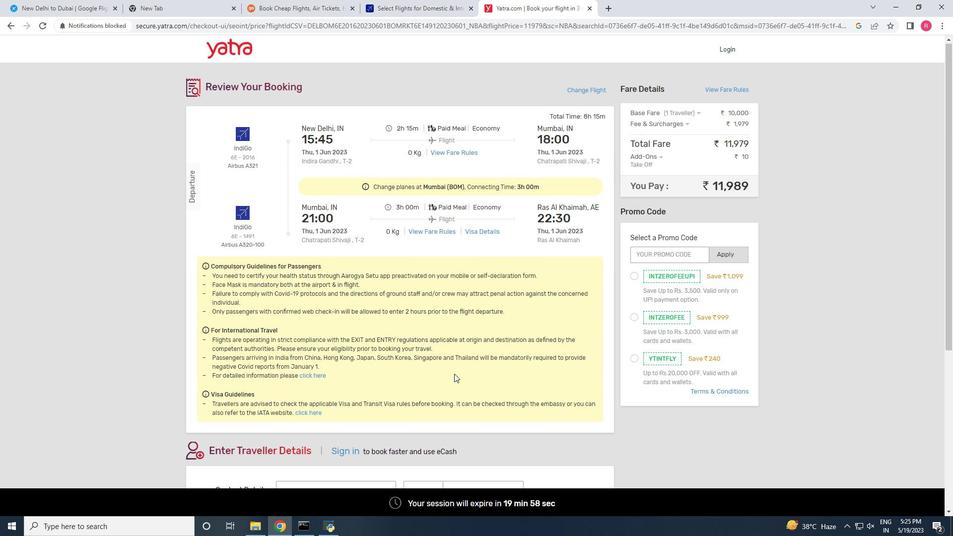 
Action: Mouse scrolled (175, 183) with delta (0, 0)
